 Task: Plan a trip to Perai, Malaysia from 19th December, 2023 to 22th December, 2023 for 4 adults. Place can be private room with 4 bedrooms having 4 beds and 4 bathrooms. Property type can be flat. Amenities needed are: wifi, TV, free parkinig on premises, gym, breakfast.
Action: Mouse moved to (502, 137)
Screenshot: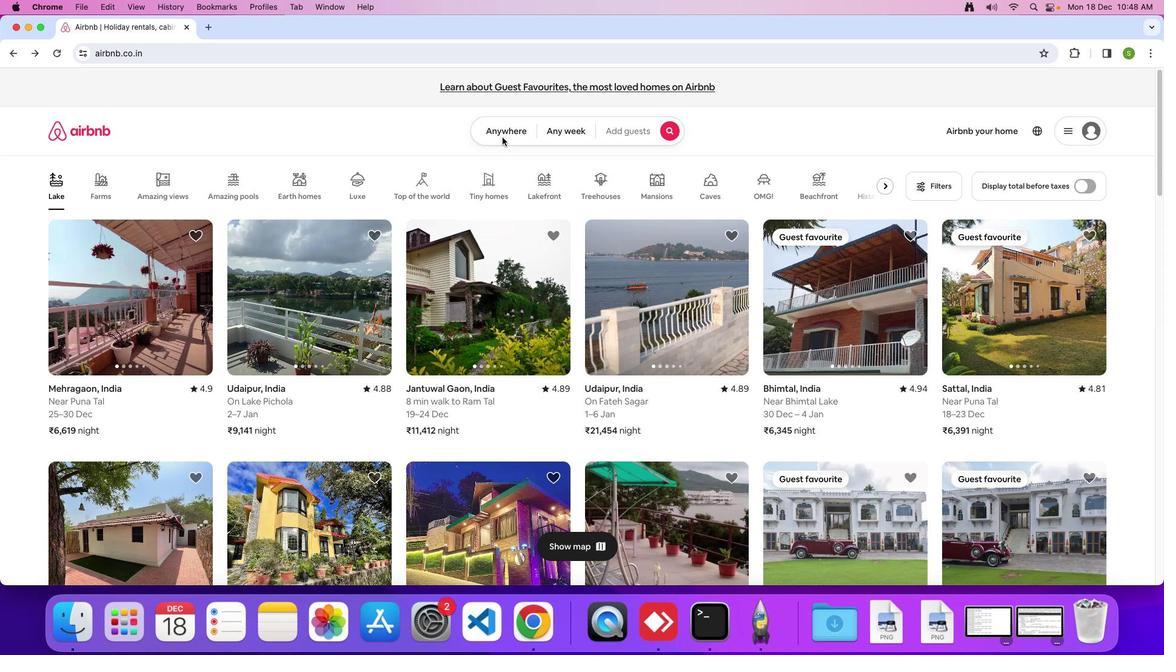 
Action: Mouse pressed left at (502, 137)
Screenshot: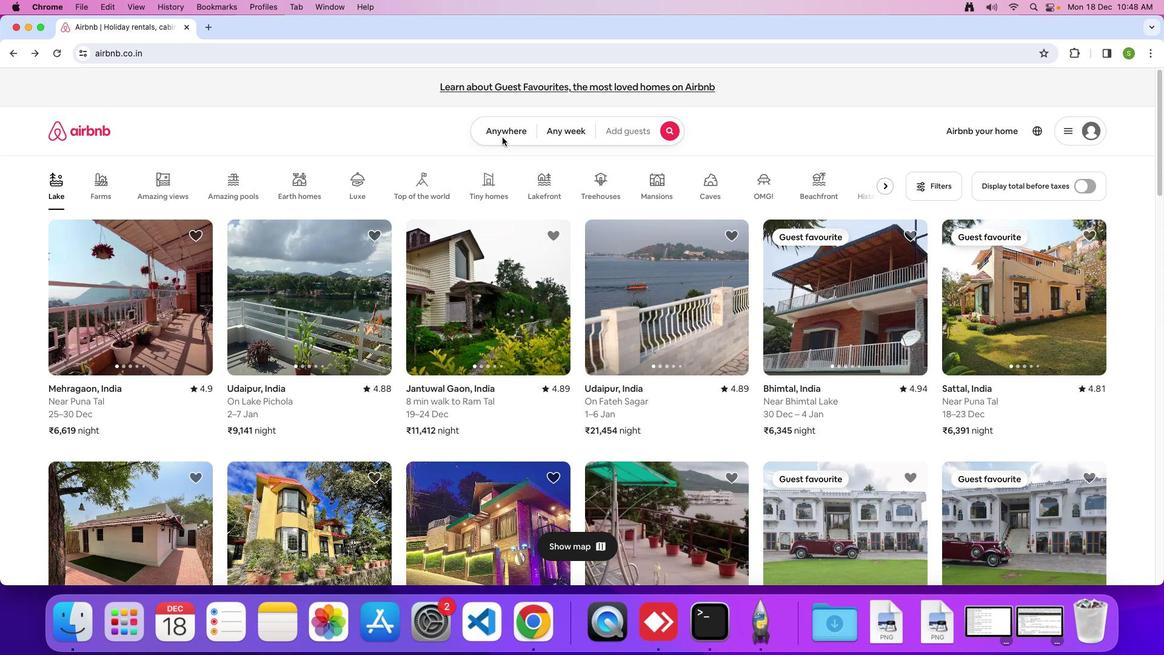 
Action: Mouse moved to (491, 130)
Screenshot: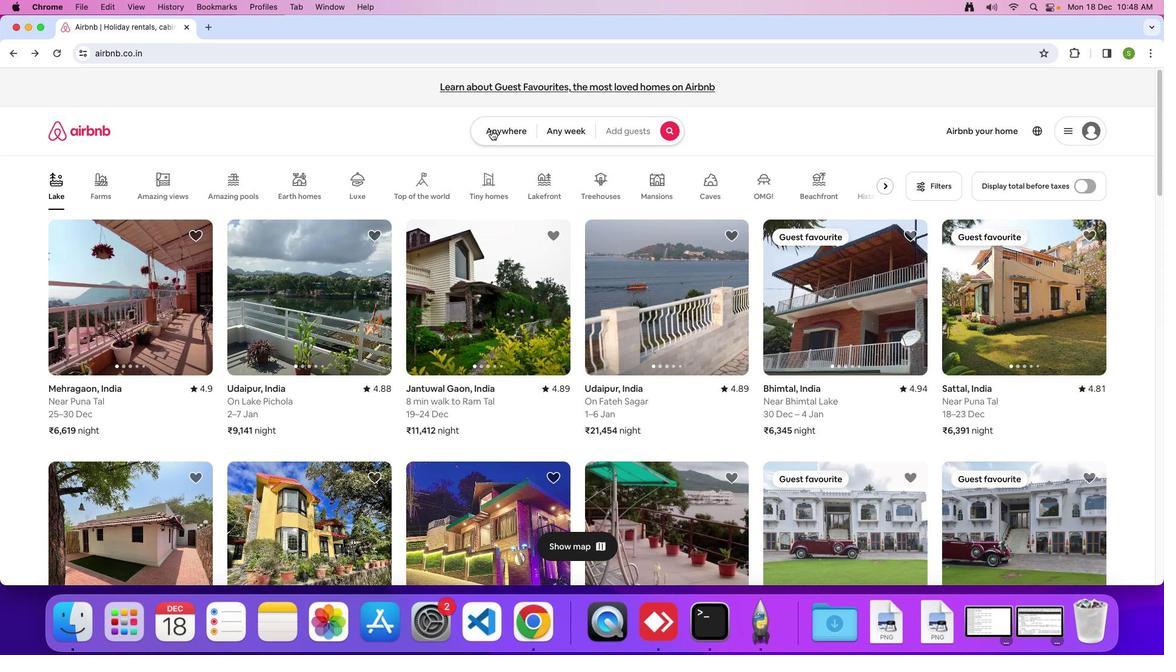 
Action: Mouse pressed left at (491, 130)
Screenshot: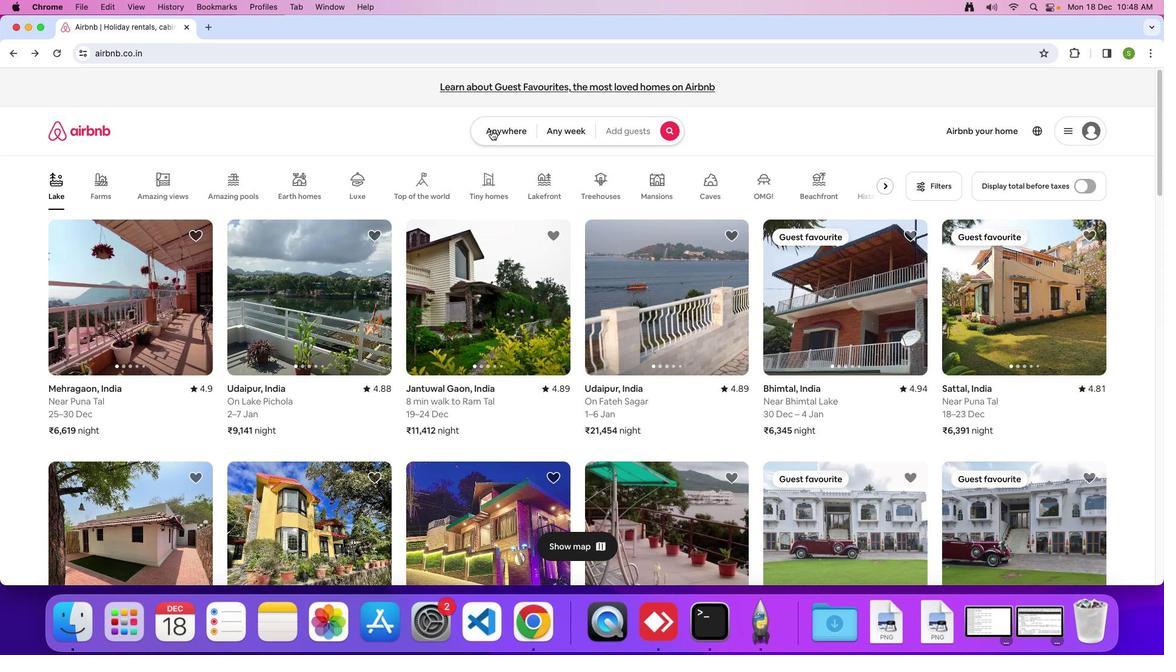 
Action: Mouse moved to (437, 181)
Screenshot: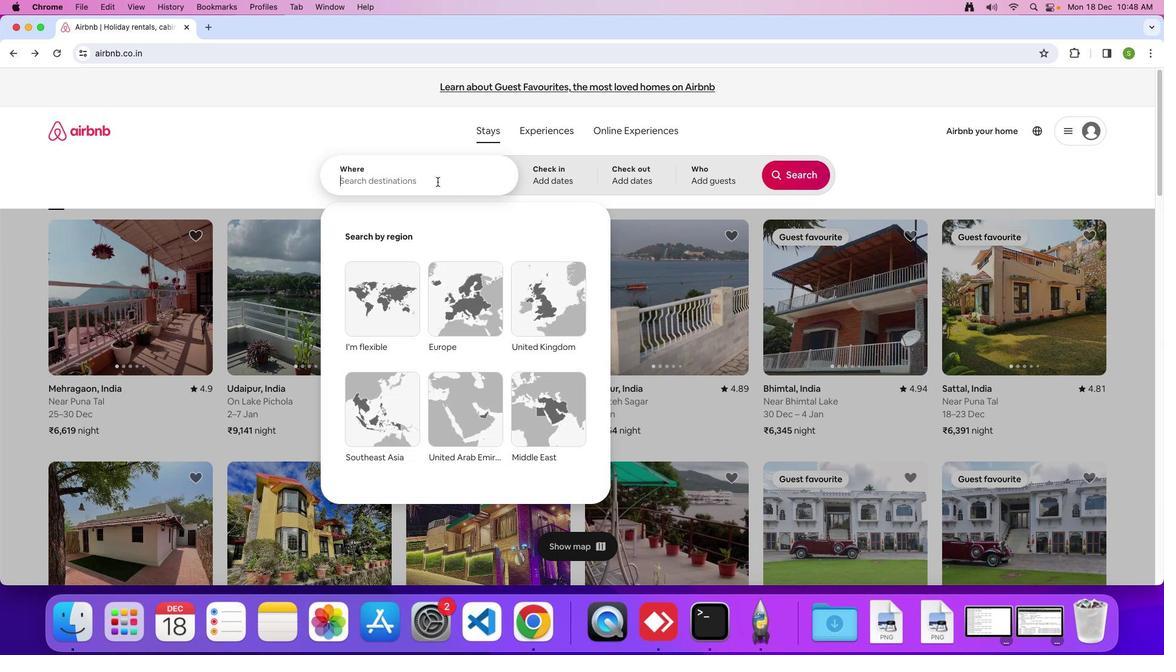 
Action: Mouse pressed left at (437, 181)
Screenshot: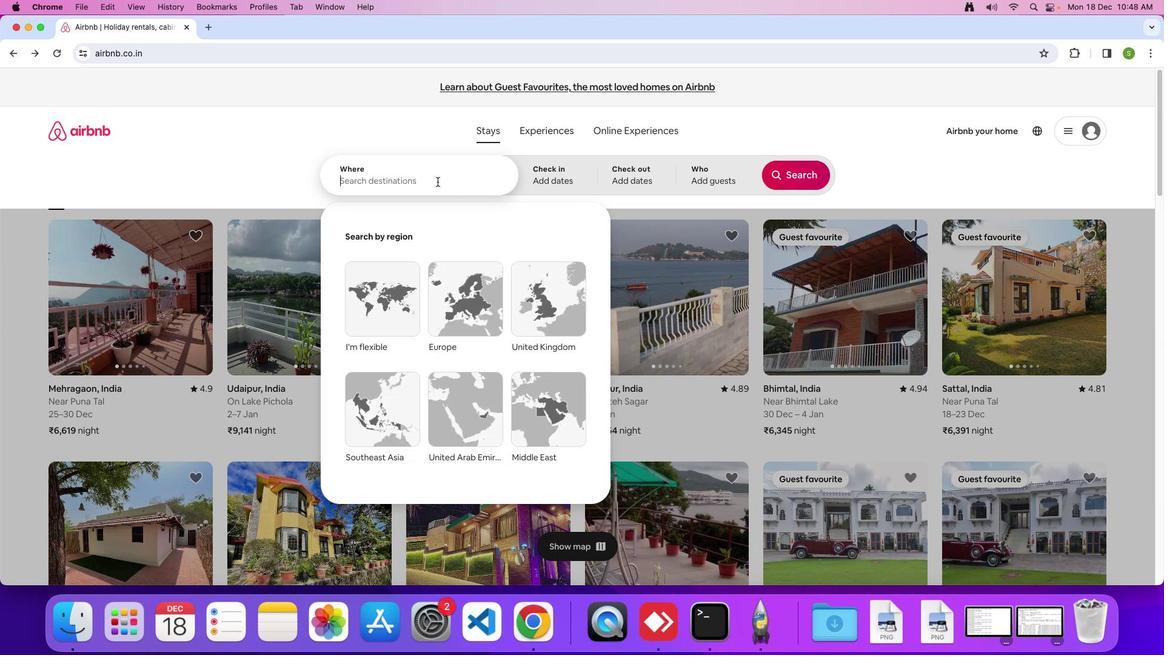 
Action: Key pressed 'P''E'Key.caps_lock'r''a''i'Key.backspaceKey.backspaceKey.backspaceKey.backspace'e''r''a''i'','Key.spaceKey.shift'M''a''l''a''y''s''i''a'Key.enter
Screenshot: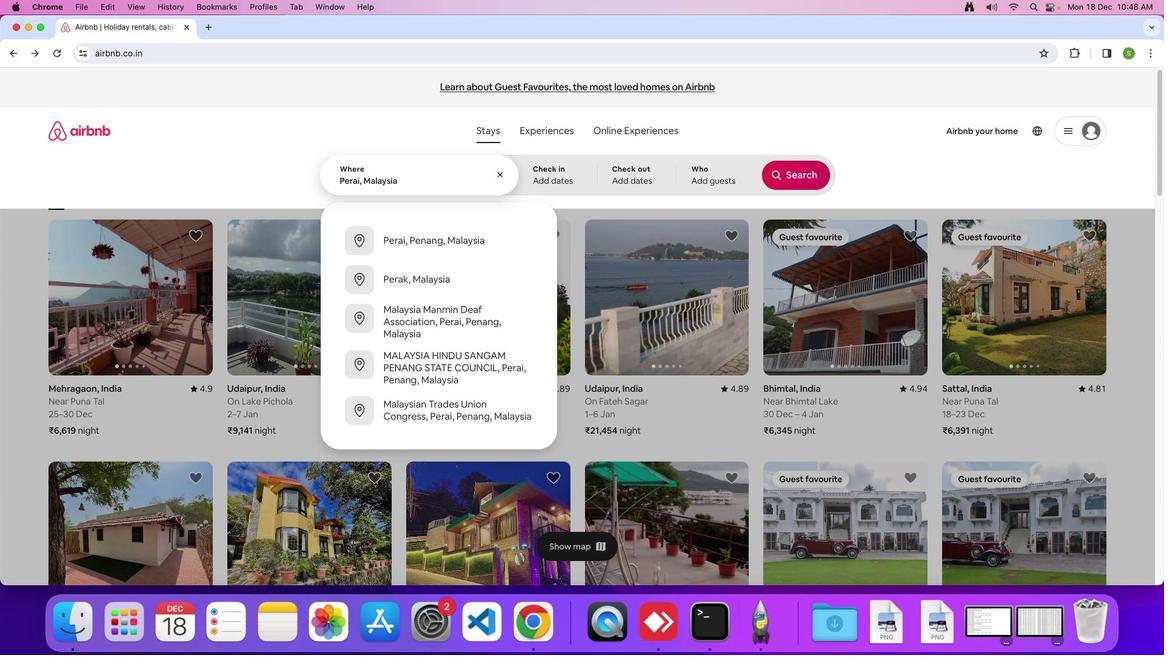 
Action: Mouse moved to (433, 406)
Screenshot: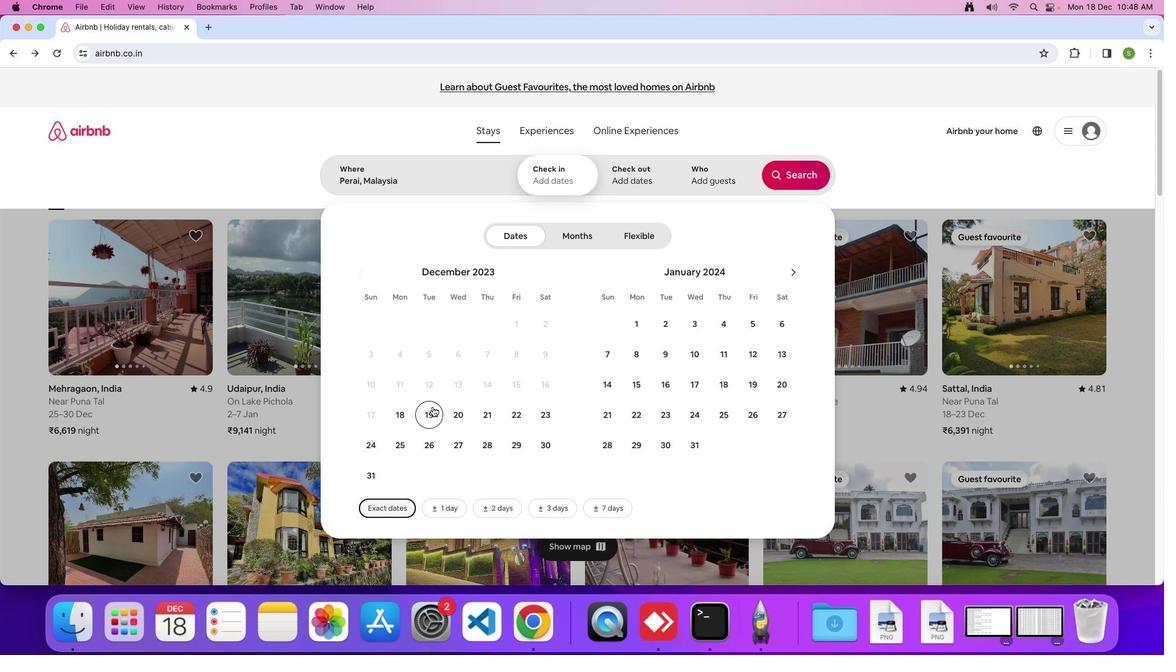 
Action: Mouse pressed left at (433, 406)
Screenshot: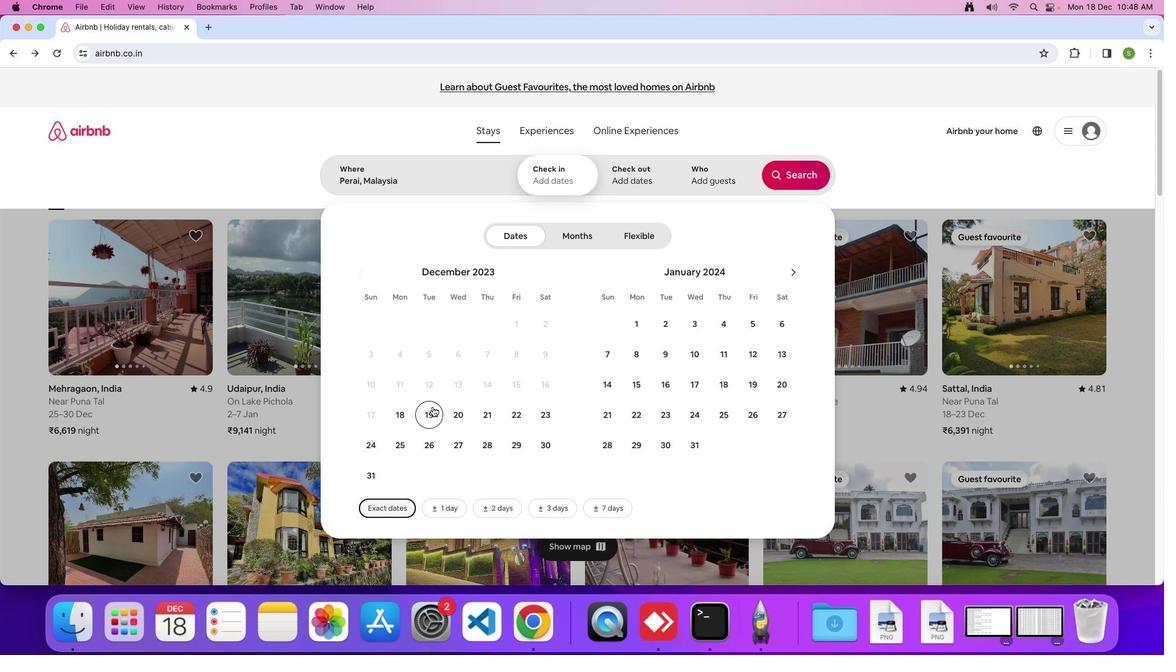 
Action: Mouse moved to (509, 417)
Screenshot: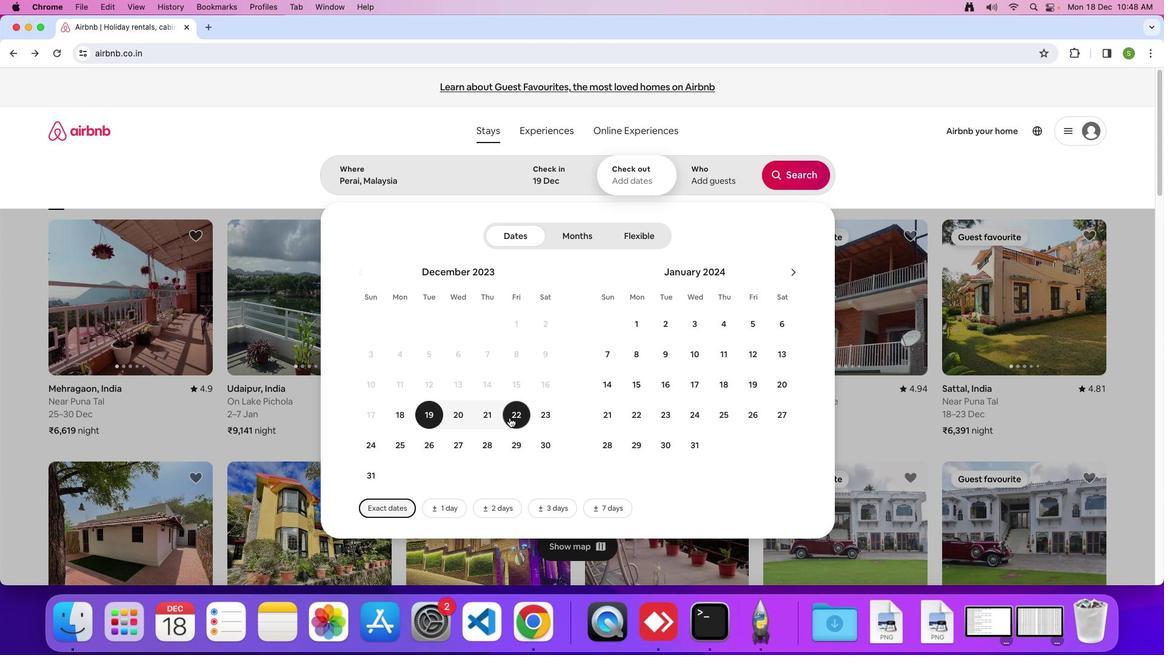 
Action: Mouse pressed left at (509, 417)
Screenshot: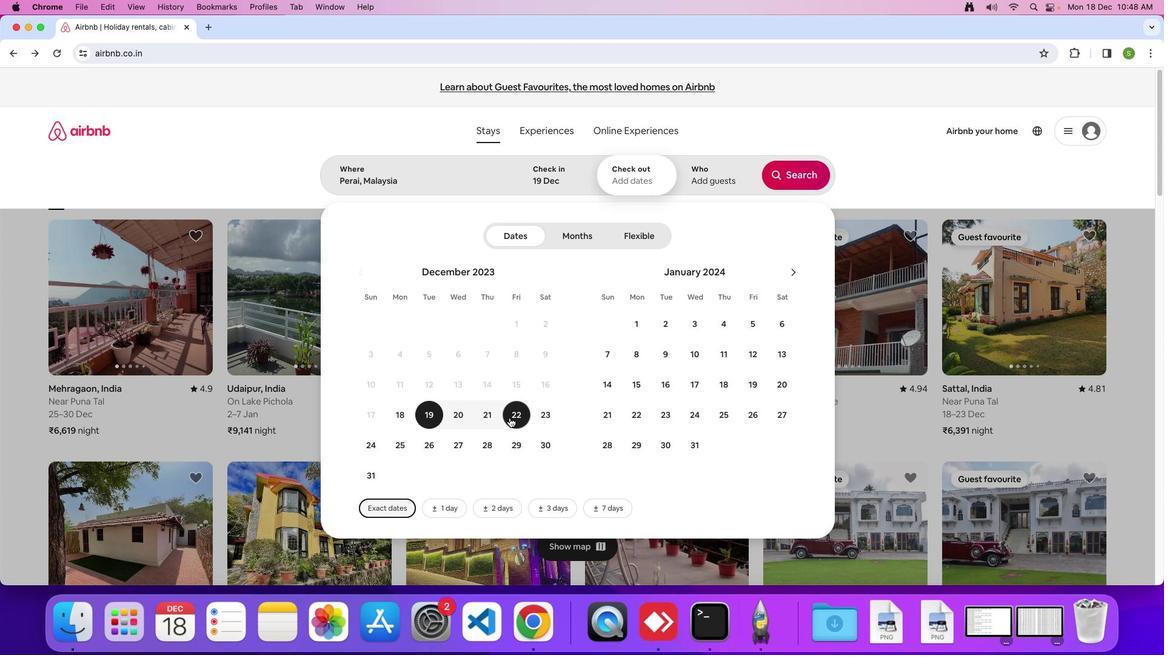 
Action: Mouse moved to (712, 172)
Screenshot: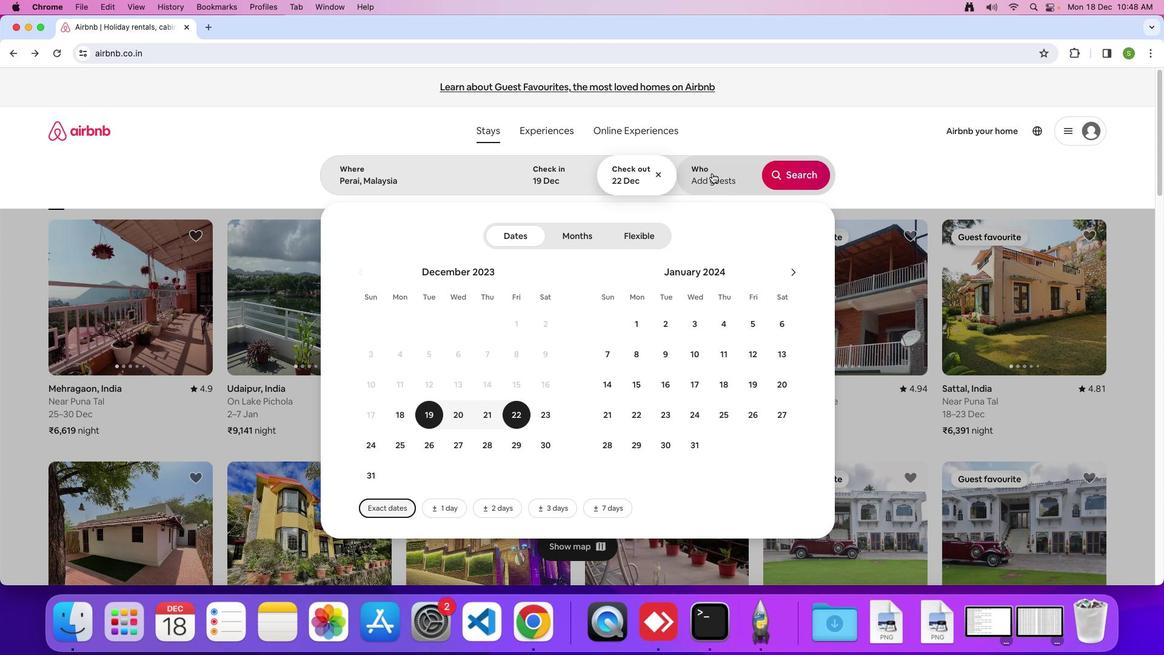 
Action: Mouse pressed left at (712, 172)
Screenshot: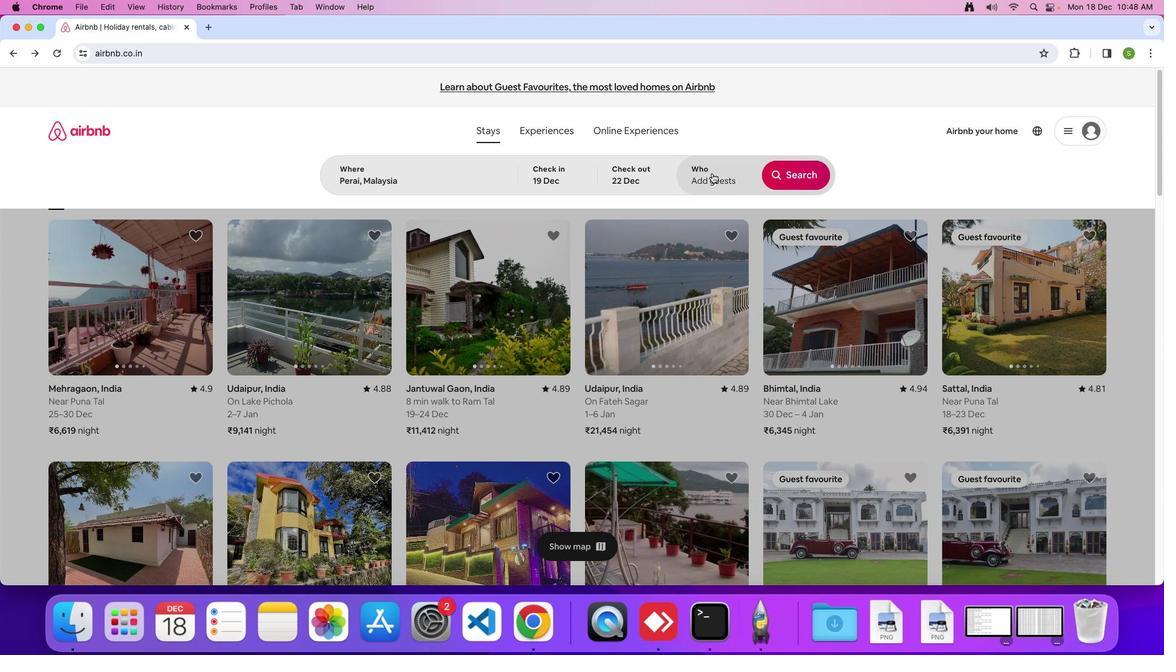 
Action: Mouse moved to (798, 237)
Screenshot: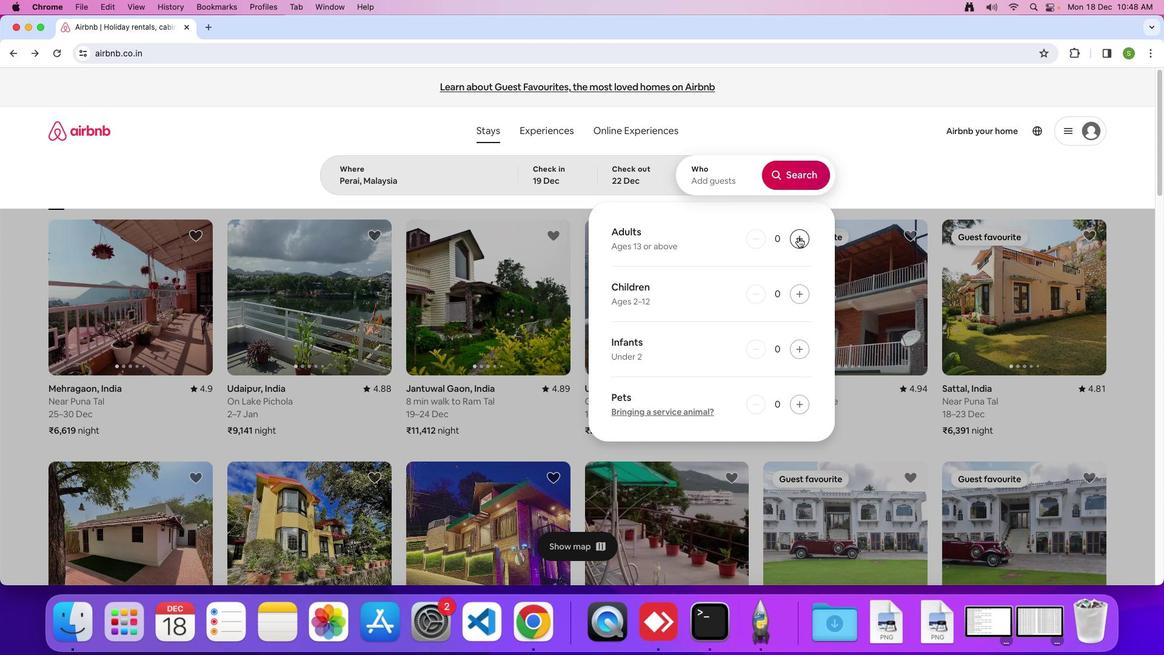 
Action: Mouse pressed left at (798, 237)
Screenshot: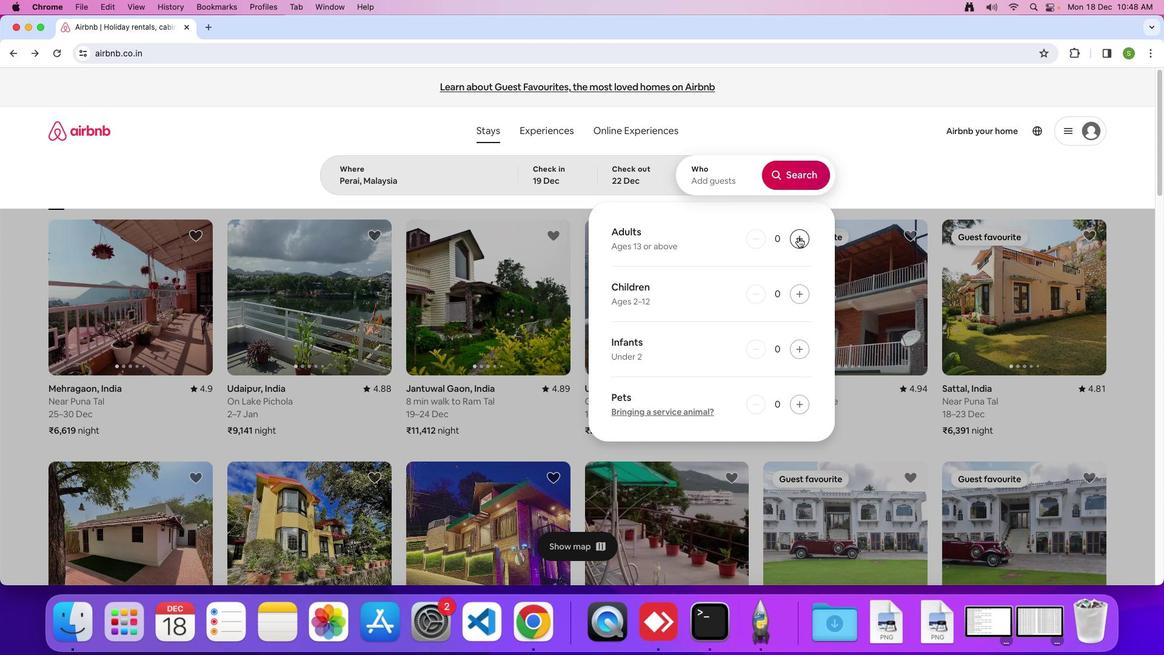 
Action: Mouse pressed left at (798, 237)
Screenshot: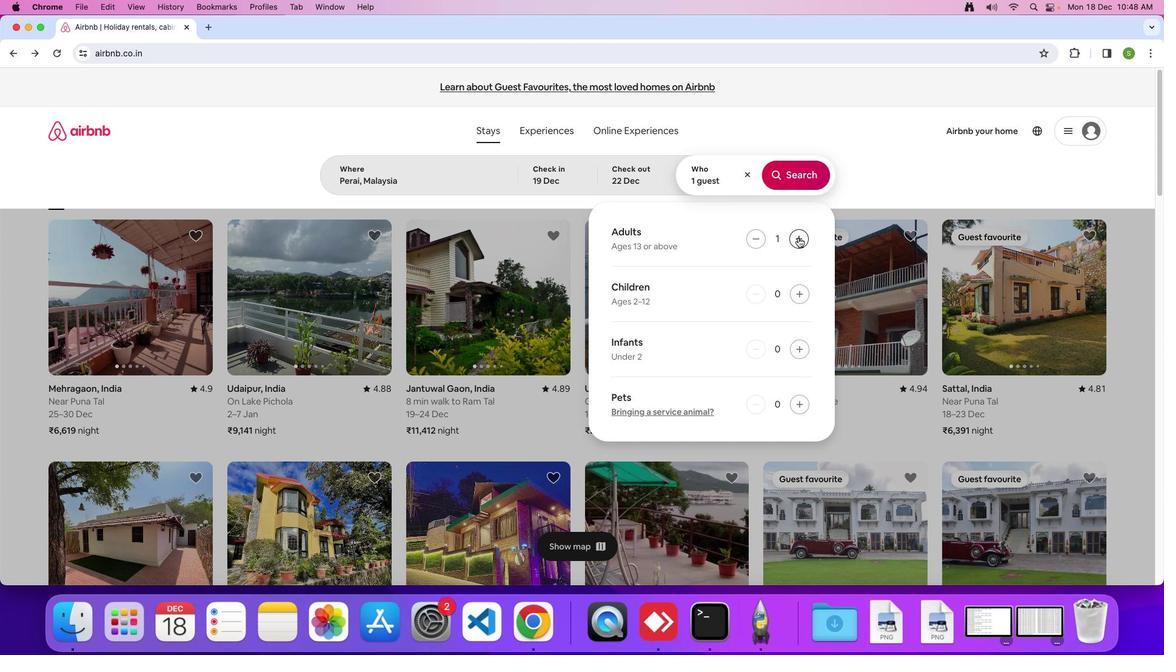 
Action: Mouse pressed left at (798, 237)
Screenshot: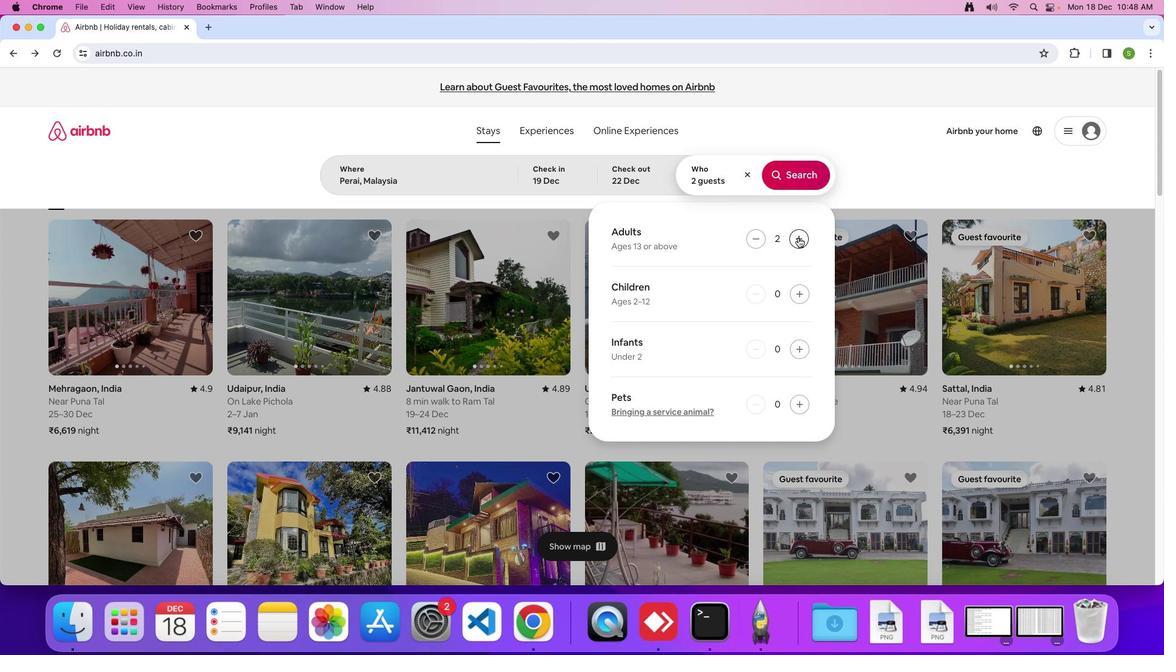 
Action: Mouse pressed left at (798, 237)
Screenshot: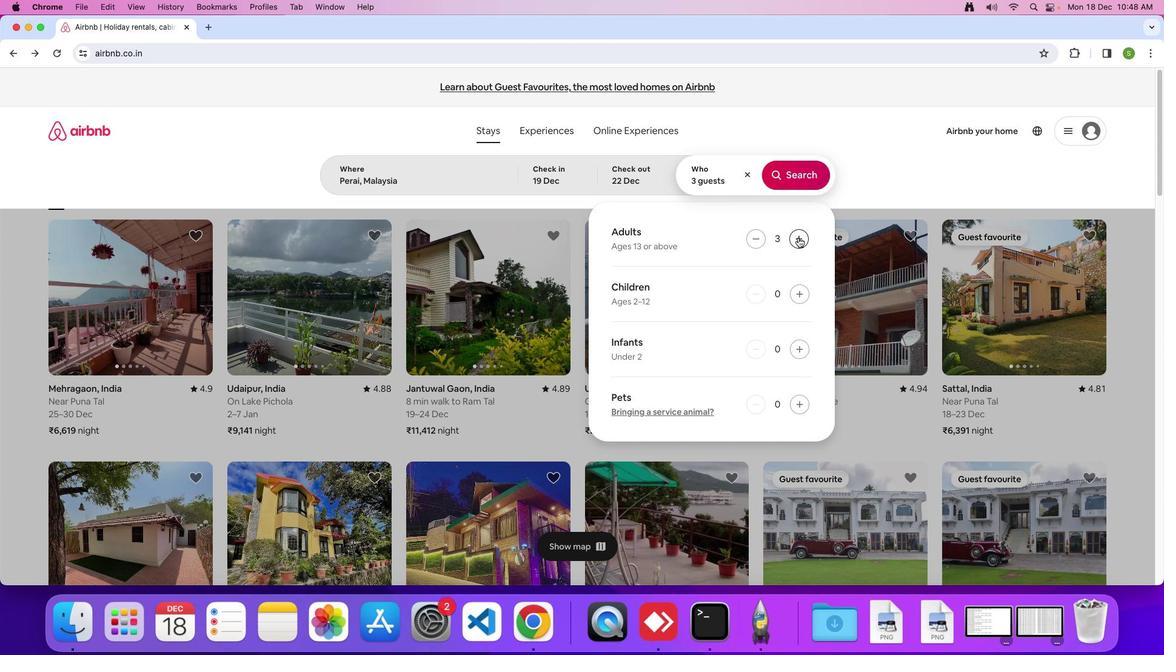 
Action: Mouse moved to (794, 180)
Screenshot: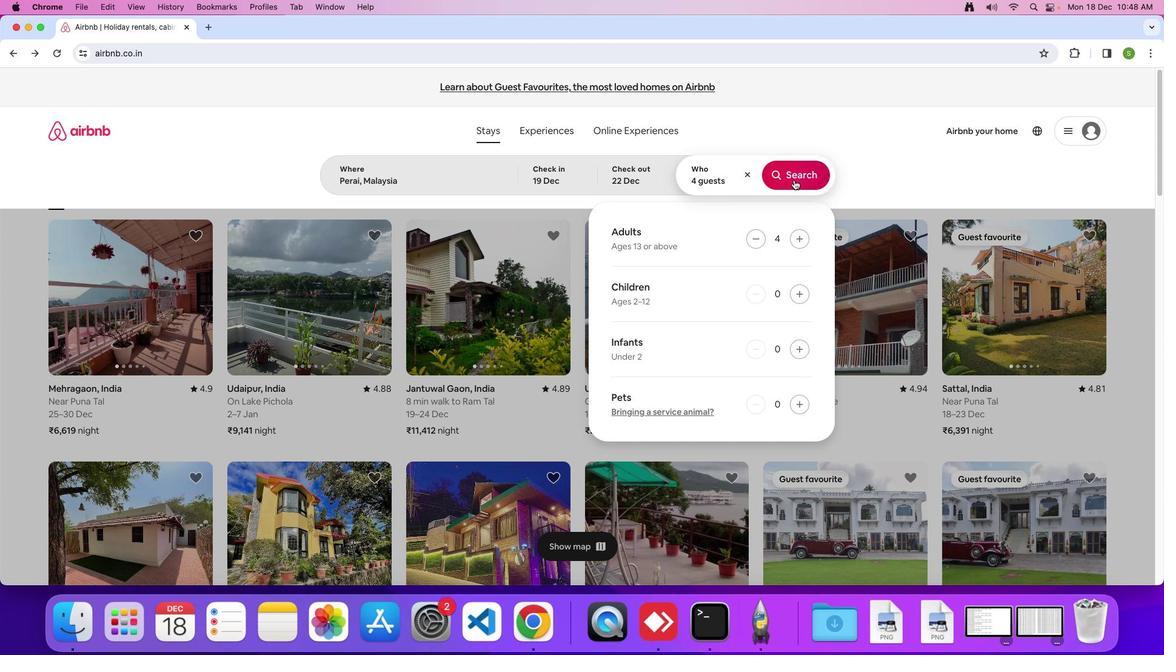 
Action: Mouse pressed left at (794, 180)
Screenshot: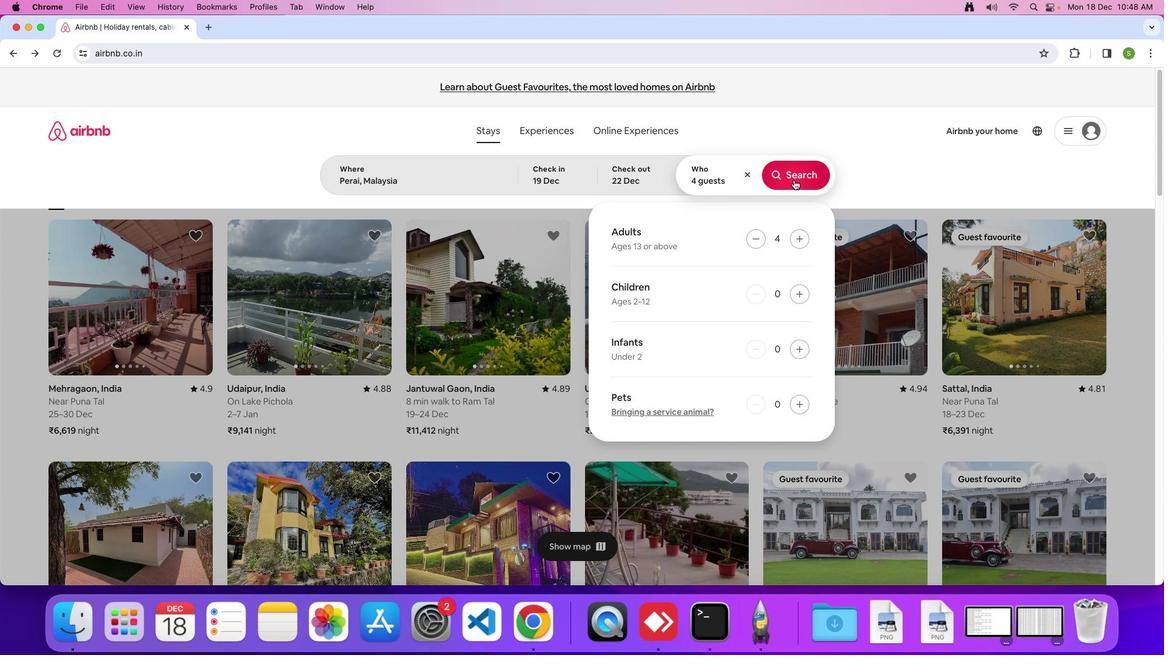 
Action: Mouse moved to (972, 150)
Screenshot: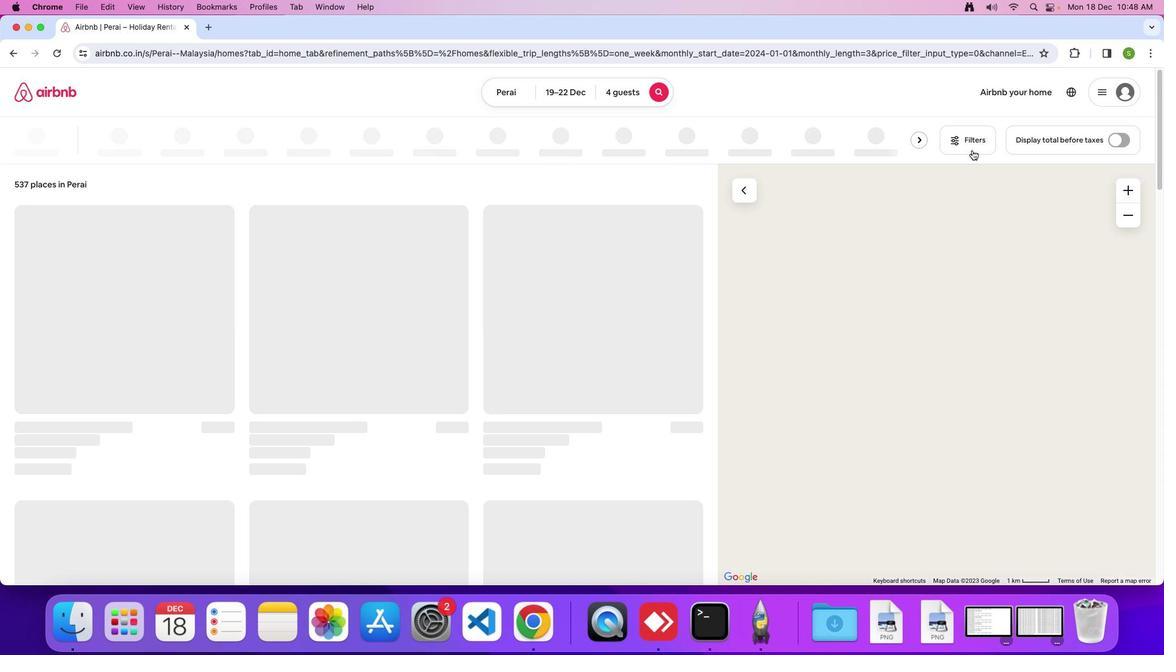
Action: Mouse pressed left at (972, 150)
Screenshot: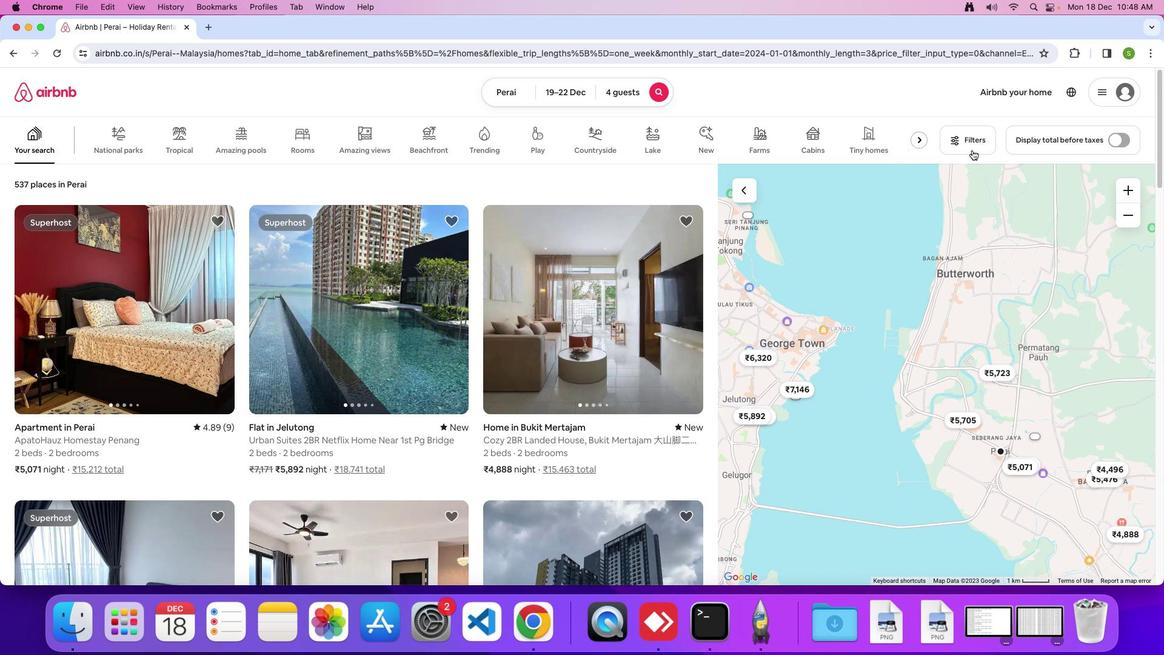 
Action: Mouse moved to (566, 334)
Screenshot: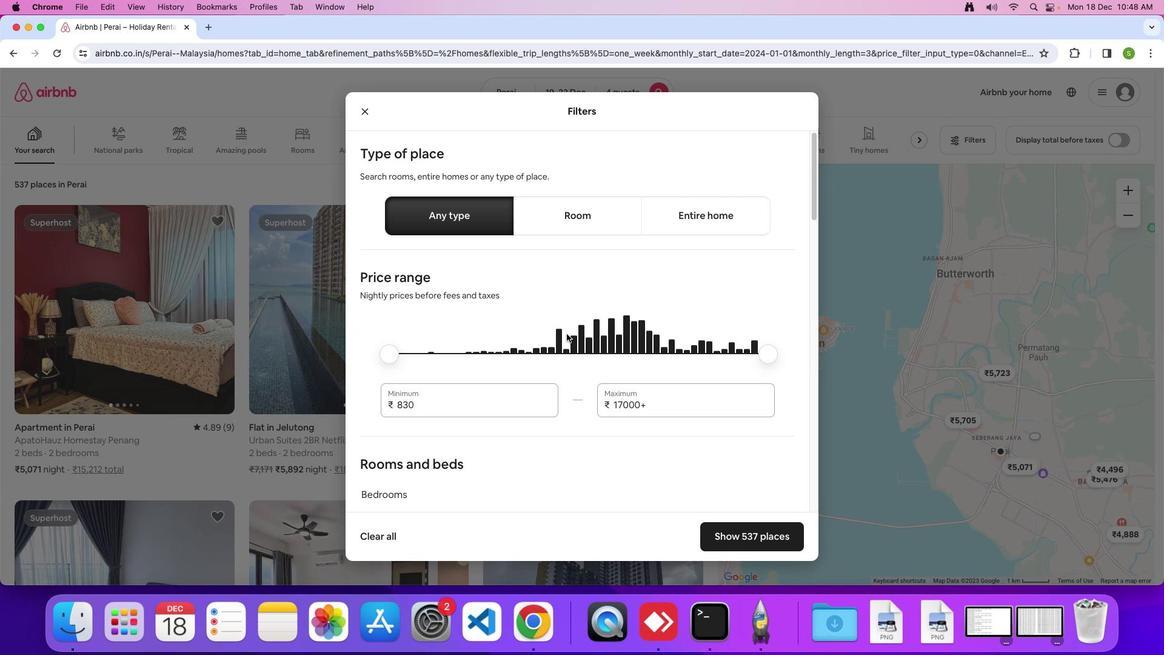
Action: Mouse scrolled (566, 334) with delta (0, 0)
Screenshot: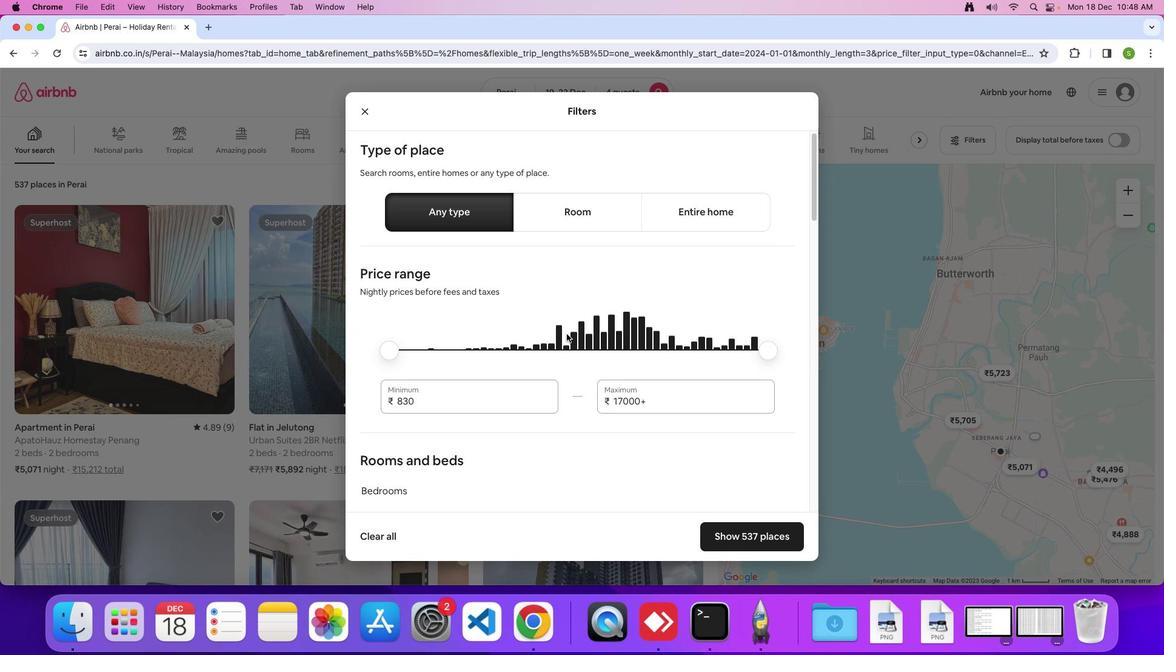
Action: Mouse scrolled (566, 334) with delta (0, 0)
Screenshot: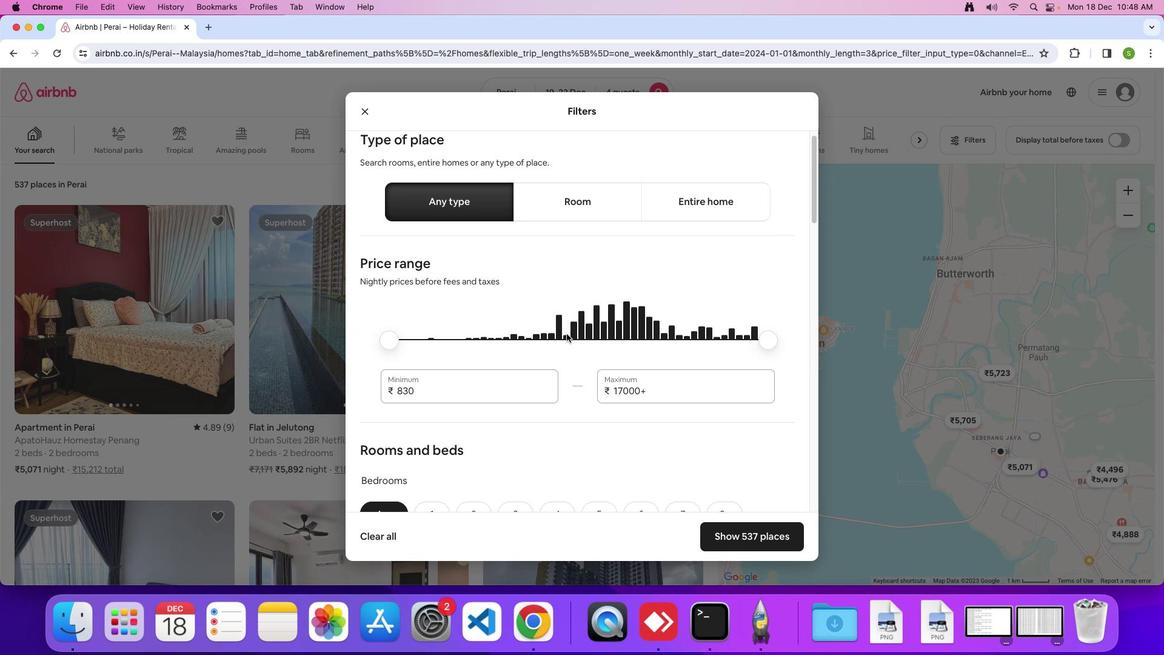 
Action: Mouse scrolled (566, 334) with delta (0, 0)
Screenshot: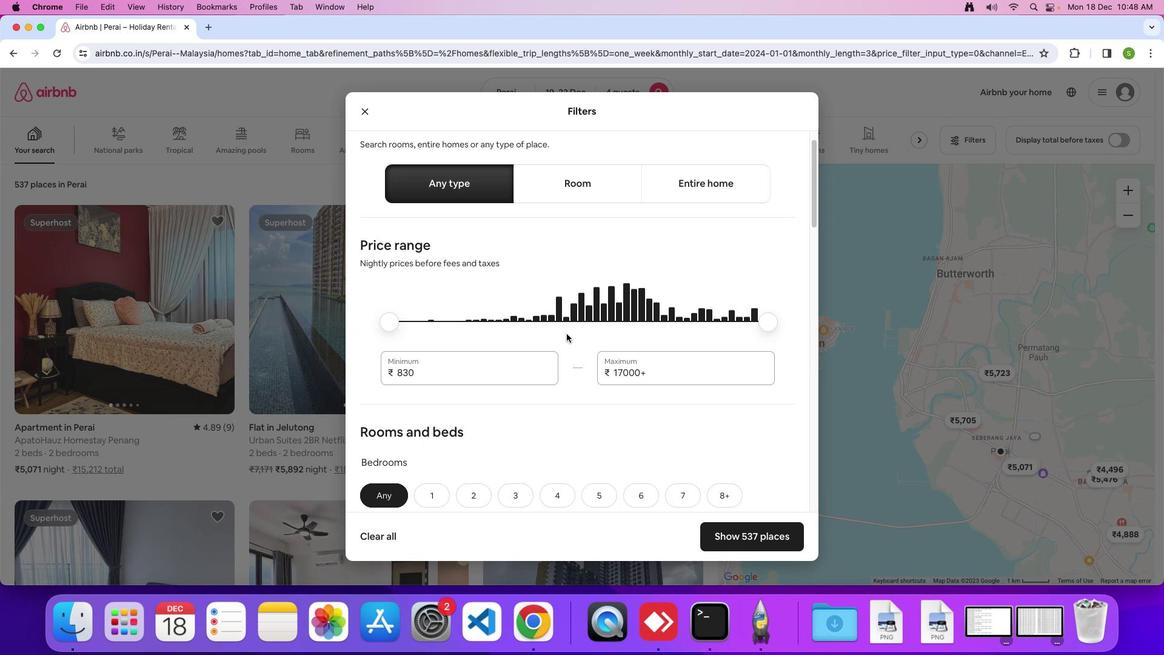 
Action: Mouse scrolled (566, 334) with delta (0, 0)
Screenshot: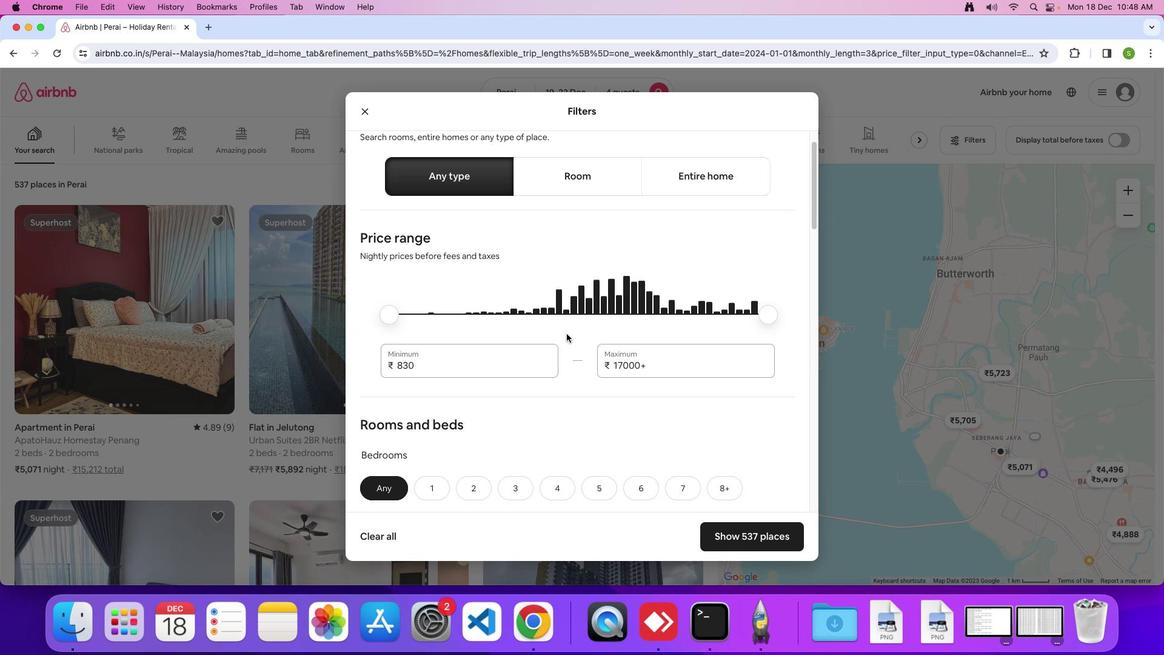 
Action: Mouse scrolled (566, 334) with delta (0, 0)
Screenshot: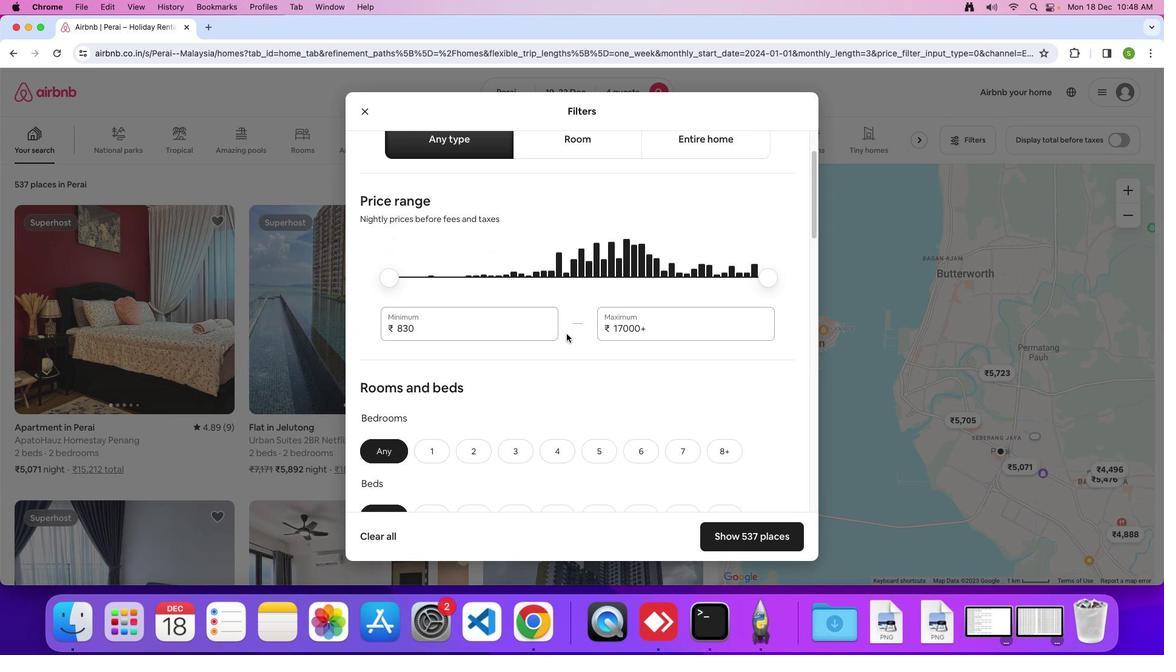 
Action: Mouse scrolled (566, 334) with delta (0, 0)
Screenshot: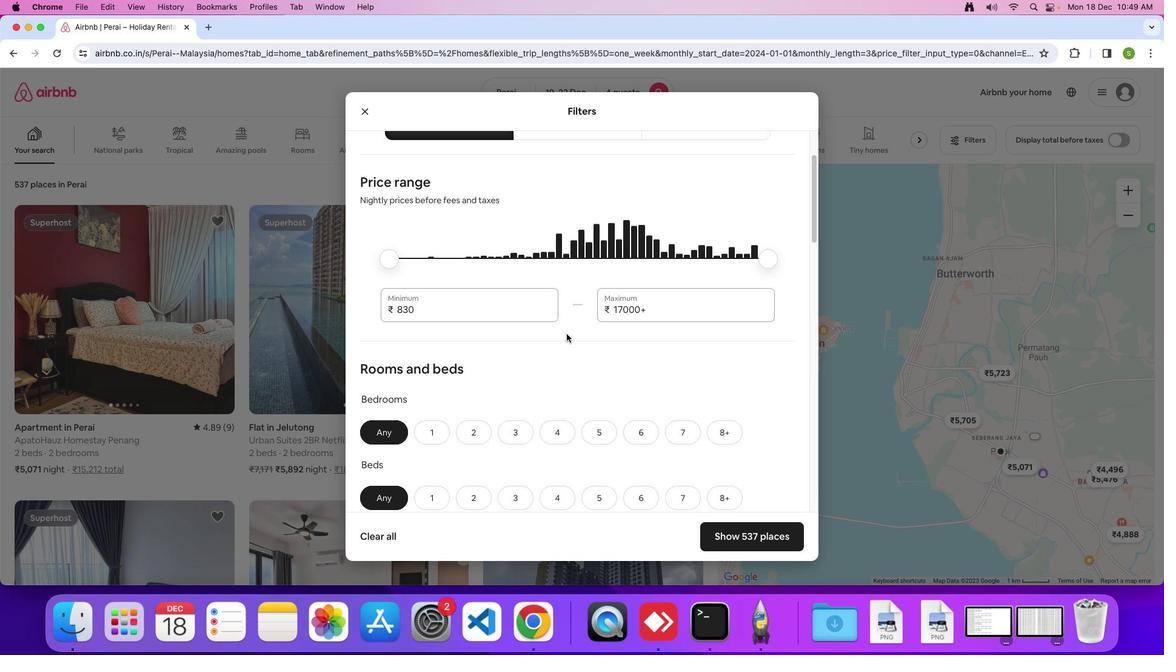 
Action: Mouse scrolled (566, 334) with delta (0, 0)
Screenshot: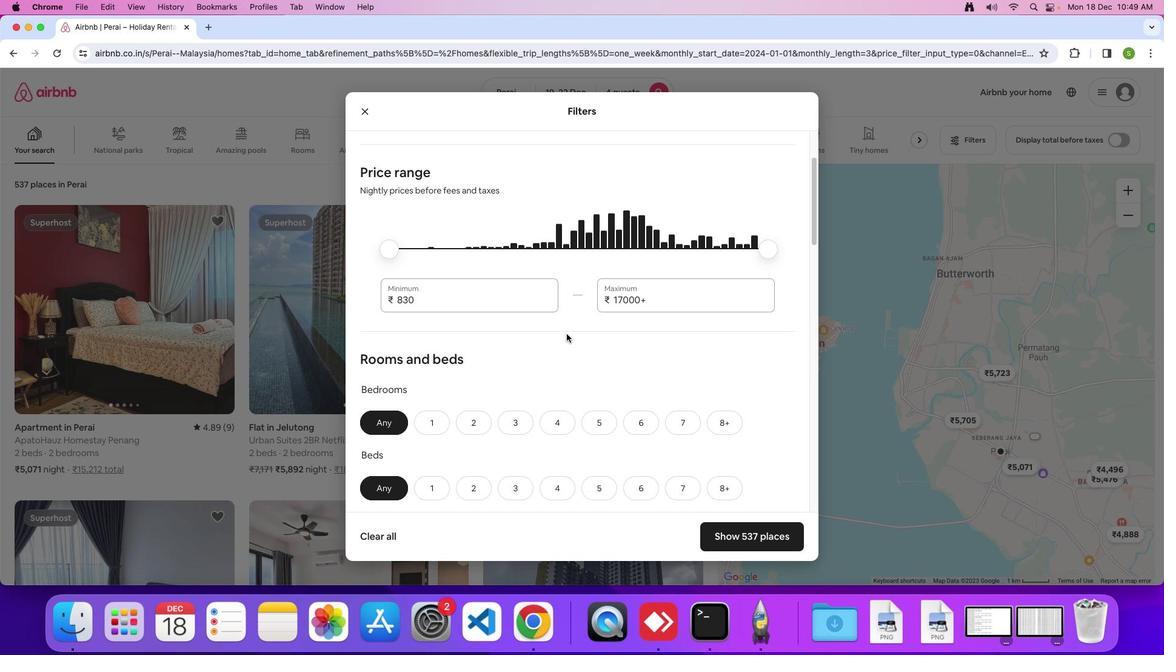 
Action: Mouse scrolled (566, 334) with delta (0, 0)
Screenshot: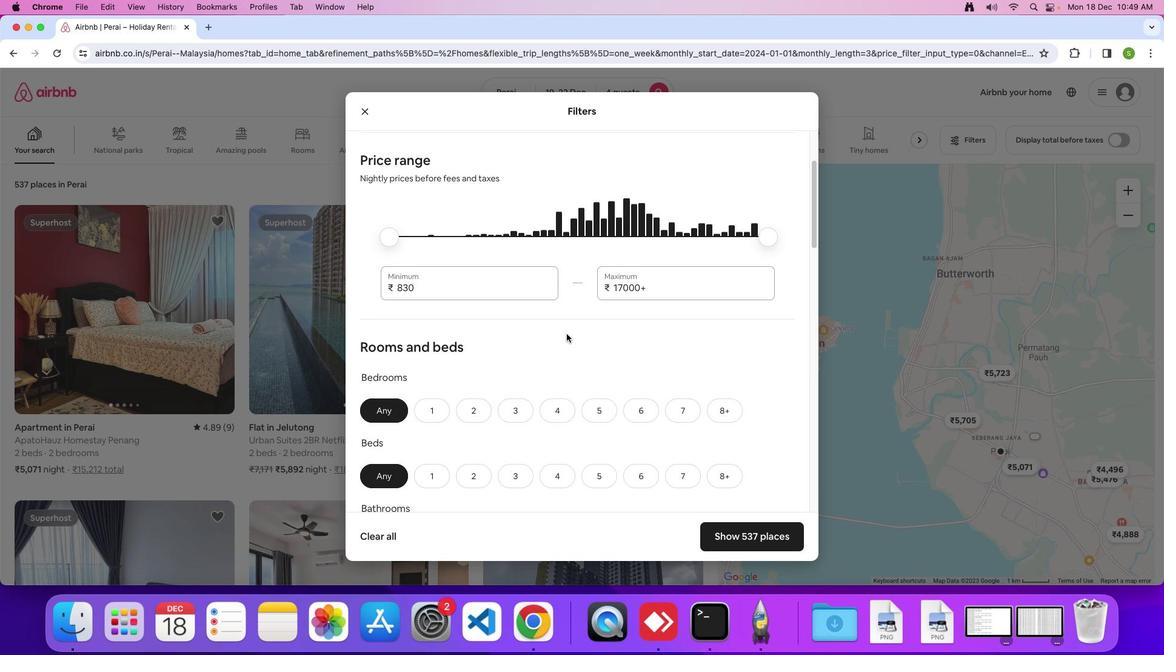 
Action: Mouse scrolled (566, 334) with delta (0, 0)
Screenshot: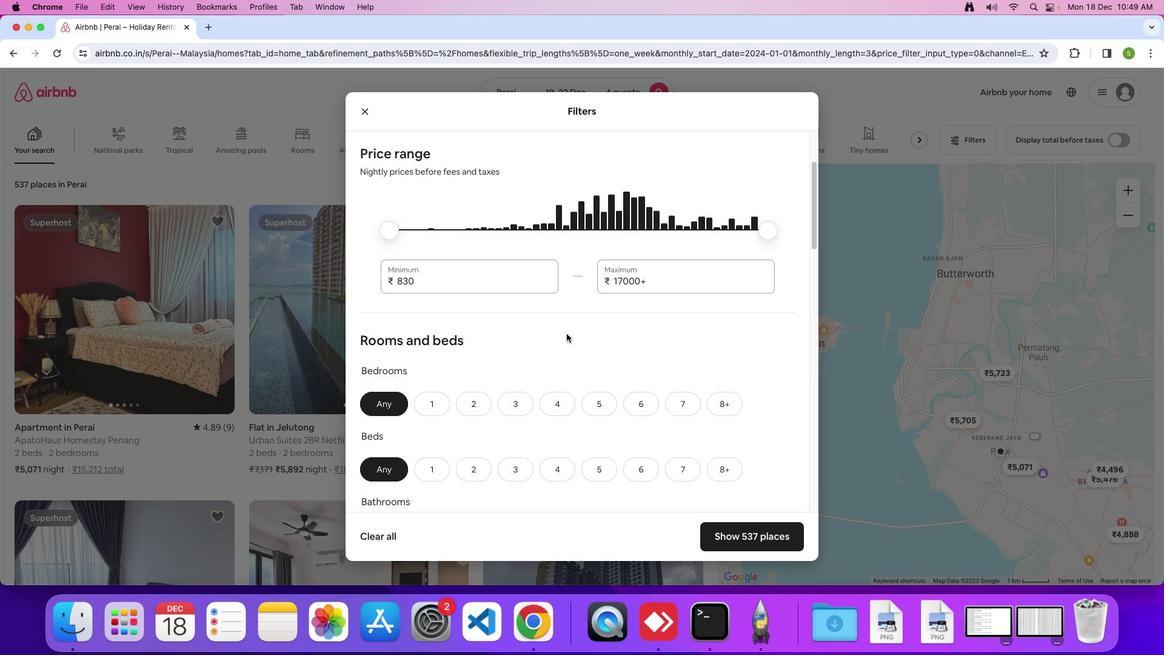 
Action: Mouse scrolled (566, 334) with delta (0, 0)
Screenshot: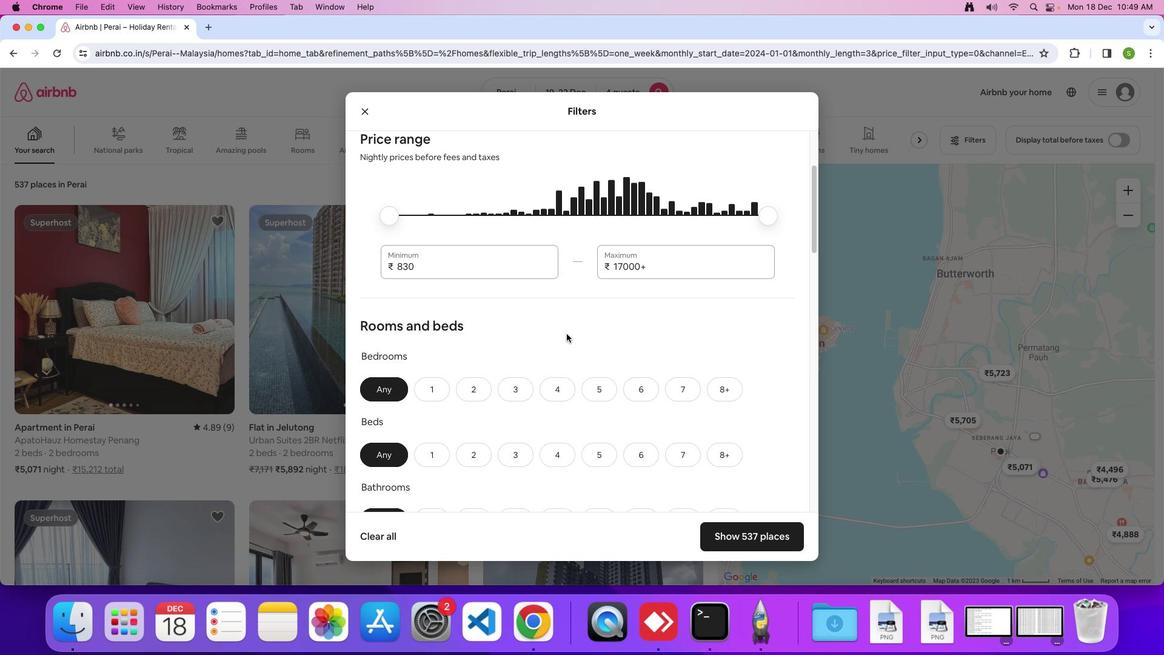 
Action: Mouse scrolled (566, 334) with delta (0, 0)
Screenshot: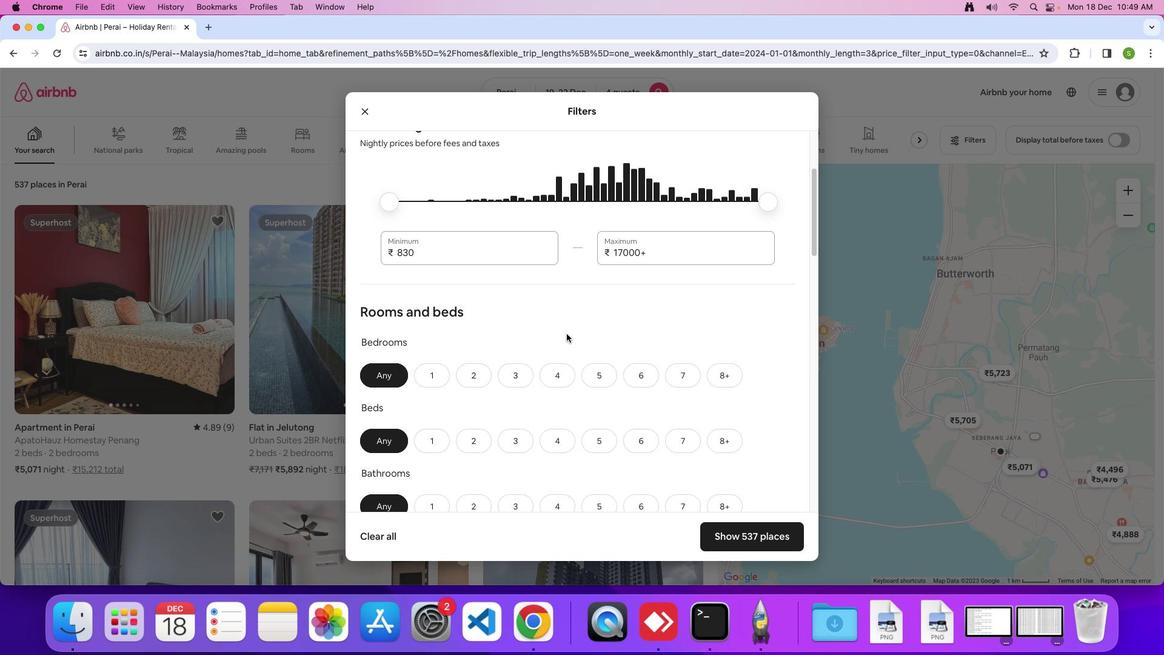 
Action: Mouse moved to (566, 333)
Screenshot: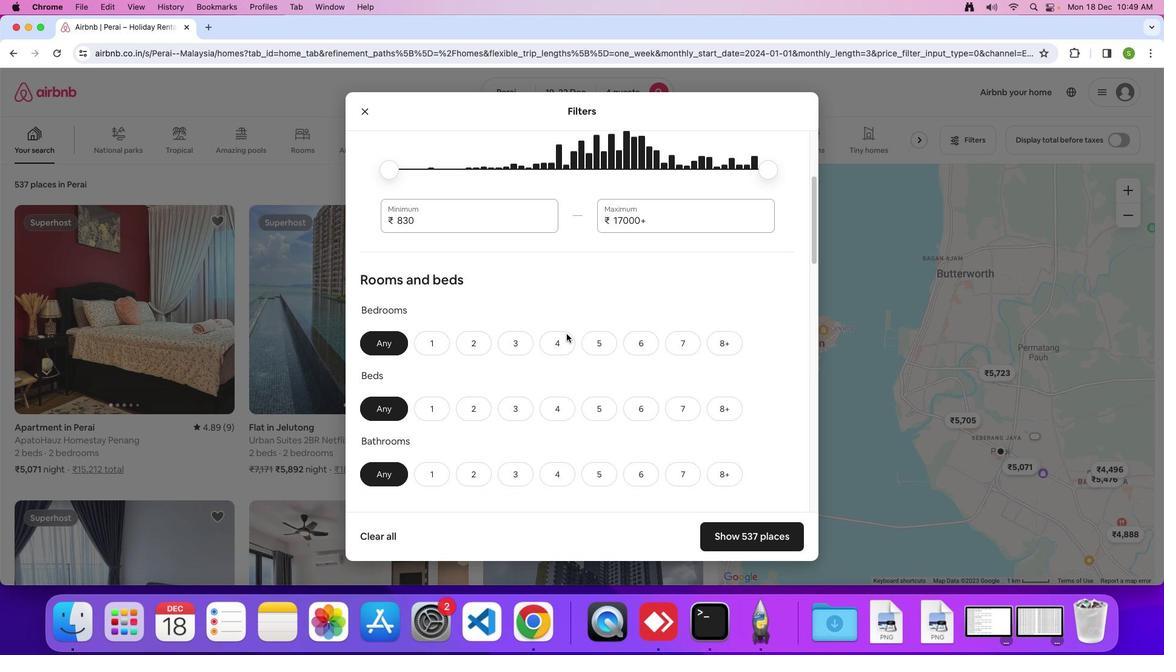 
Action: Mouse scrolled (566, 333) with delta (0, 0)
Screenshot: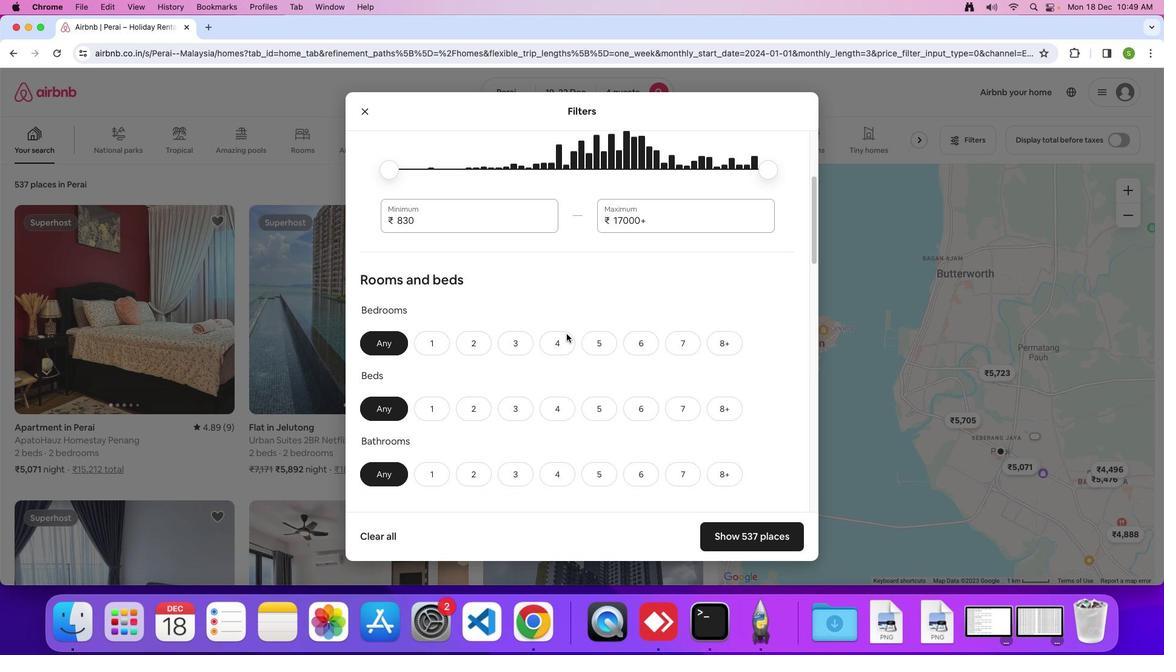 
Action: Mouse moved to (567, 308)
Screenshot: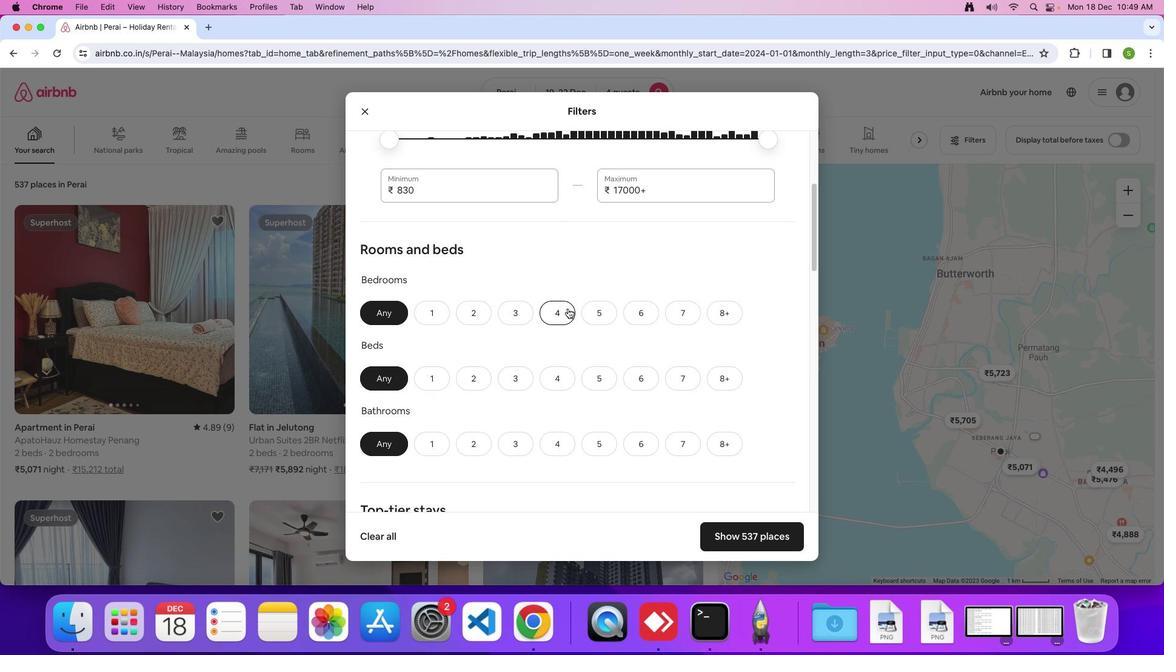 
Action: Mouse pressed left at (567, 308)
Screenshot: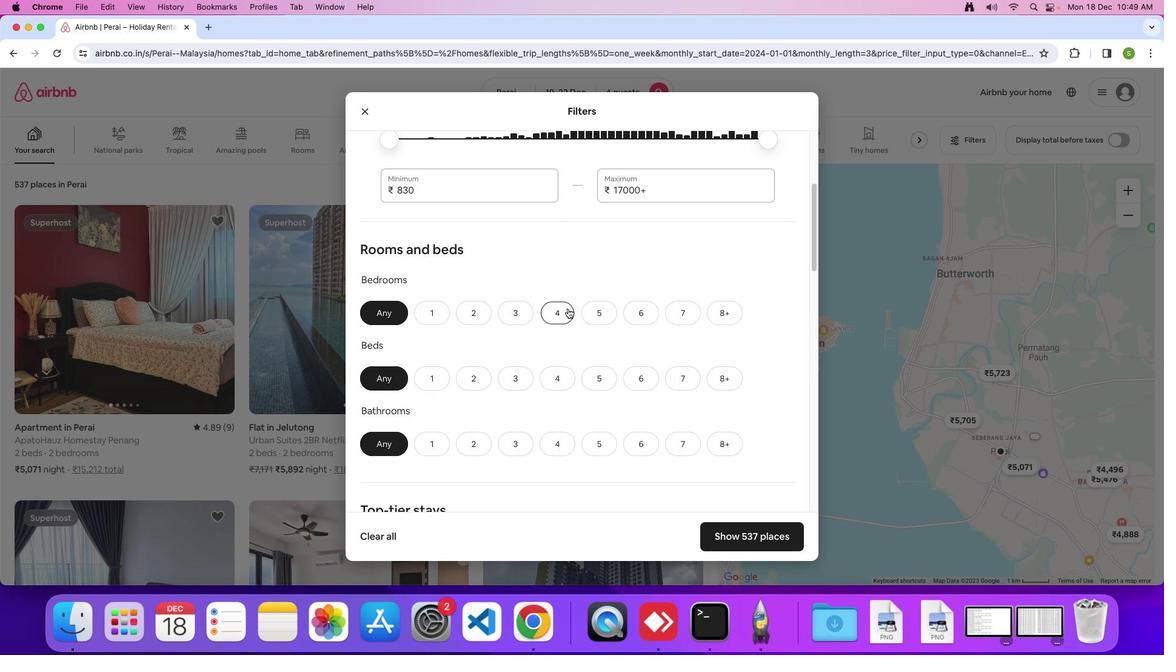 
Action: Mouse moved to (558, 380)
Screenshot: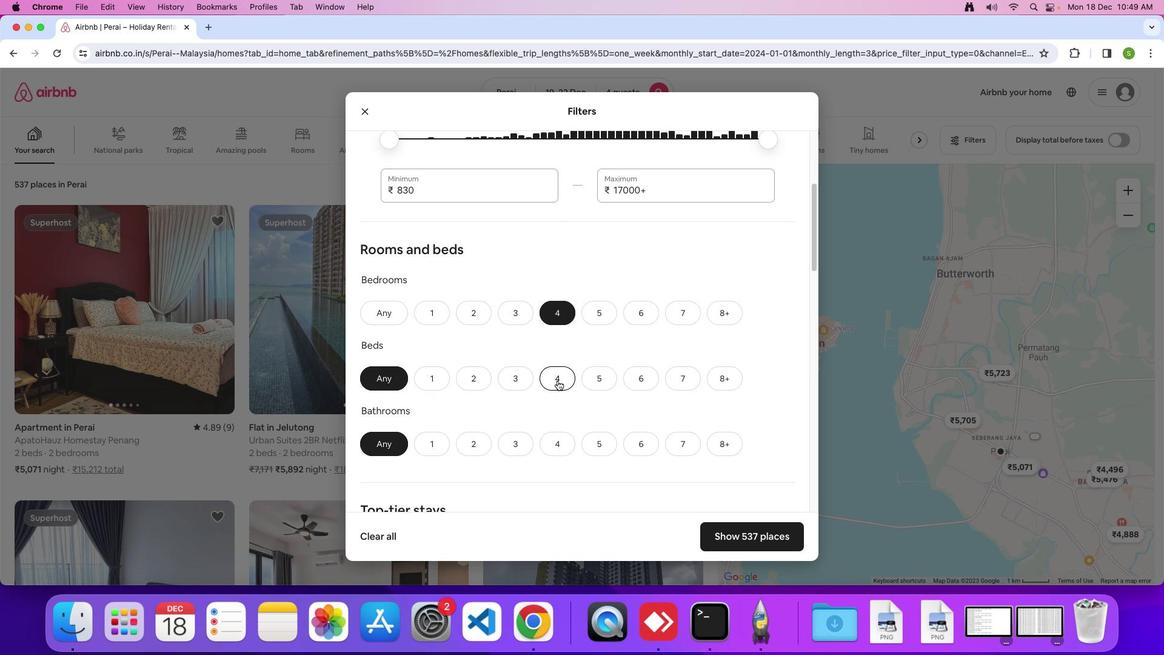 
Action: Mouse pressed left at (558, 380)
Screenshot: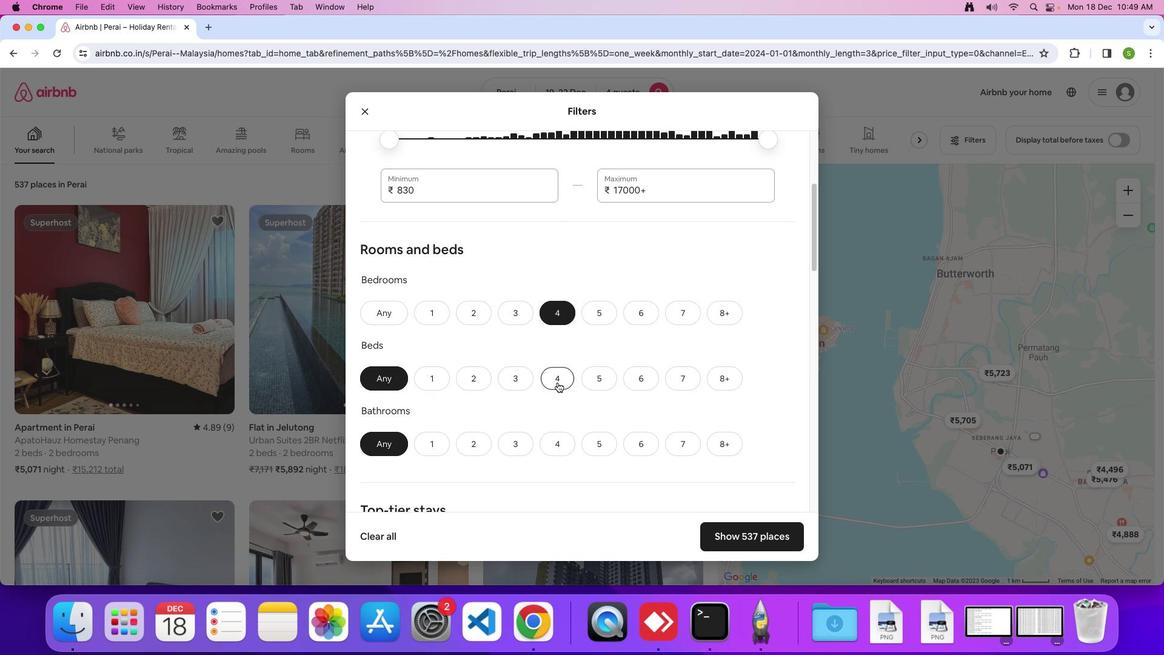 
Action: Mouse moved to (563, 447)
Screenshot: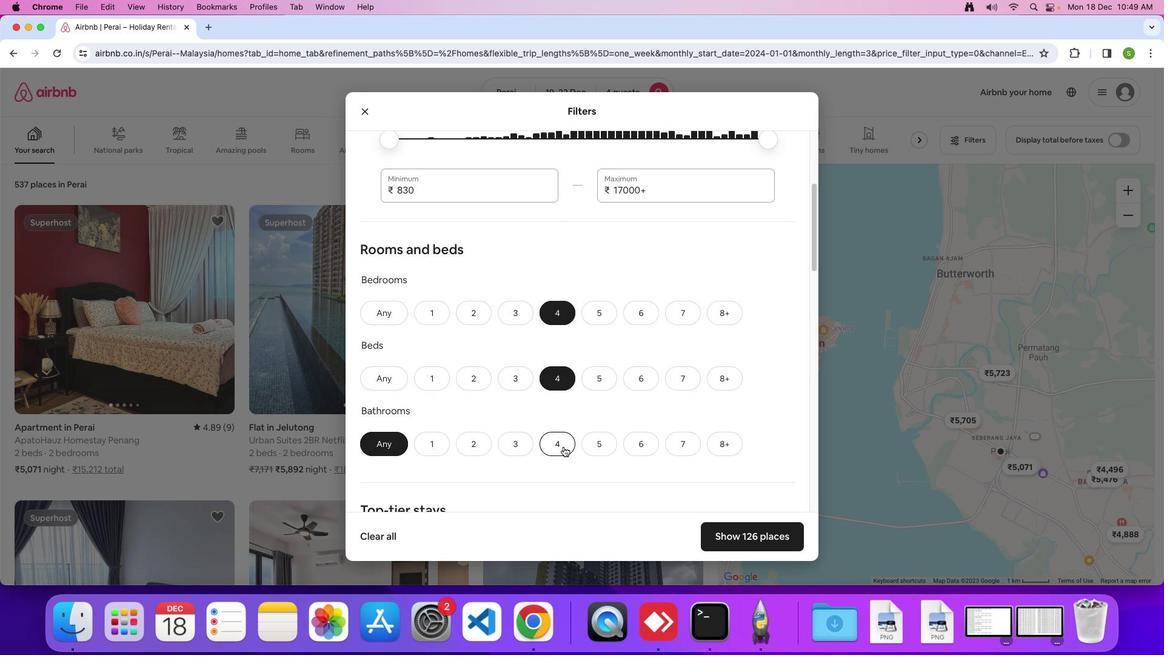 
Action: Mouse pressed left at (563, 447)
Screenshot: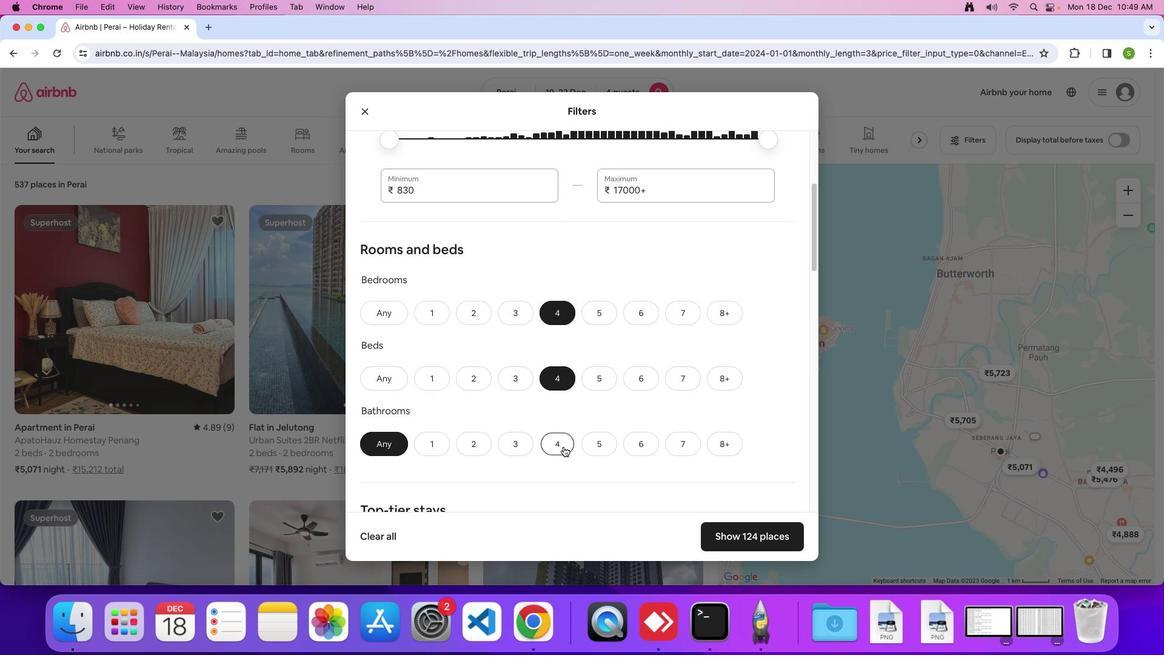 
Action: Mouse moved to (588, 369)
Screenshot: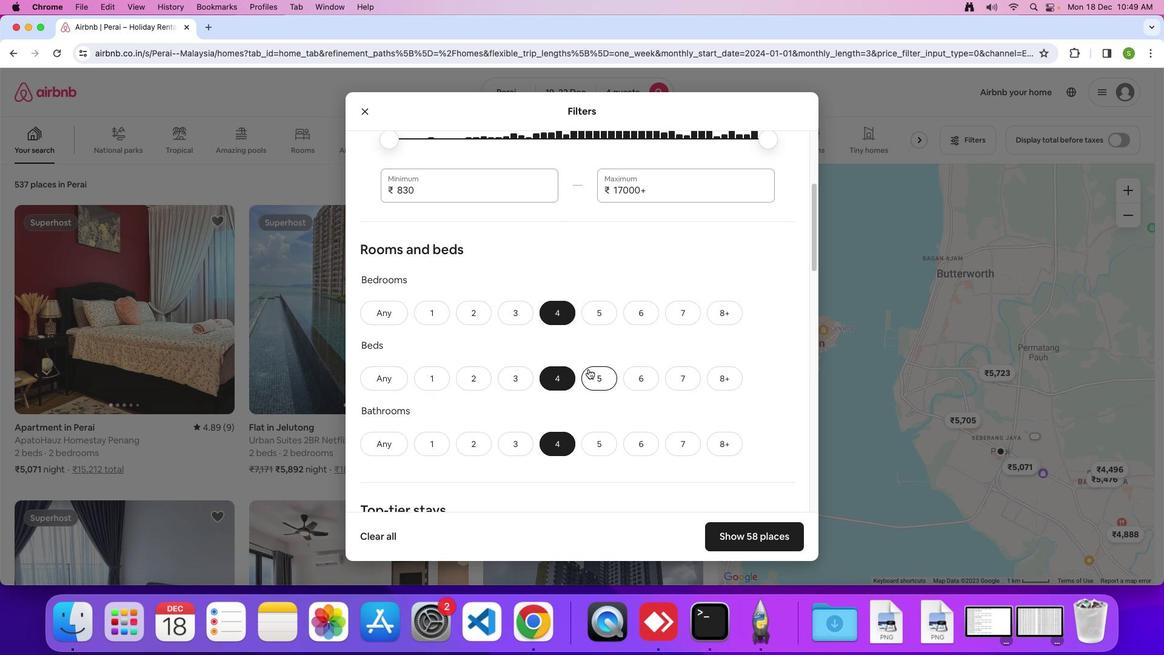 
Action: Mouse scrolled (588, 369) with delta (0, 0)
Screenshot: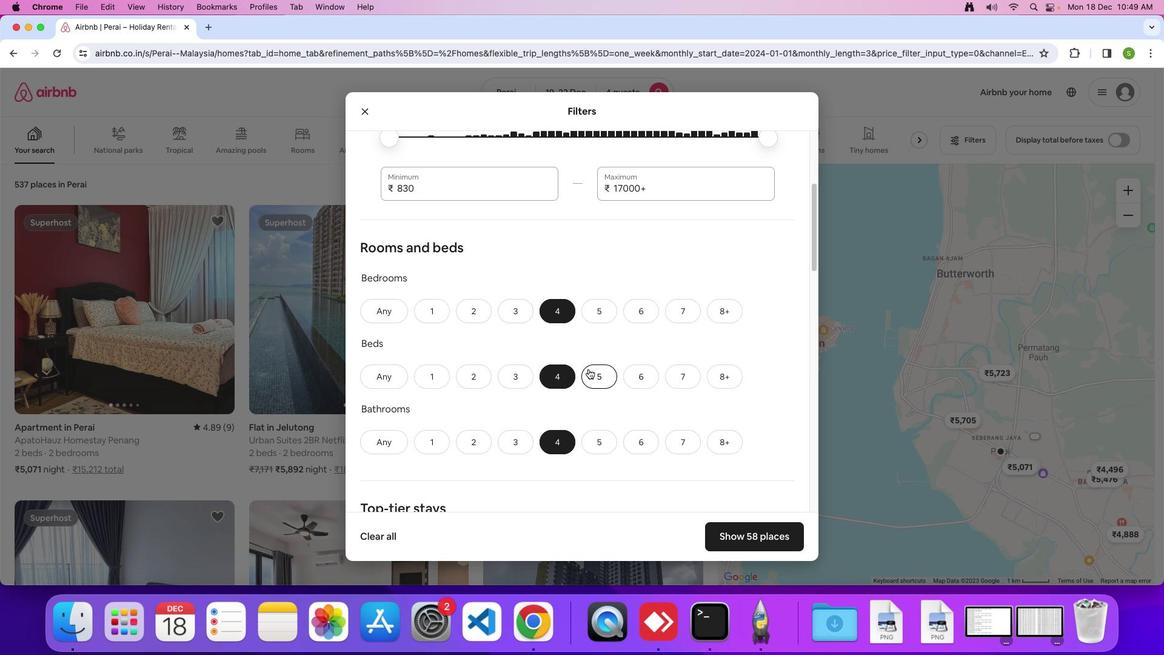 
Action: Mouse scrolled (588, 369) with delta (0, 0)
Screenshot: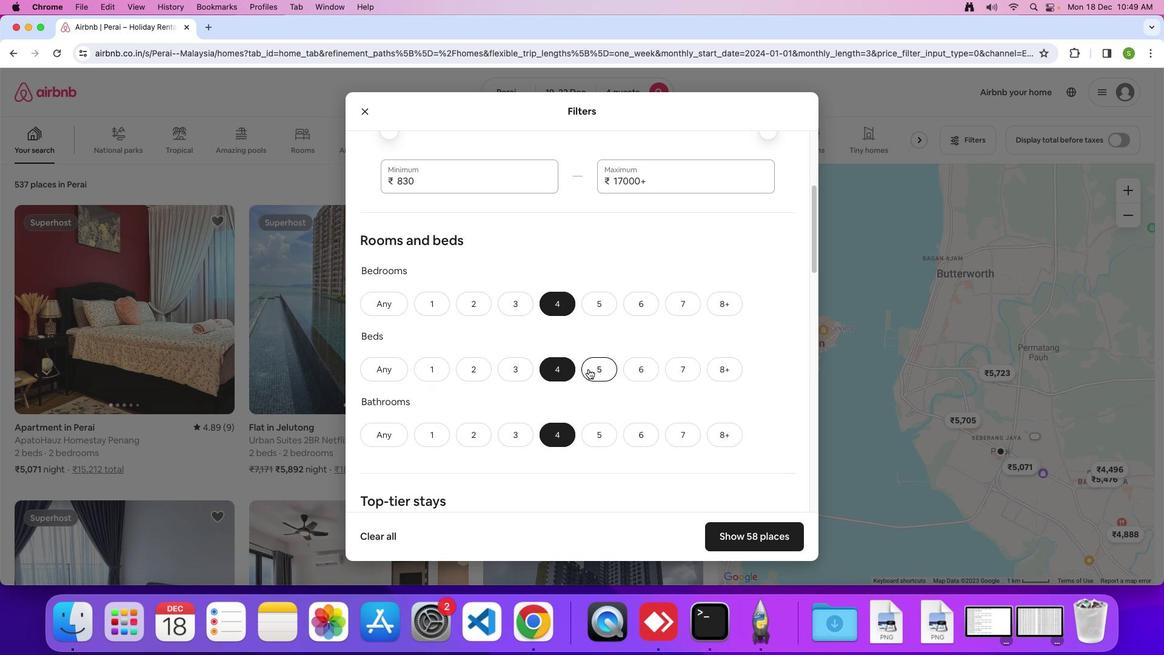 
Action: Mouse moved to (589, 368)
Screenshot: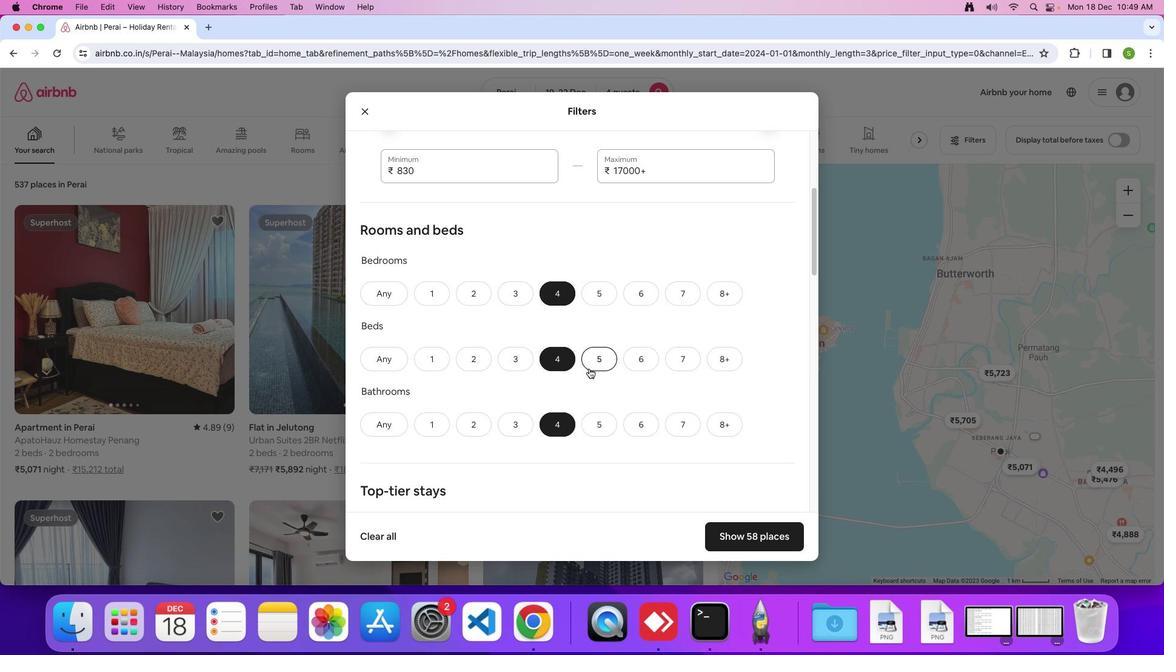 
Action: Mouse scrolled (589, 368) with delta (0, 0)
Screenshot: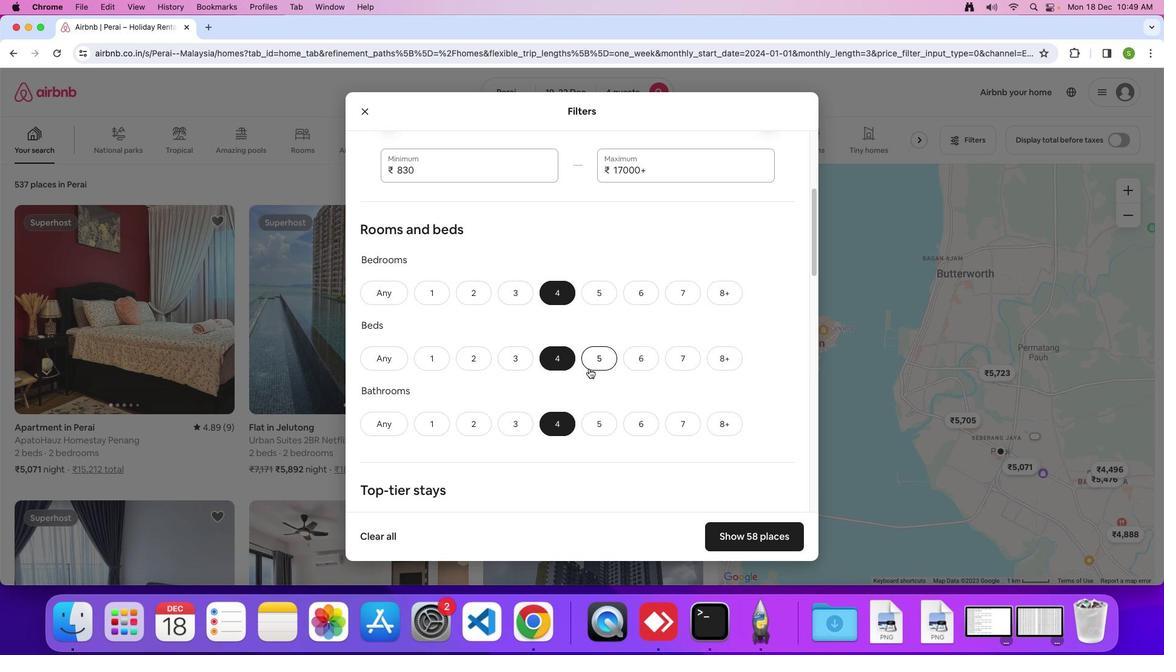 
Action: Mouse scrolled (589, 368) with delta (0, 0)
Screenshot: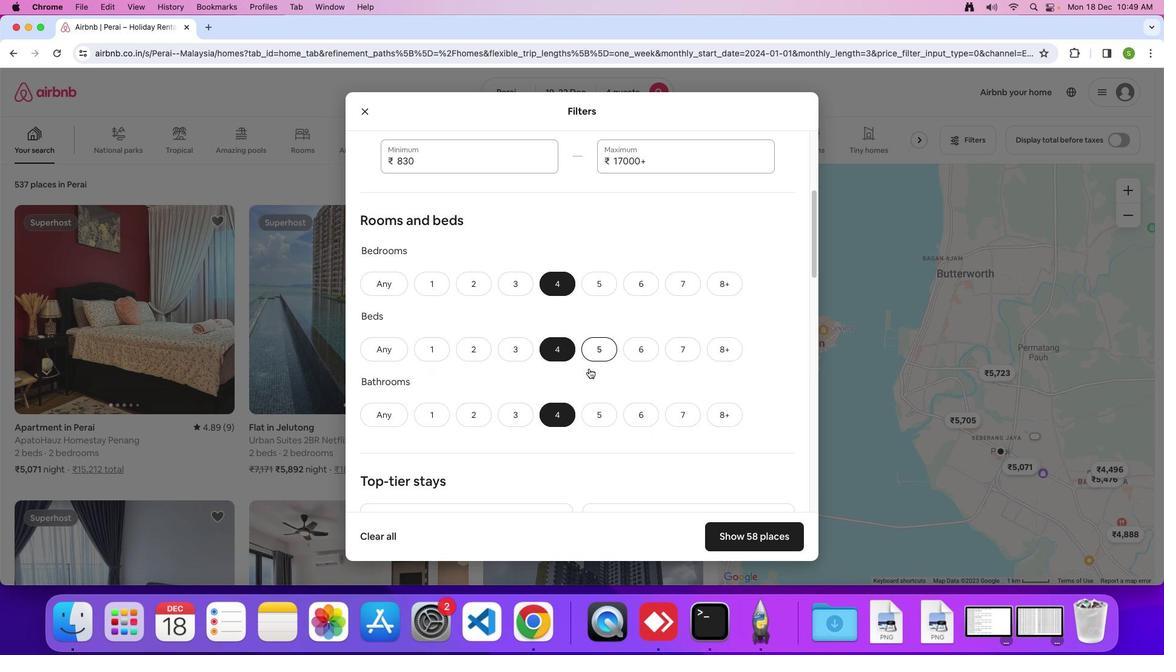 
Action: Mouse scrolled (589, 368) with delta (0, 0)
Screenshot: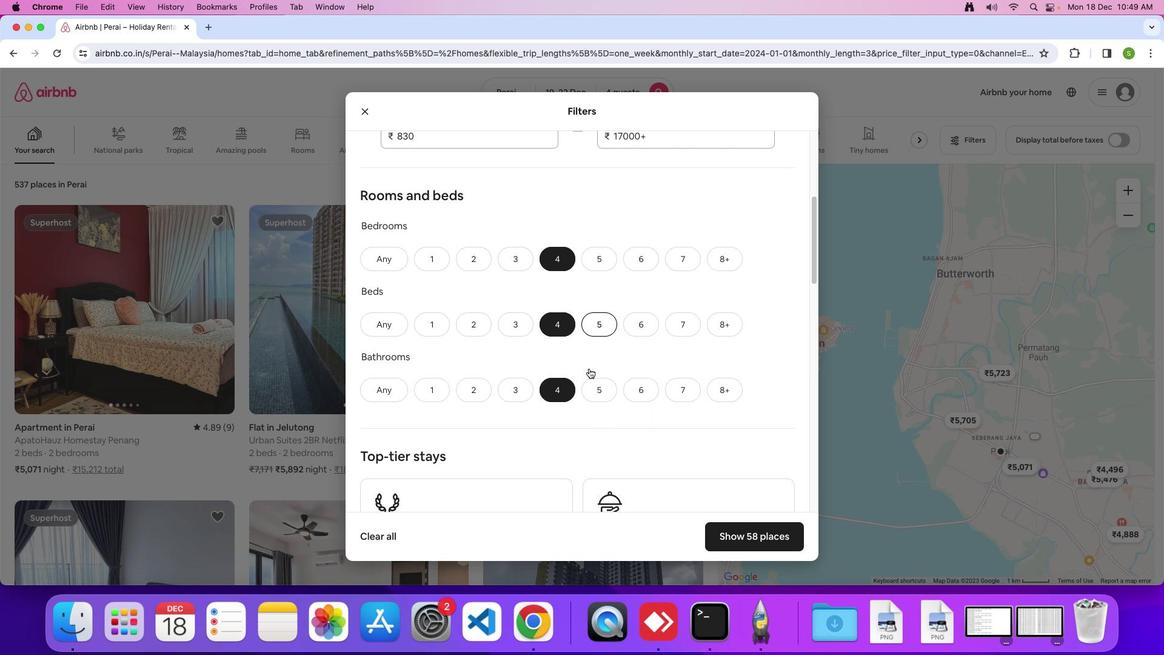 
Action: Mouse moved to (589, 368)
Screenshot: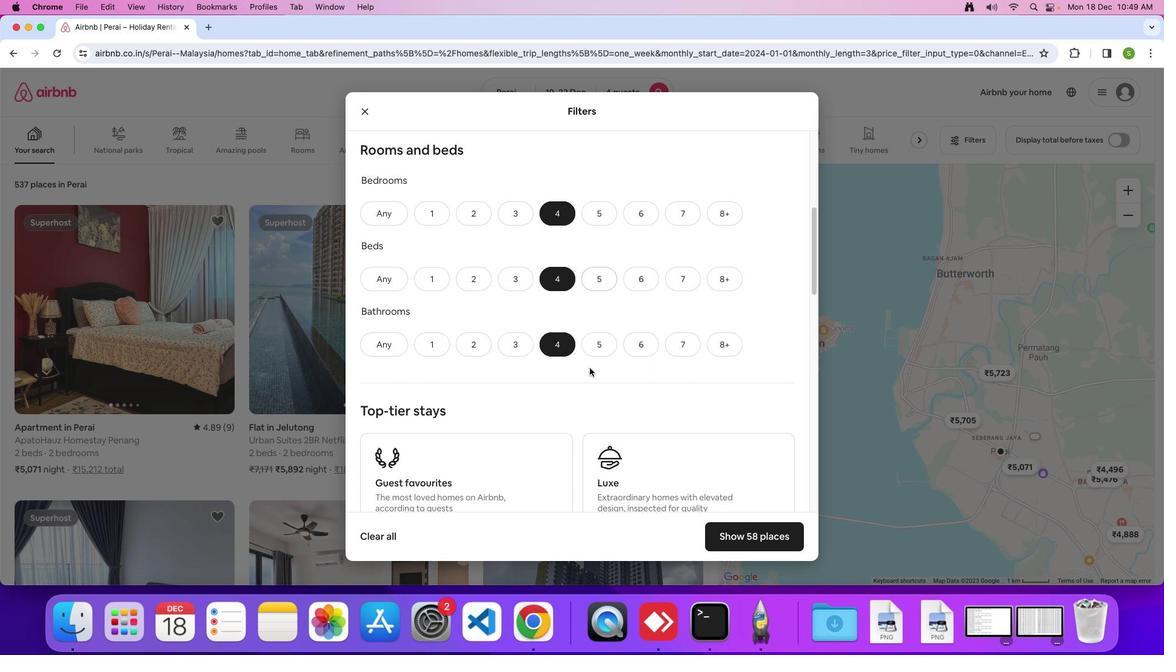 
Action: Mouse scrolled (589, 368) with delta (0, 0)
Screenshot: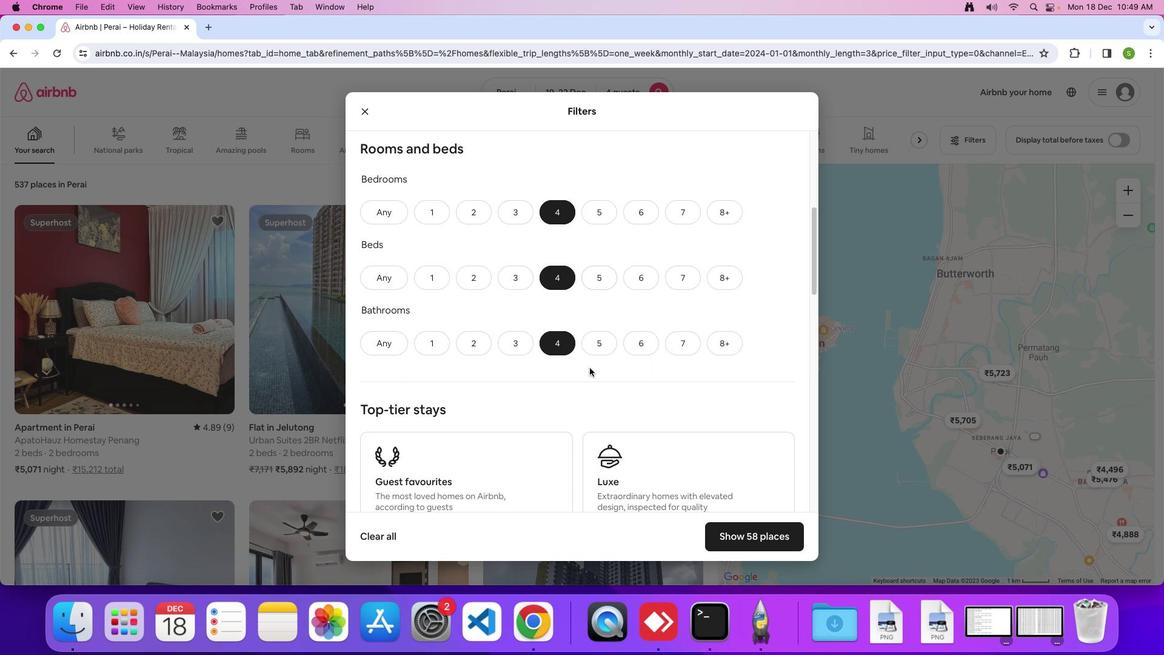 
Action: Mouse moved to (589, 368)
Screenshot: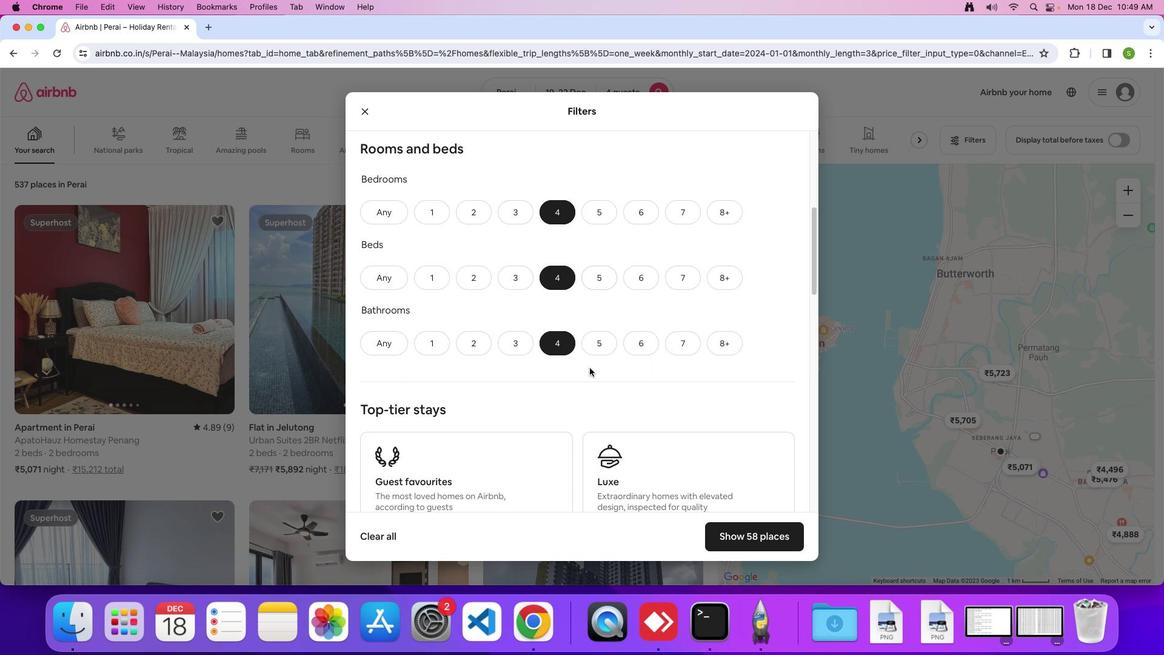 
Action: Mouse scrolled (589, 368) with delta (0, 0)
Screenshot: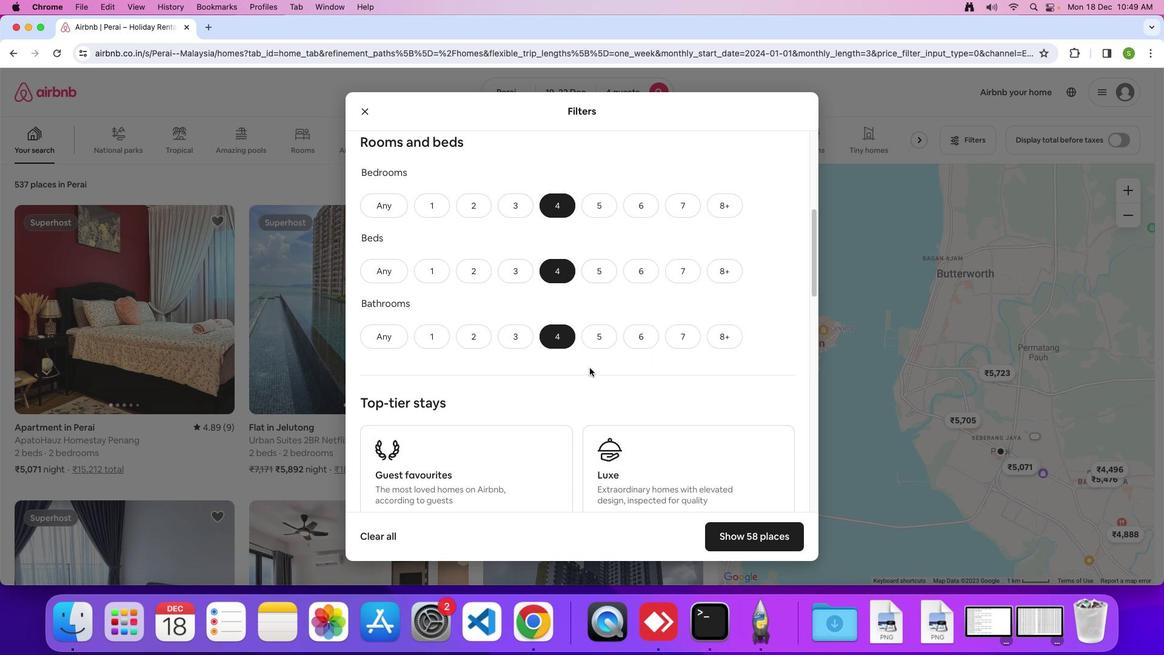 
Action: Mouse moved to (589, 368)
Screenshot: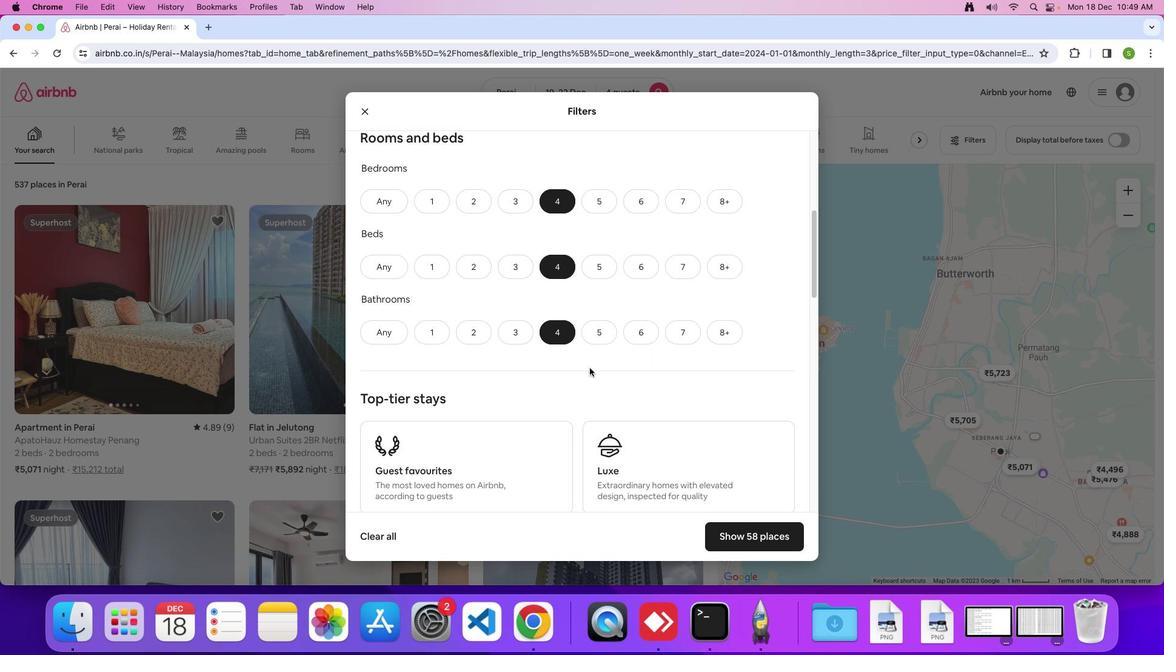 
Action: Mouse scrolled (589, 368) with delta (0, 0)
Screenshot: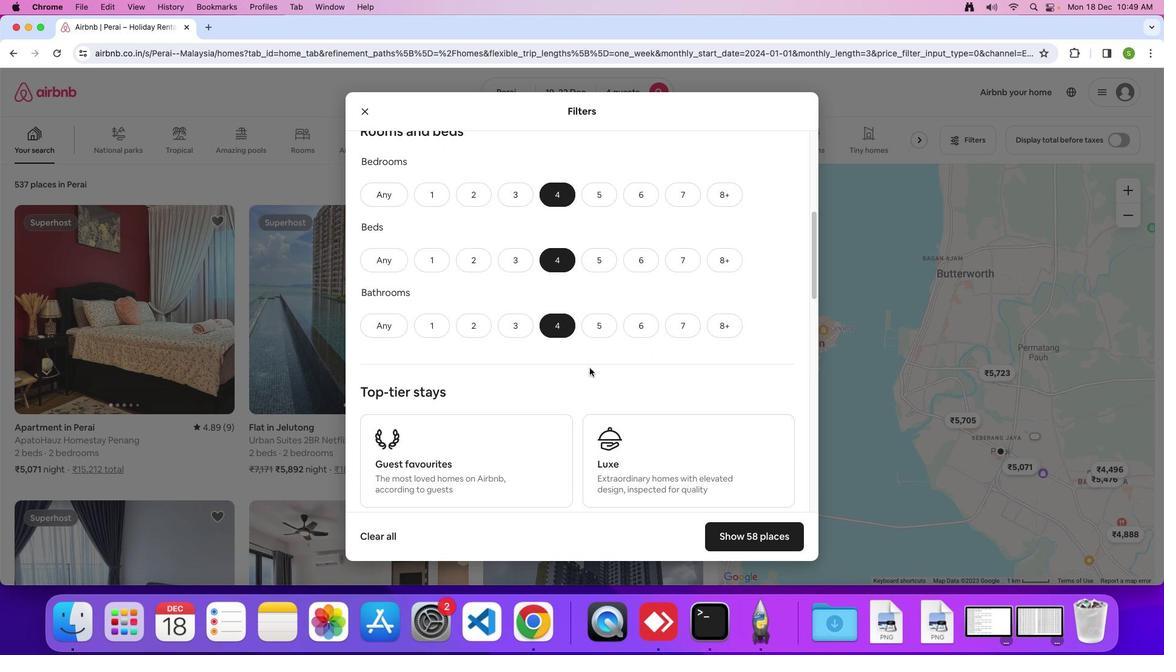 
Action: Mouse scrolled (589, 368) with delta (0, 0)
Screenshot: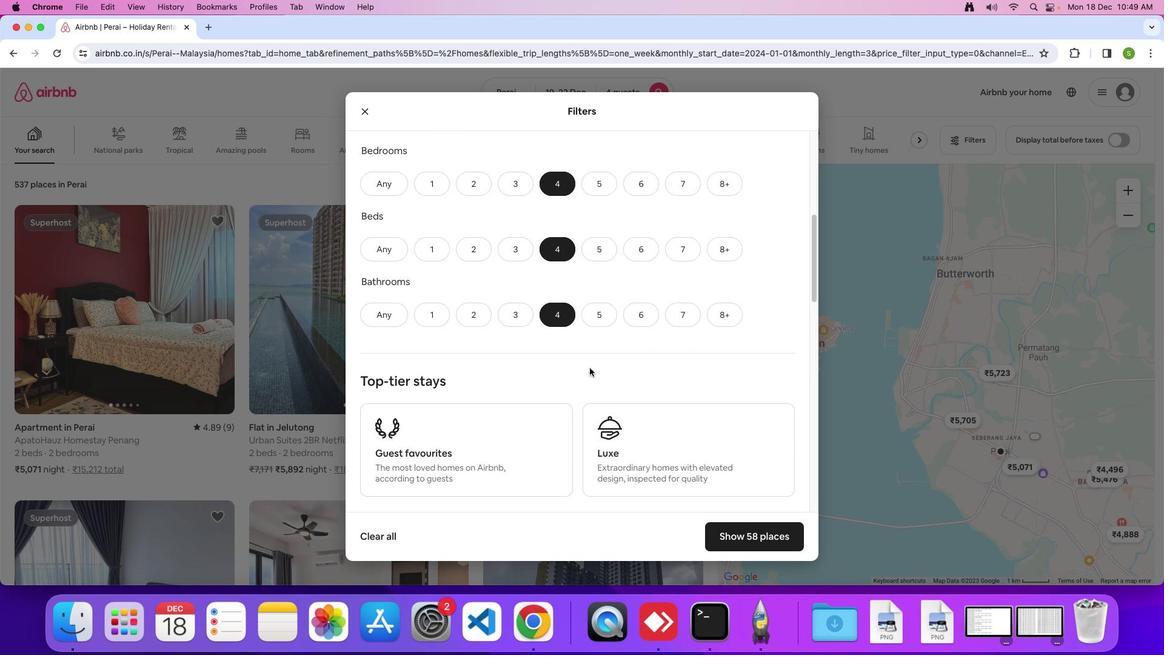 
Action: Mouse scrolled (589, 368) with delta (0, 0)
Screenshot: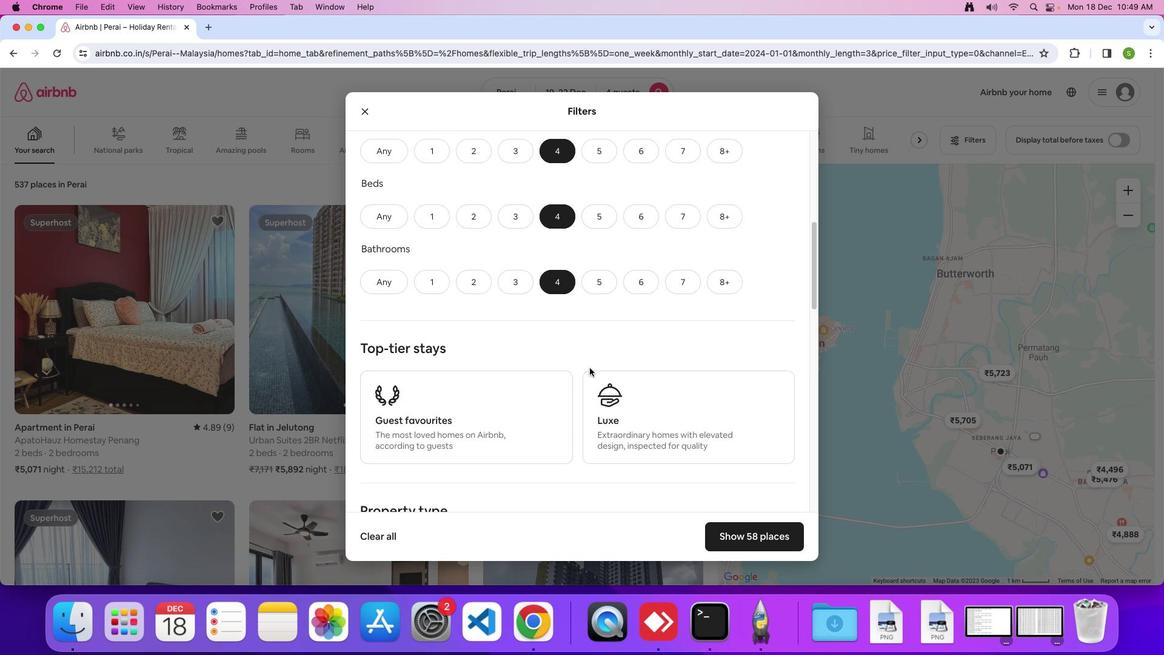 
Action: Mouse scrolled (589, 368) with delta (0, 0)
Screenshot: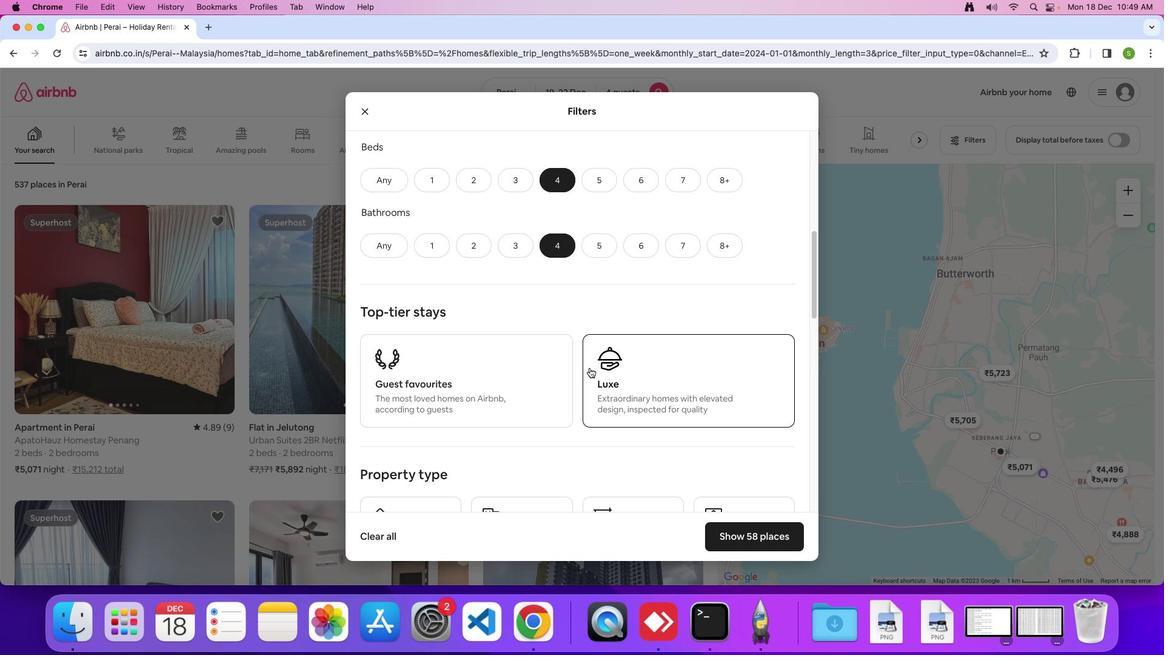
Action: Mouse scrolled (589, 368) with delta (0, 0)
Screenshot: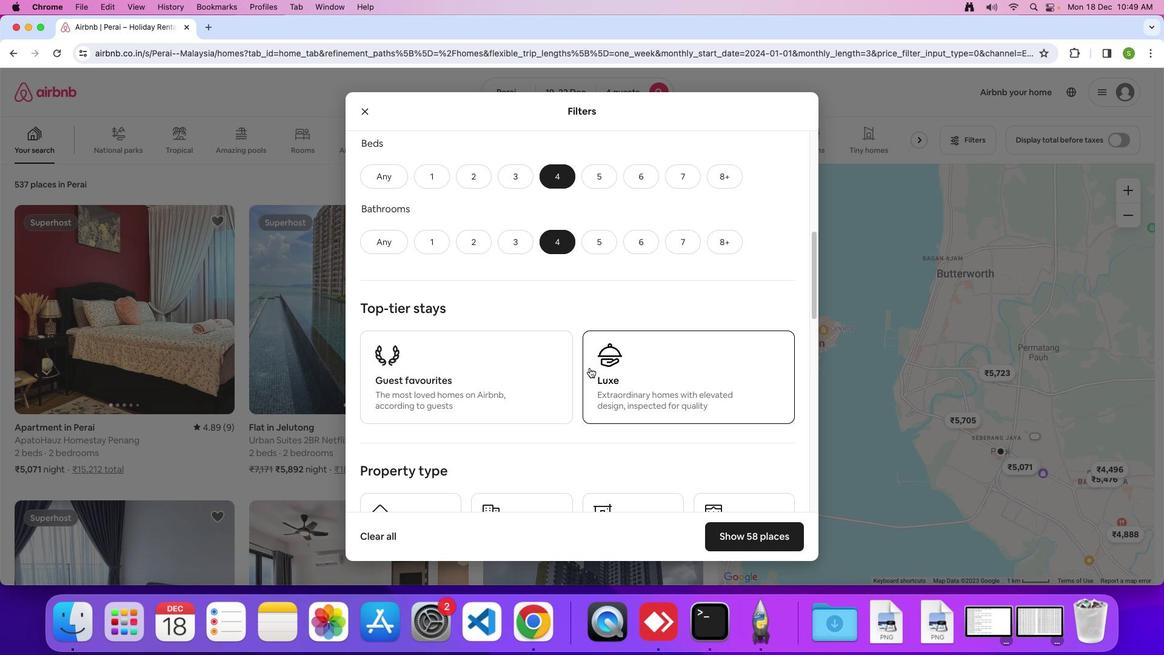 
Action: Mouse scrolled (589, 368) with delta (0, 0)
Screenshot: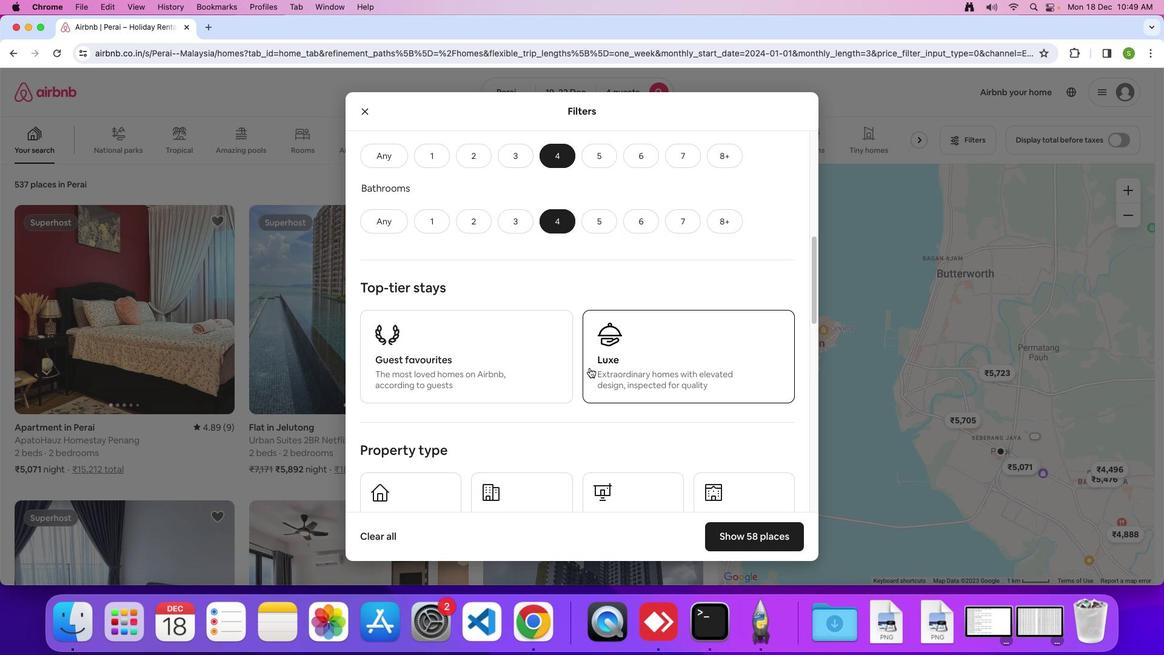 
Action: Mouse scrolled (589, 368) with delta (0, 0)
Screenshot: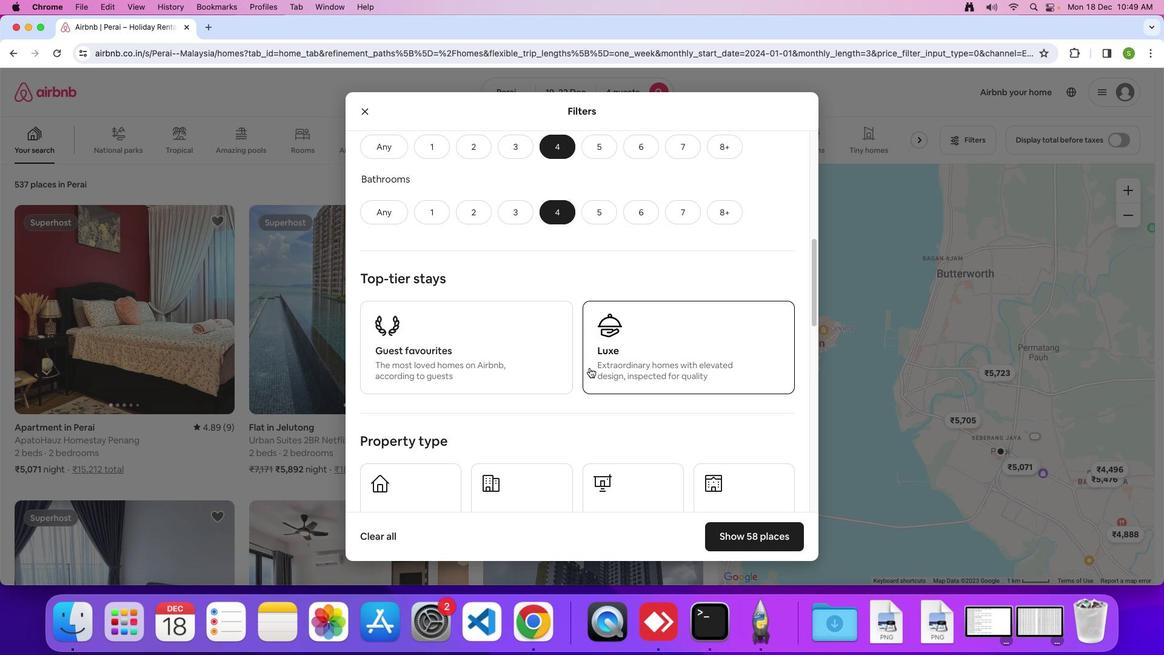 
Action: Mouse scrolled (589, 368) with delta (0, -1)
Screenshot: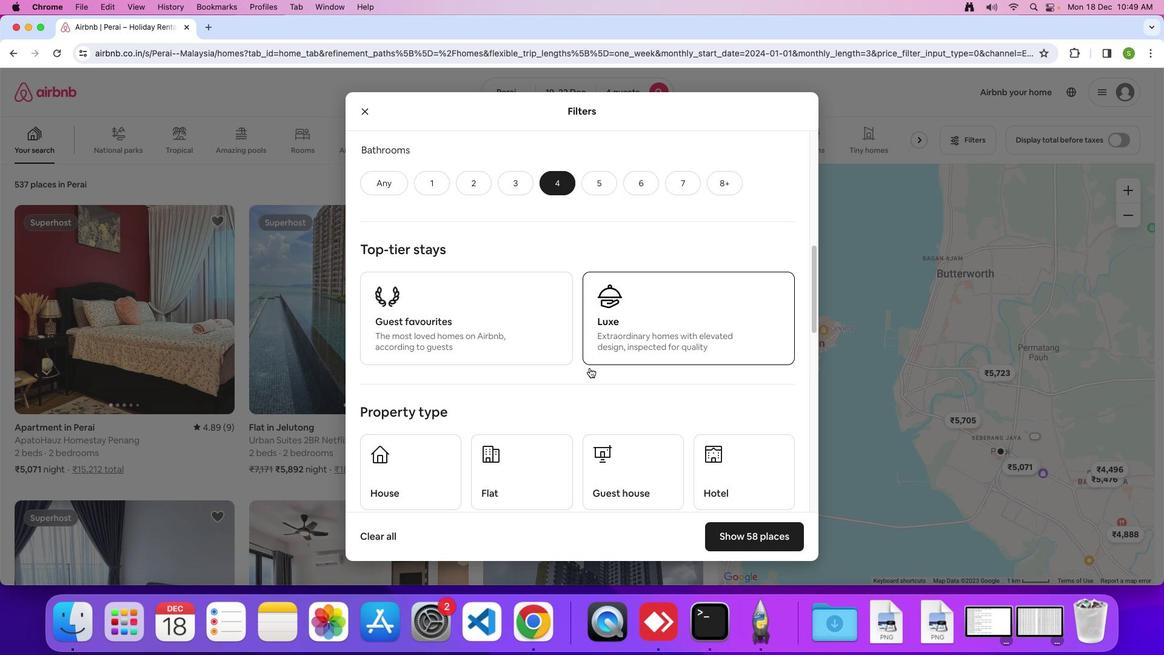 
Action: Mouse moved to (589, 366)
Screenshot: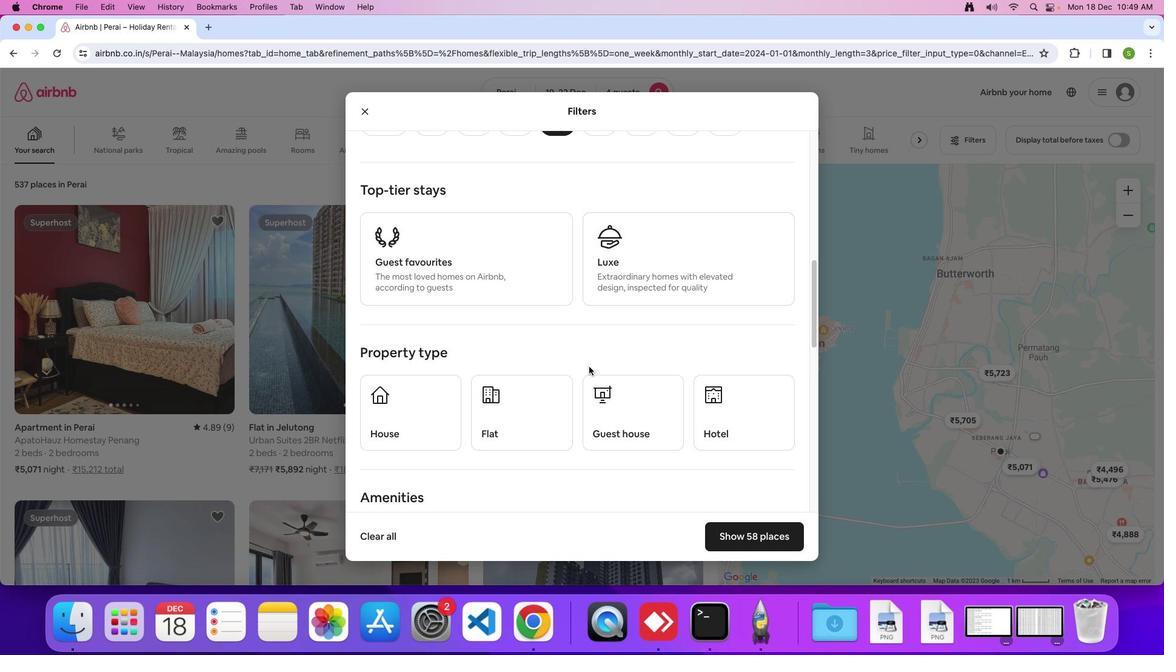 
Action: Mouse scrolled (589, 366) with delta (0, 0)
Screenshot: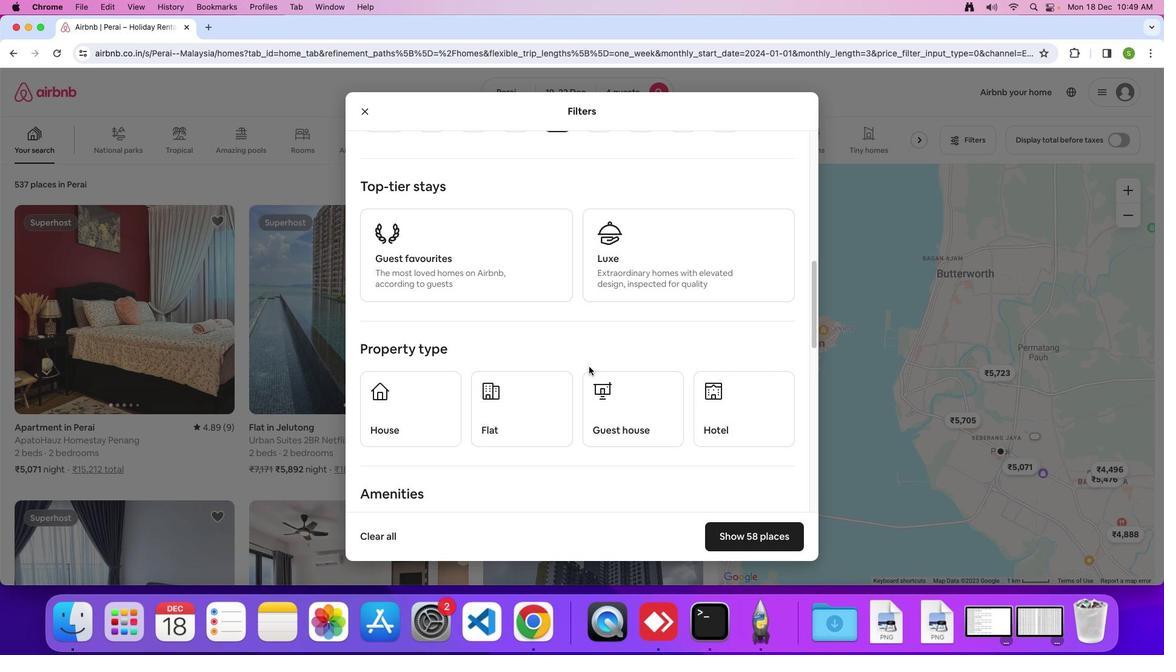 
Action: Mouse moved to (589, 366)
Screenshot: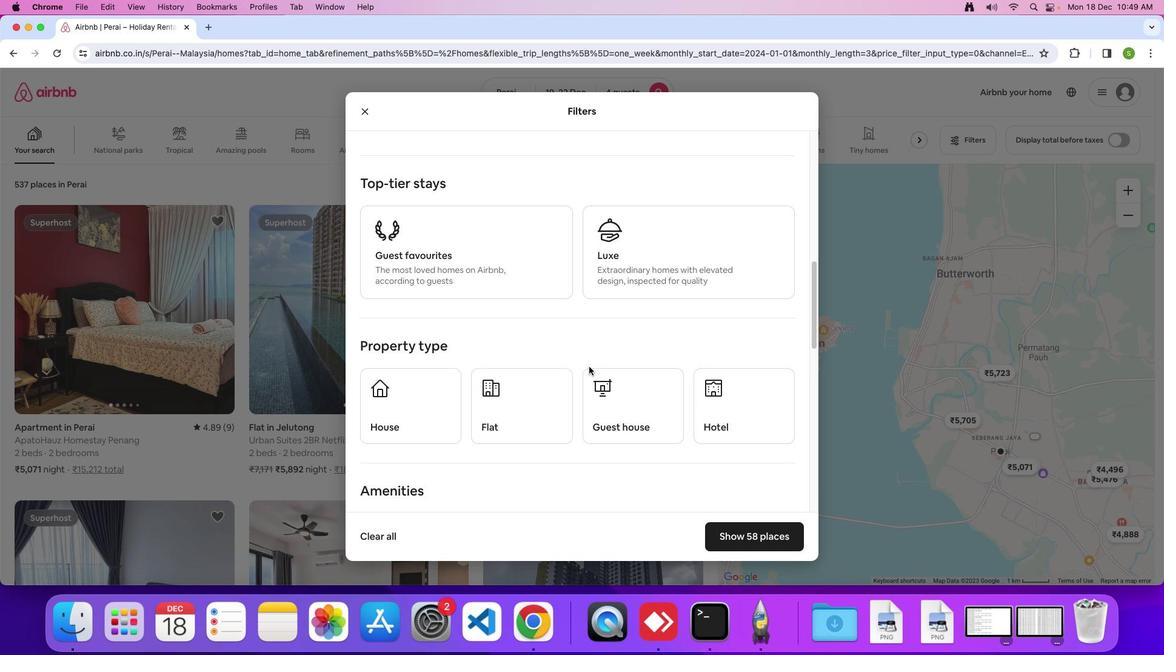 
Action: Mouse scrolled (589, 366) with delta (0, 0)
Screenshot: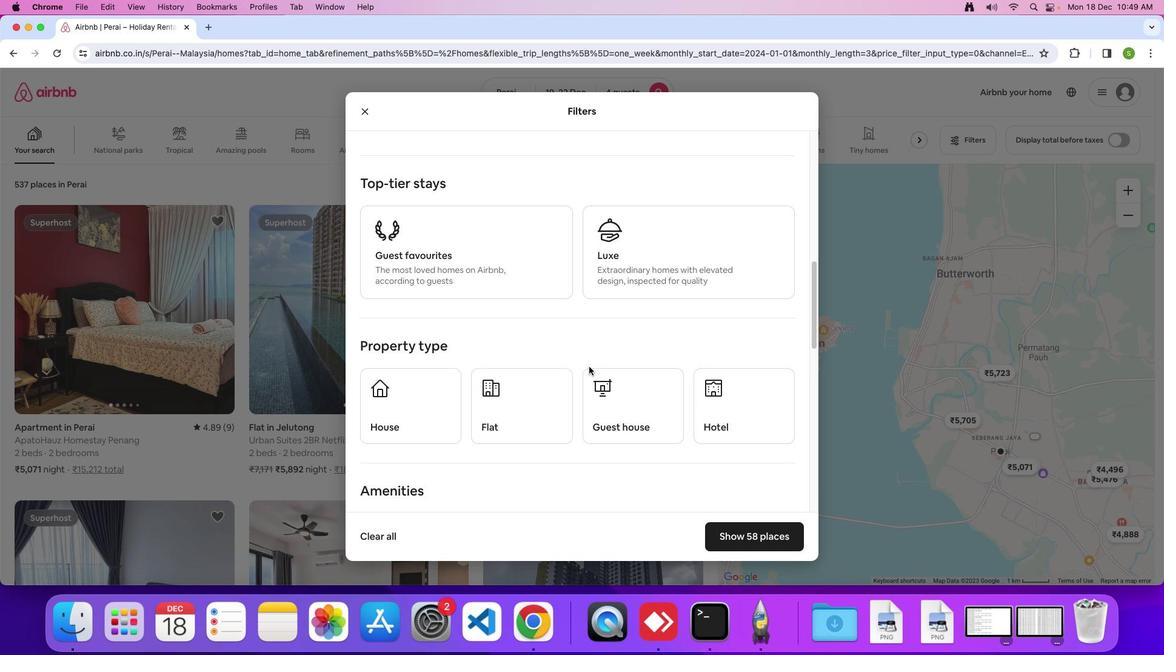 
Action: Mouse moved to (522, 360)
Screenshot: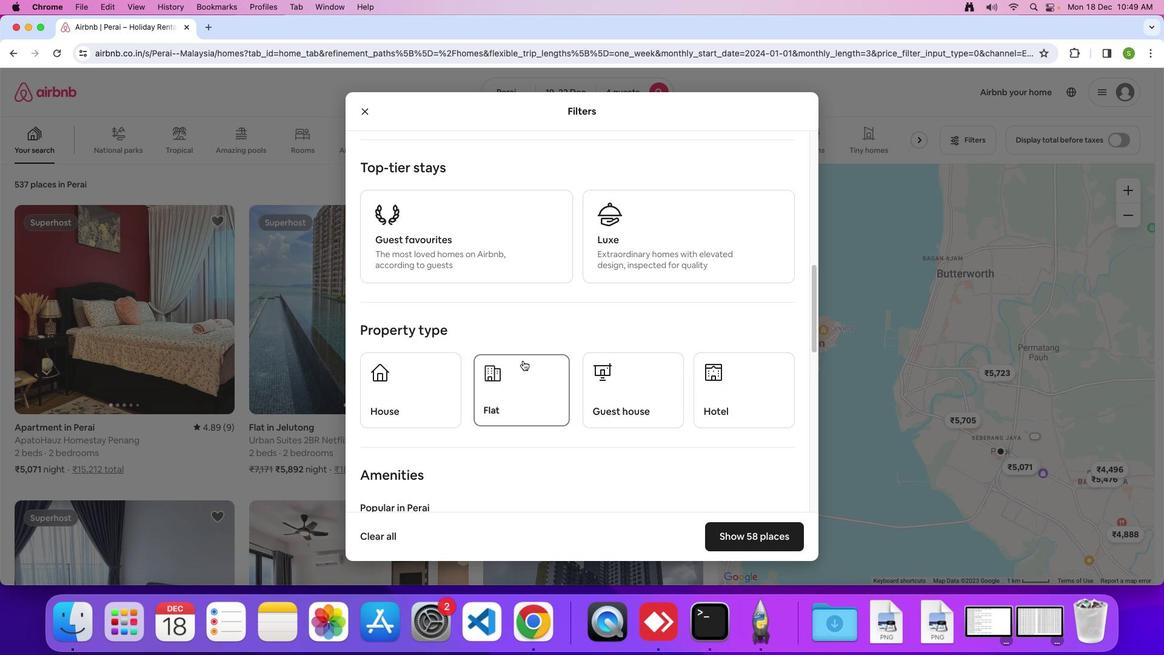 
Action: Mouse pressed left at (522, 360)
Screenshot: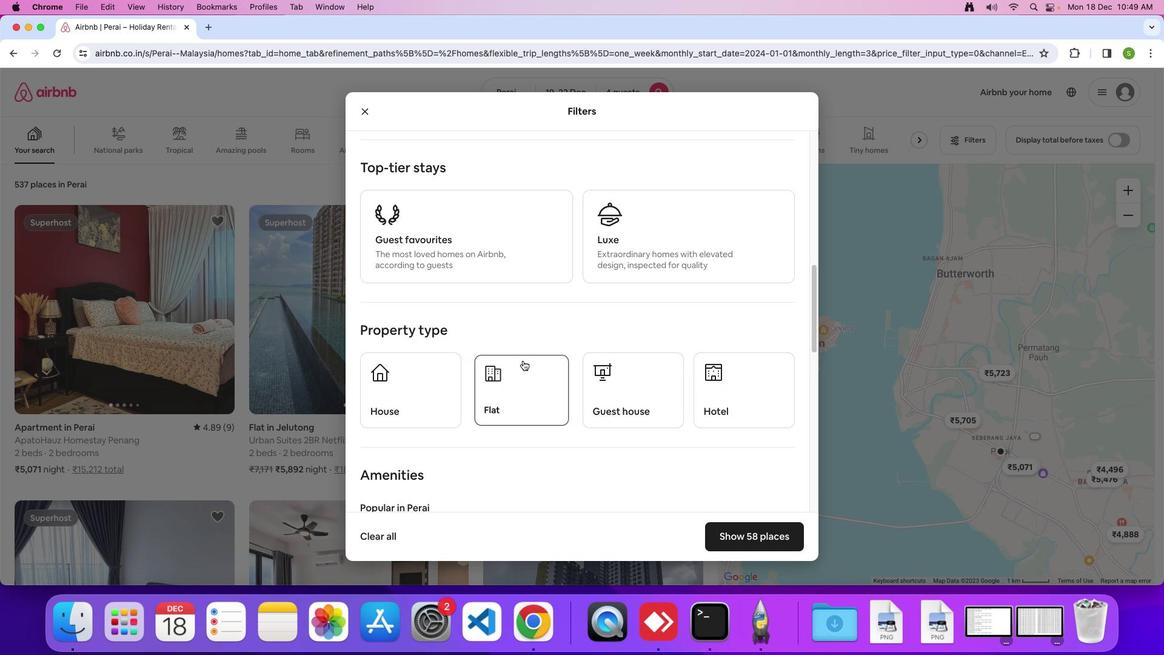 
Action: Mouse moved to (583, 343)
Screenshot: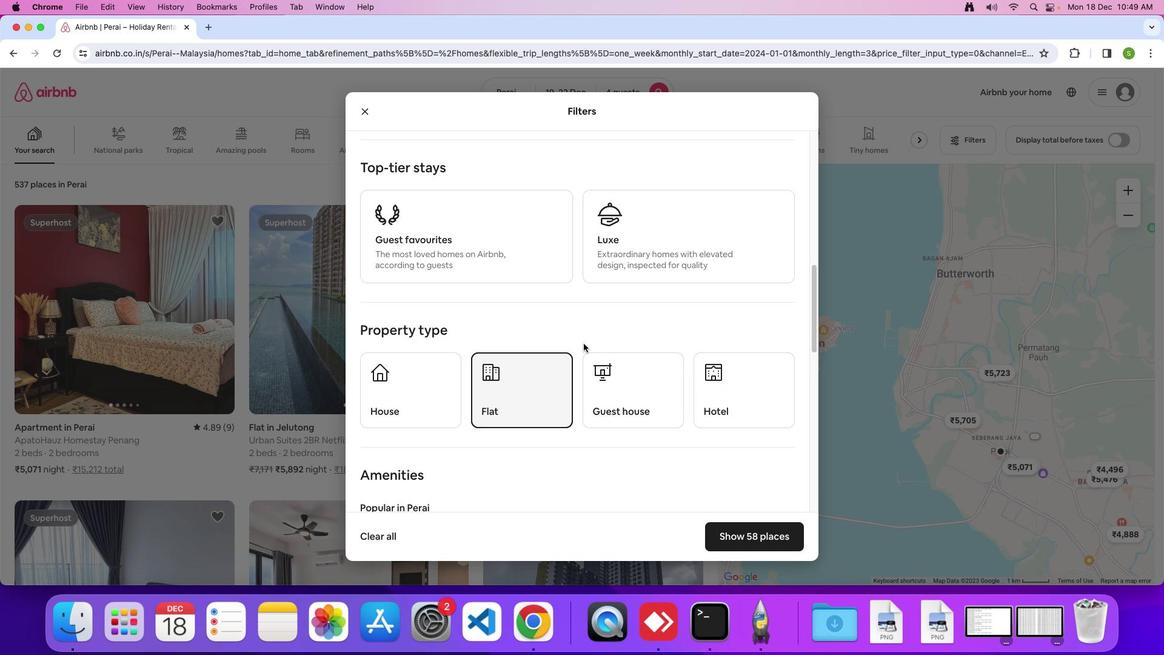 
Action: Mouse scrolled (583, 343) with delta (0, 0)
Screenshot: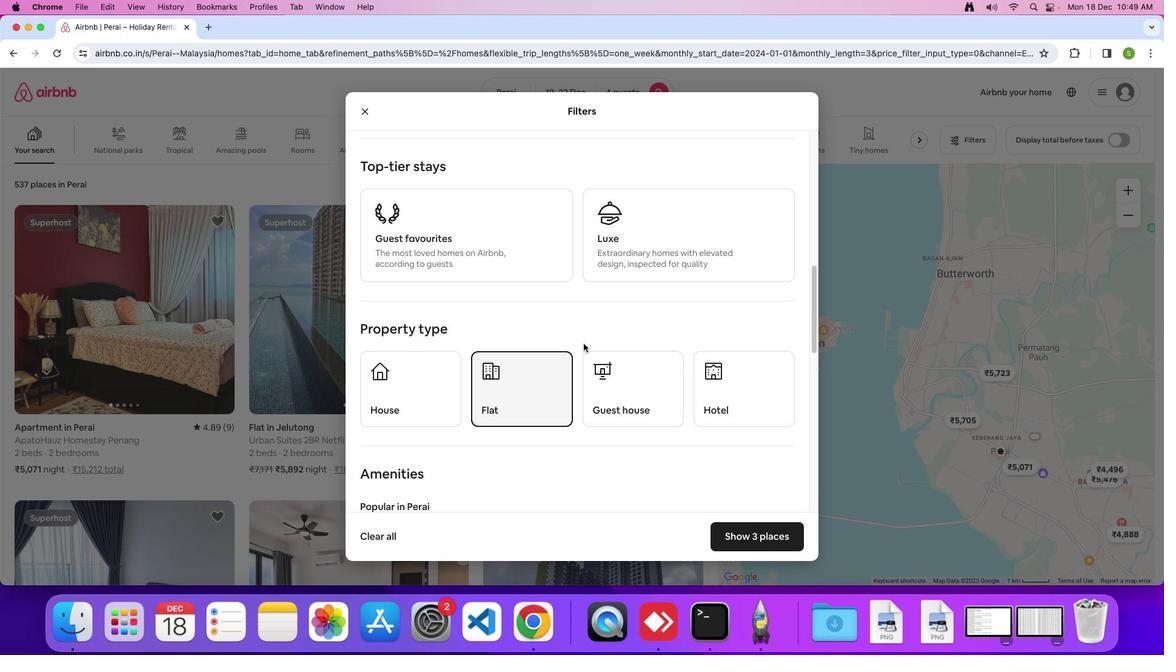 
Action: Mouse scrolled (583, 343) with delta (0, 0)
Screenshot: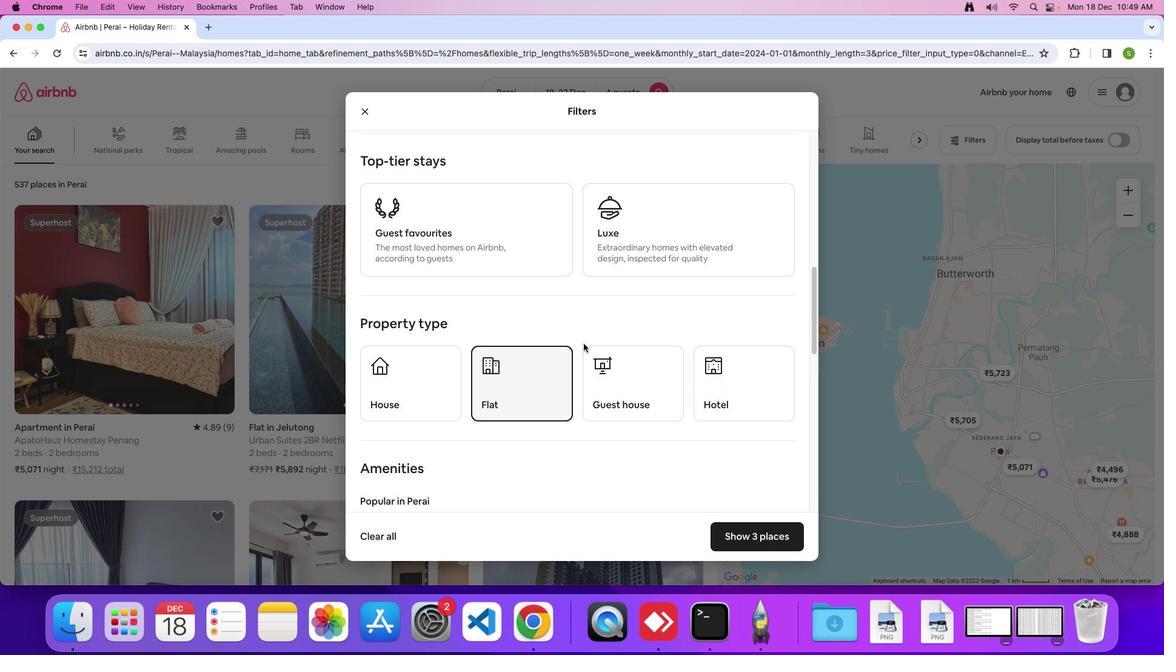 
Action: Mouse scrolled (583, 343) with delta (0, 0)
Screenshot: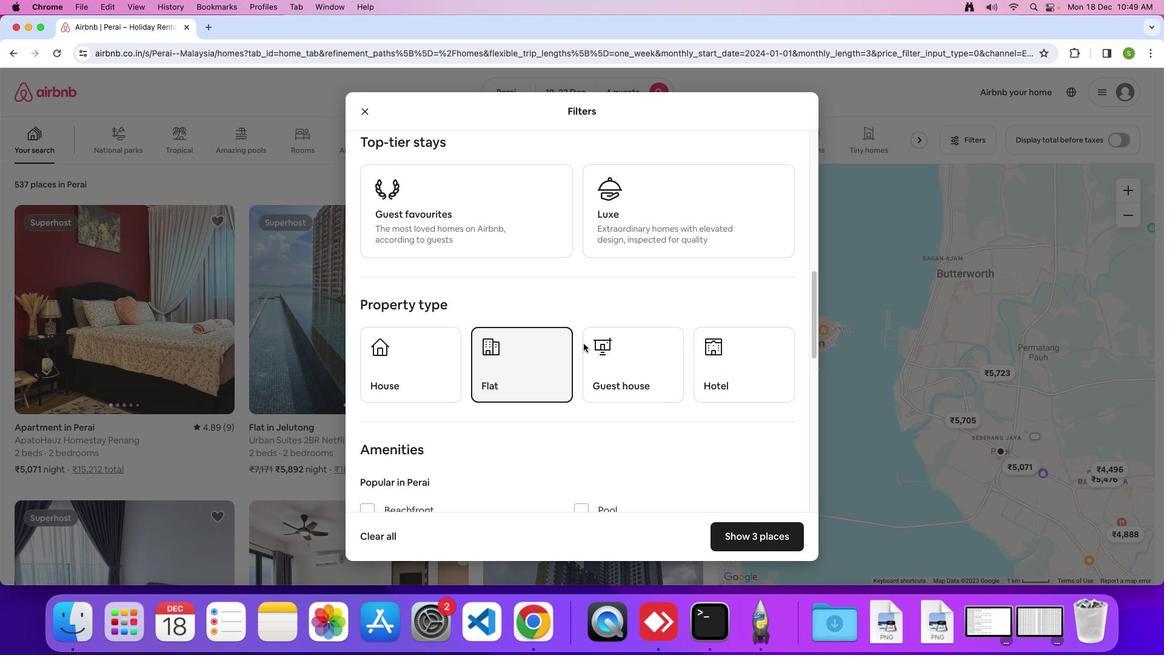 
Action: Mouse moved to (584, 340)
Screenshot: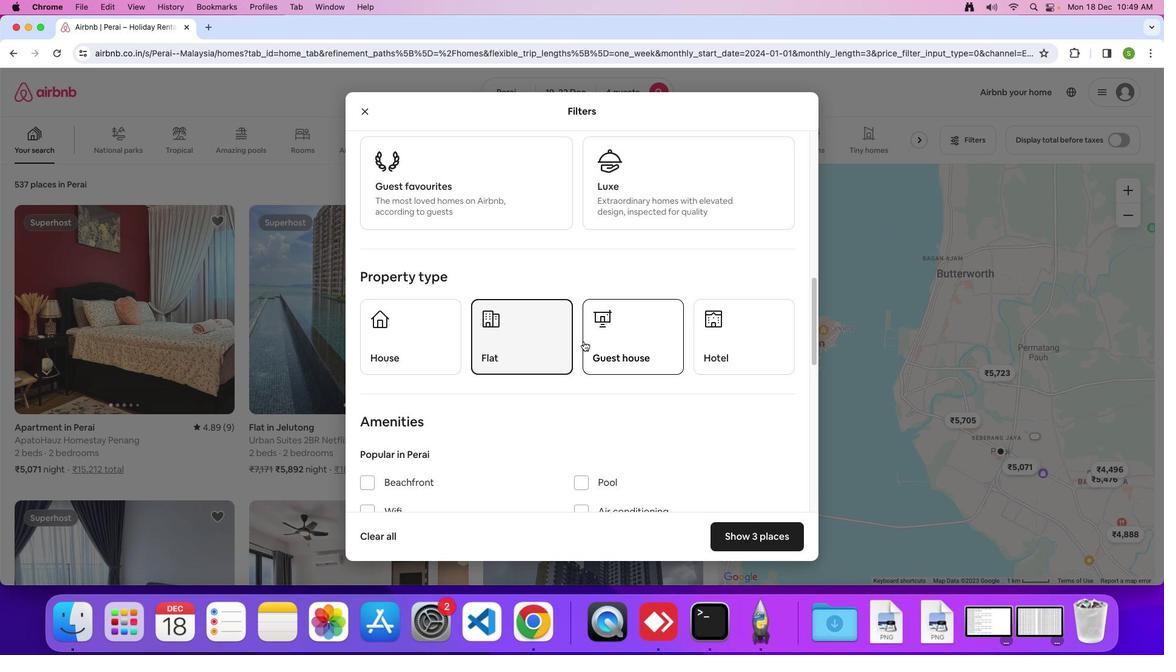 
Action: Mouse scrolled (584, 340) with delta (0, 0)
Screenshot: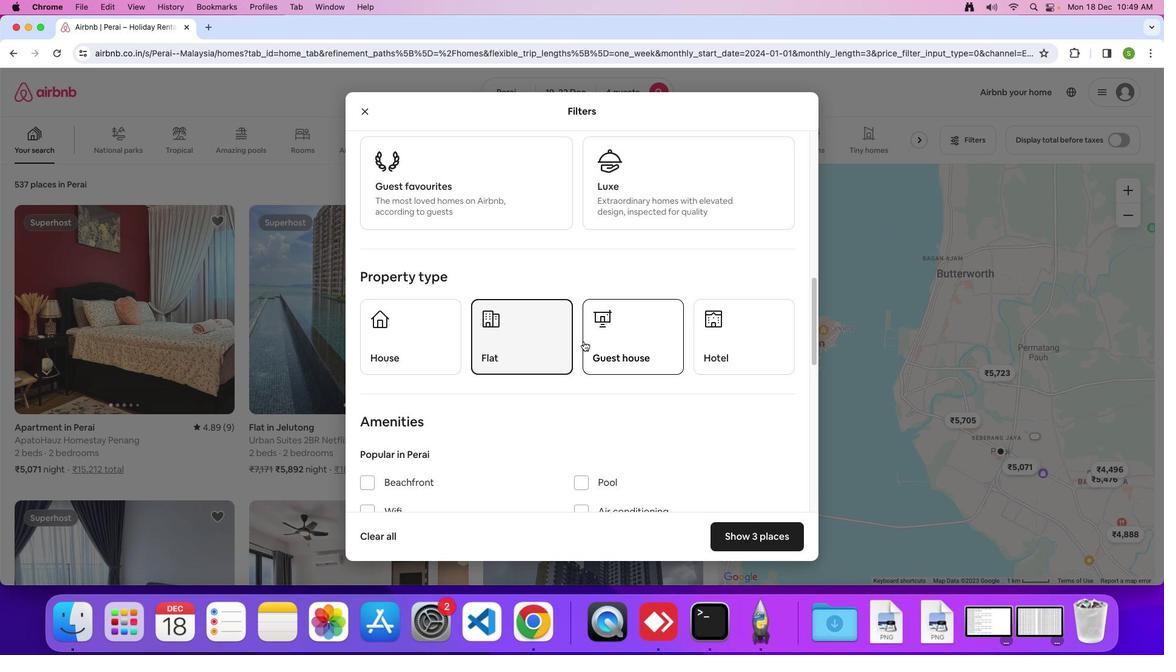 
Action: Mouse moved to (584, 339)
Screenshot: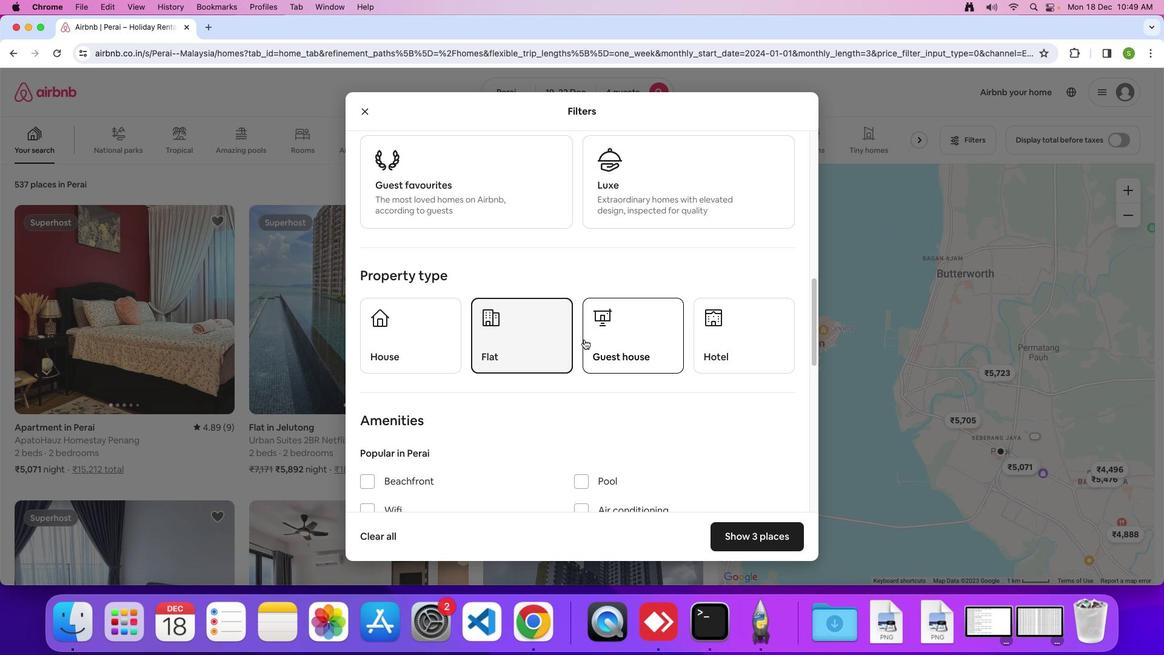 
Action: Mouse scrolled (584, 339) with delta (0, 0)
Screenshot: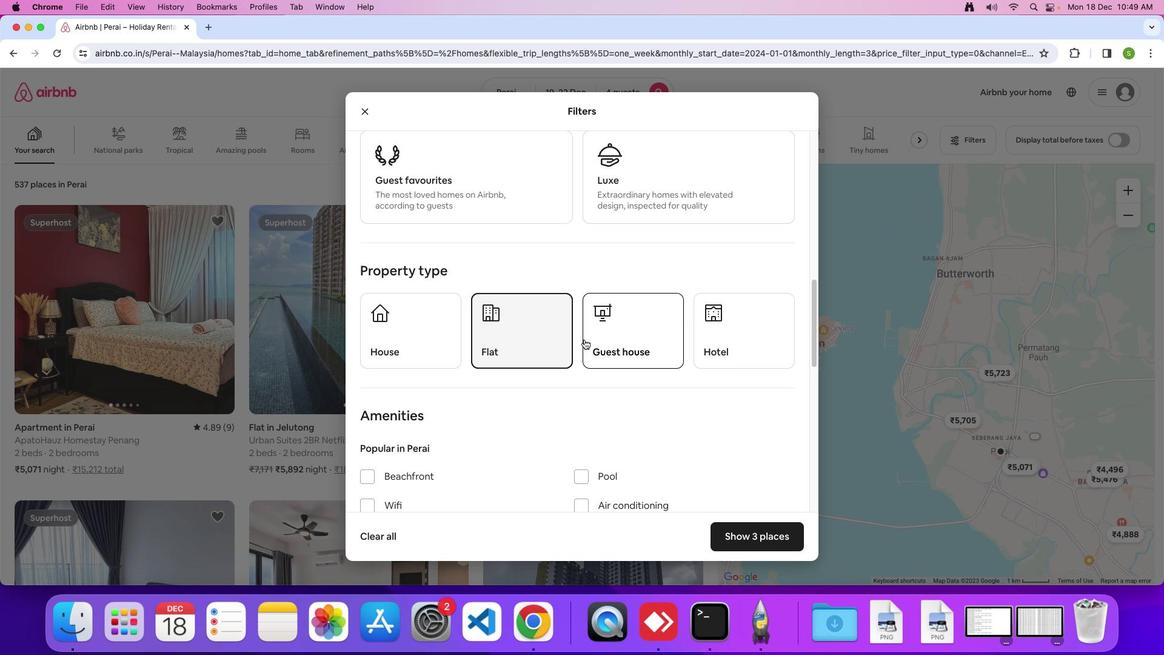 
Action: Mouse scrolled (584, 339) with delta (0, 0)
Screenshot: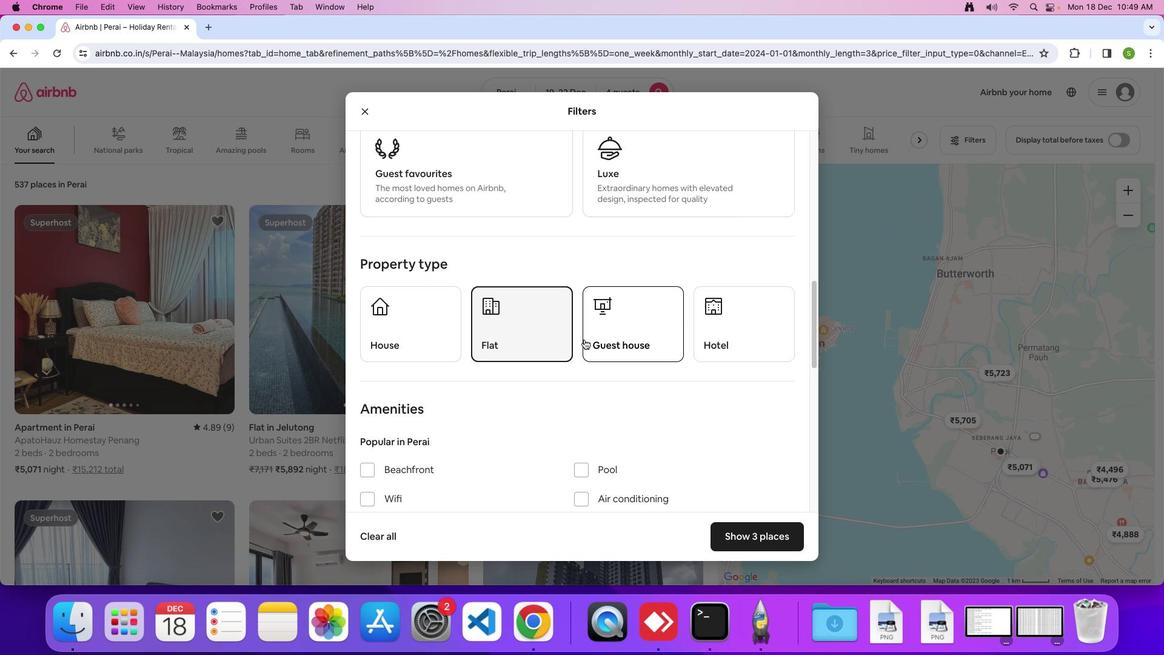 
Action: Mouse scrolled (584, 339) with delta (0, 0)
Screenshot: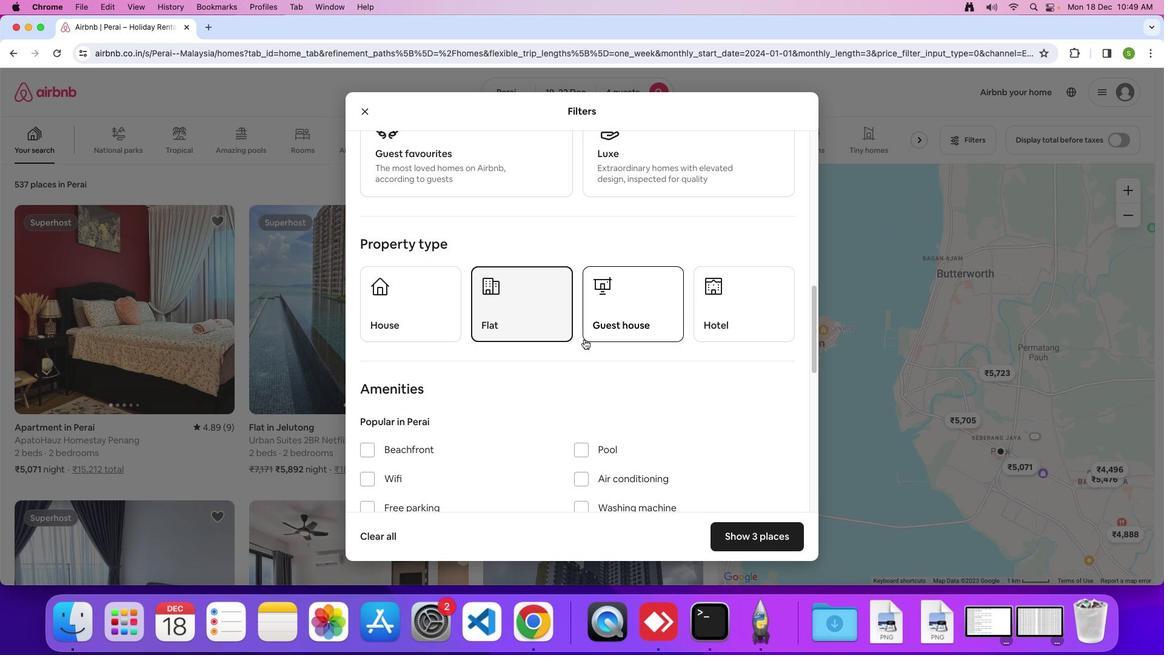 
Action: Mouse moved to (584, 339)
Screenshot: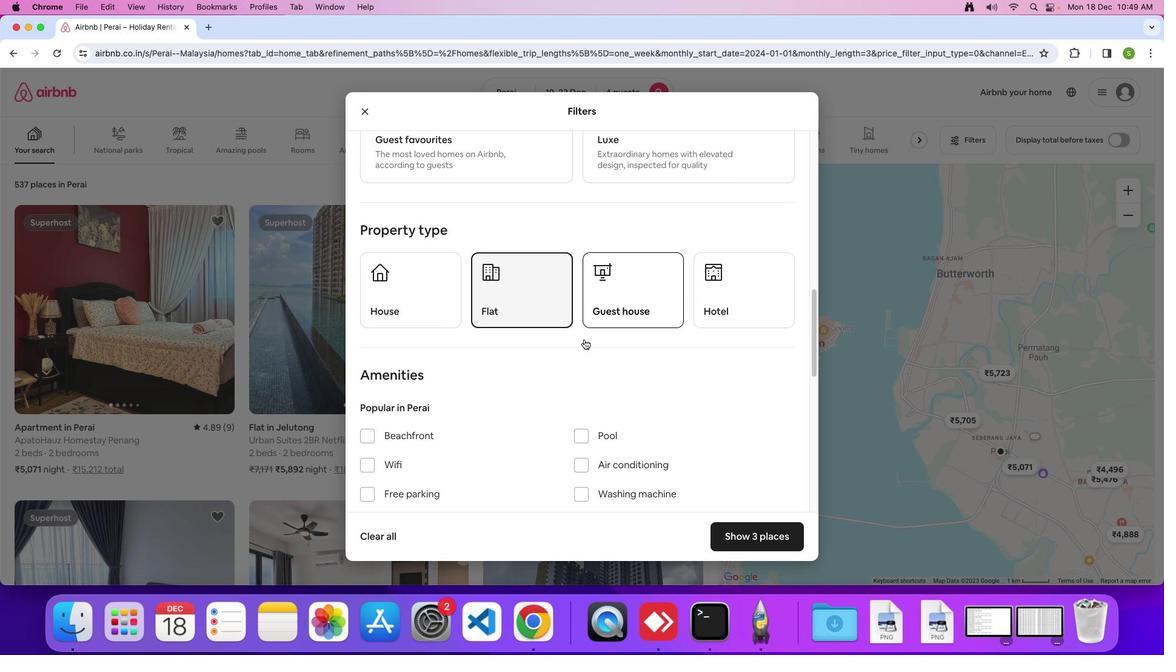 
Action: Mouse scrolled (584, 339) with delta (0, 0)
Screenshot: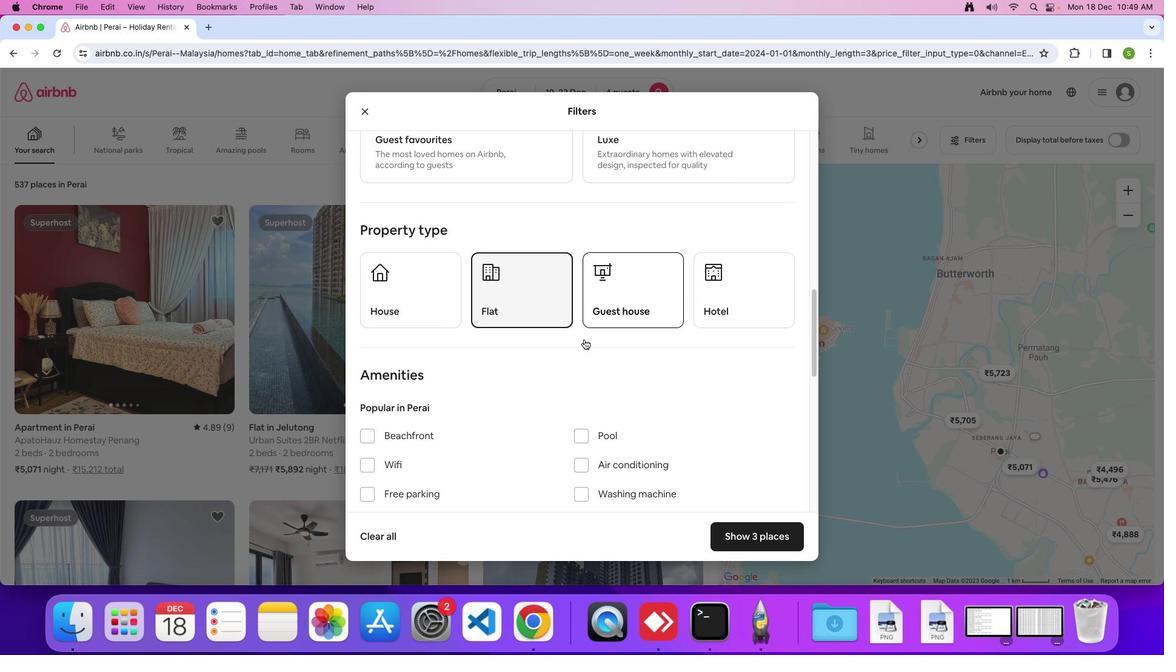 
Action: Mouse moved to (584, 339)
Screenshot: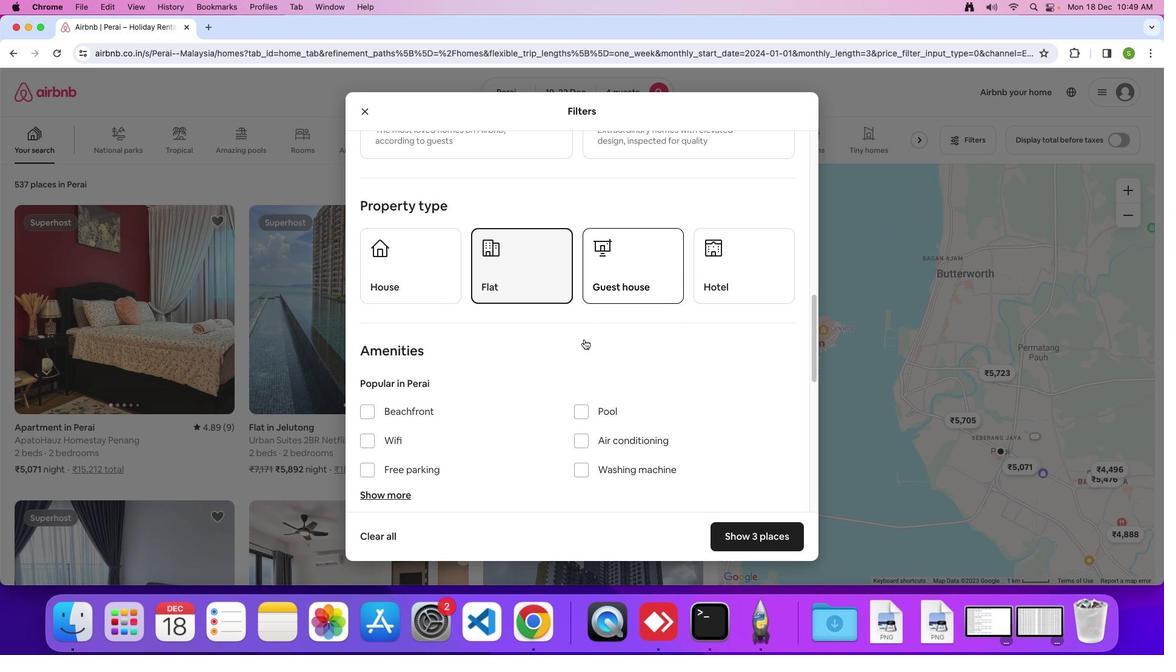 
Action: Mouse scrolled (584, 339) with delta (0, -1)
Screenshot: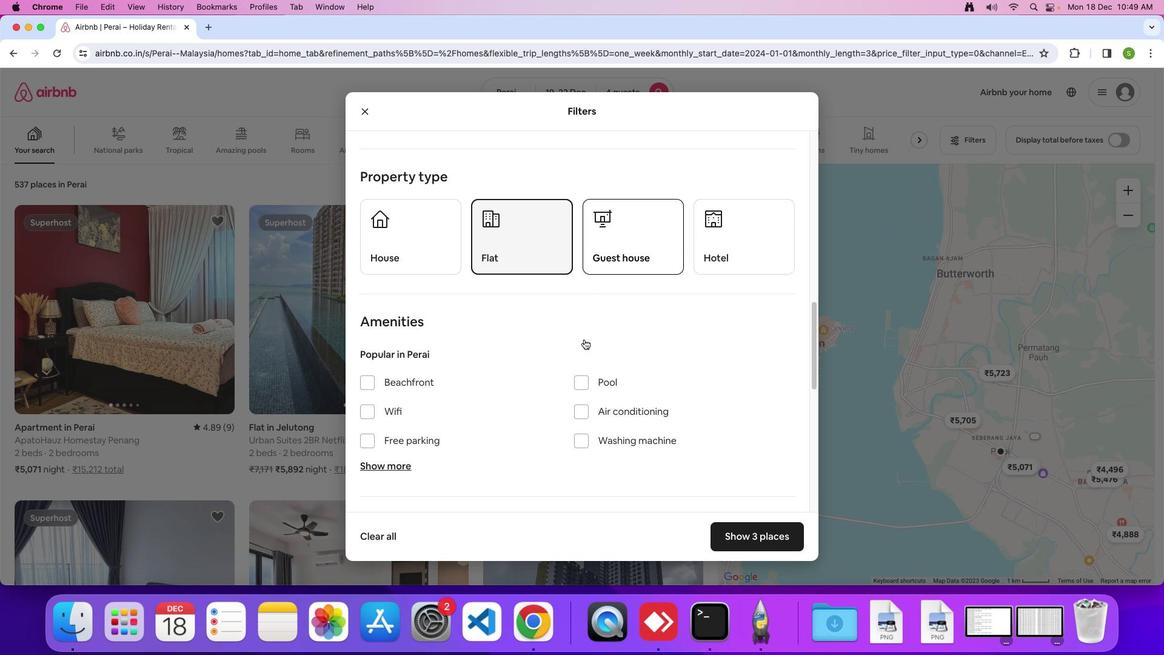 
Action: Mouse scrolled (584, 339) with delta (0, 0)
Screenshot: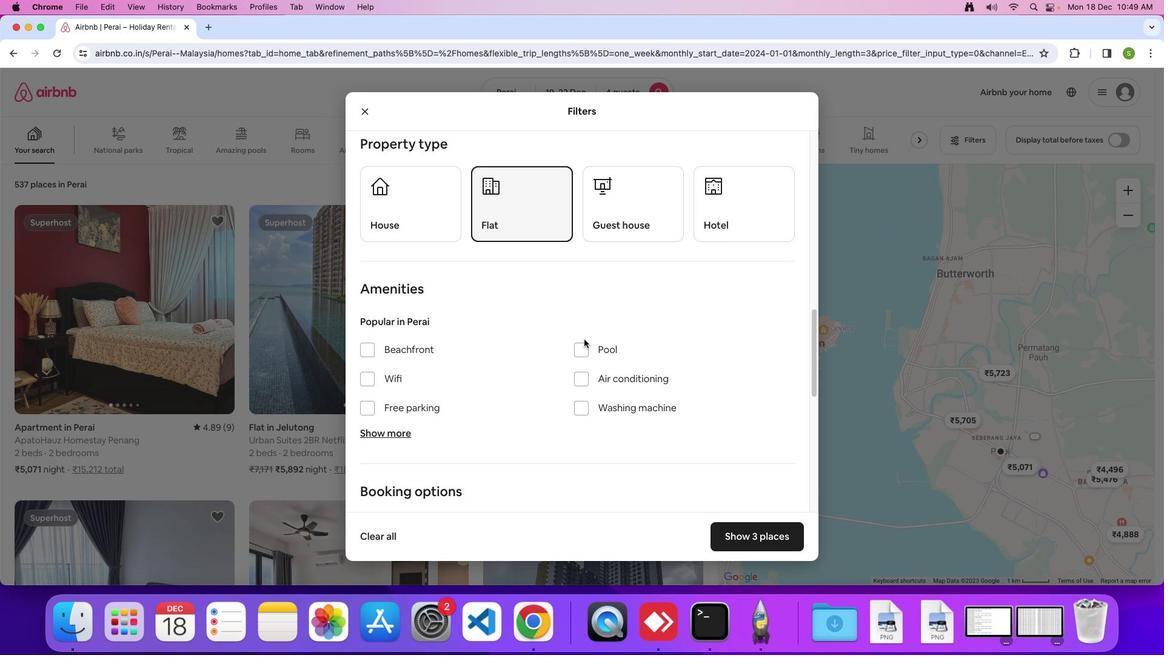 
Action: Mouse scrolled (584, 339) with delta (0, 0)
Screenshot: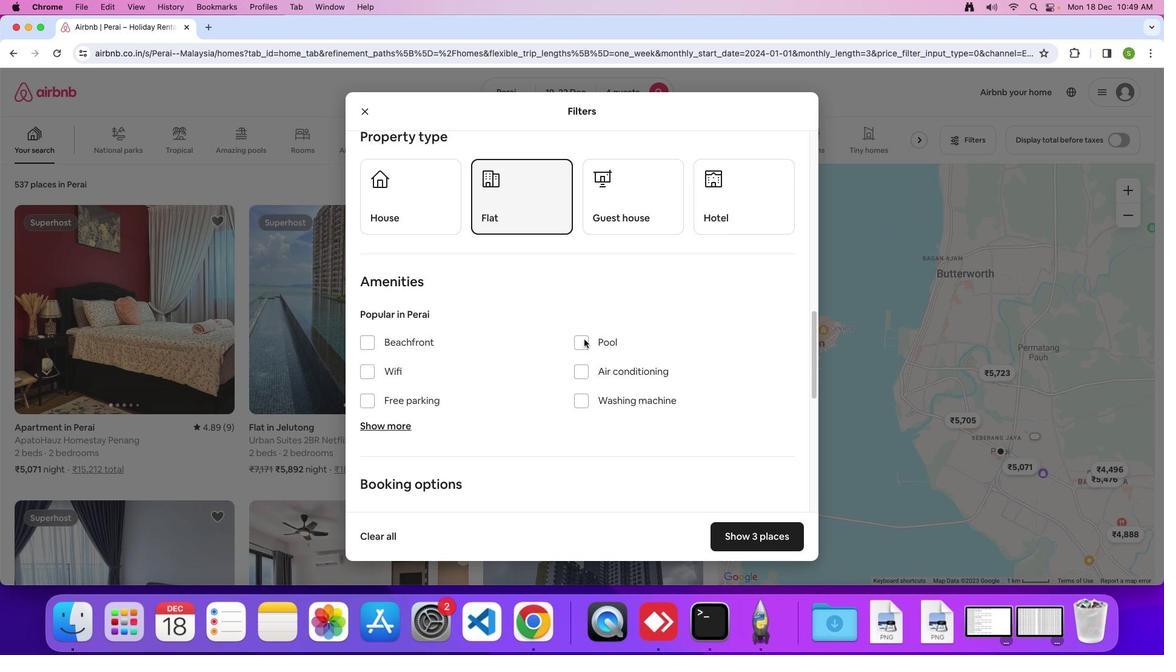 
Action: Mouse scrolled (584, 339) with delta (0, 0)
Screenshot: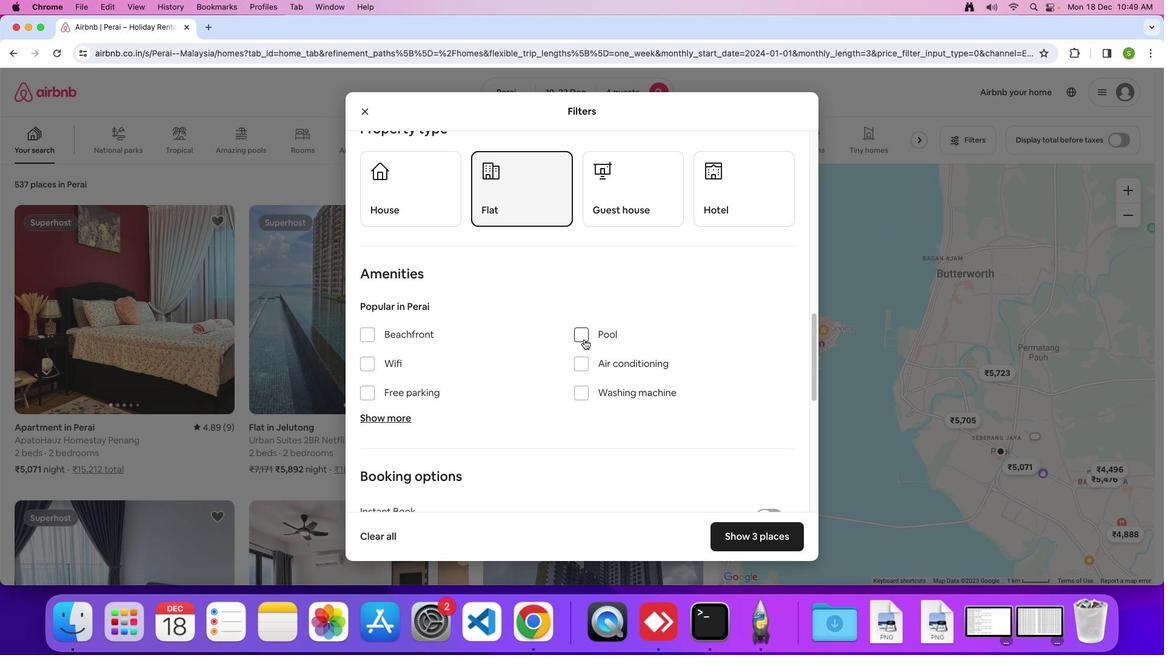 
Action: Mouse scrolled (584, 339) with delta (0, 0)
Screenshot: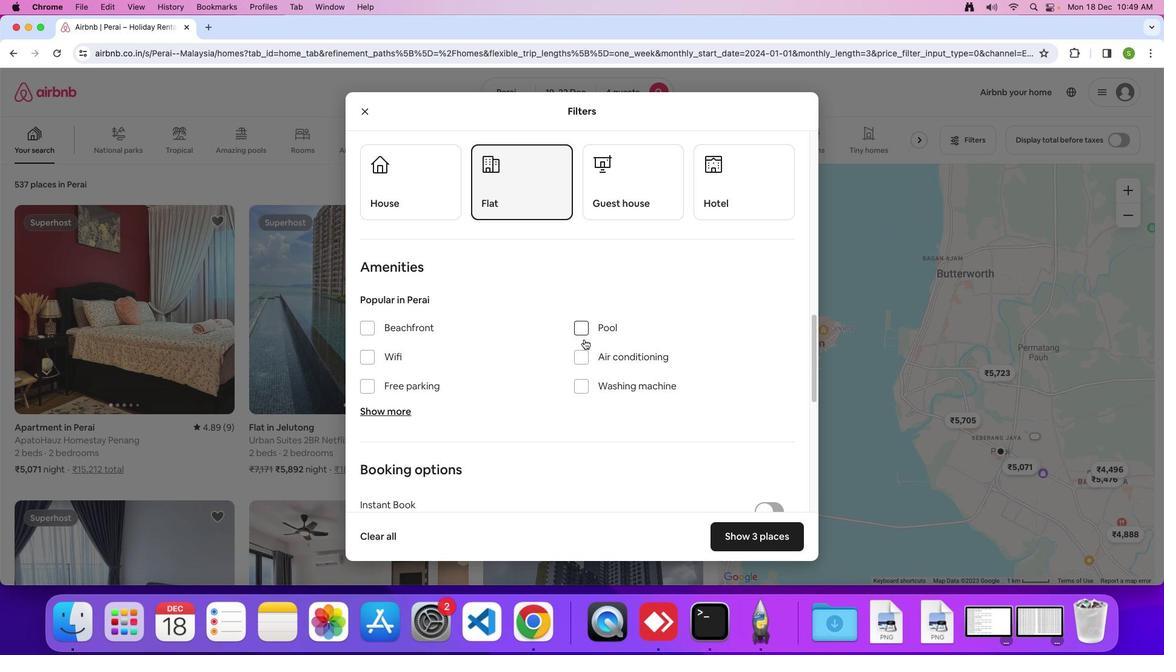 
Action: Mouse scrolled (584, 339) with delta (0, 0)
Screenshot: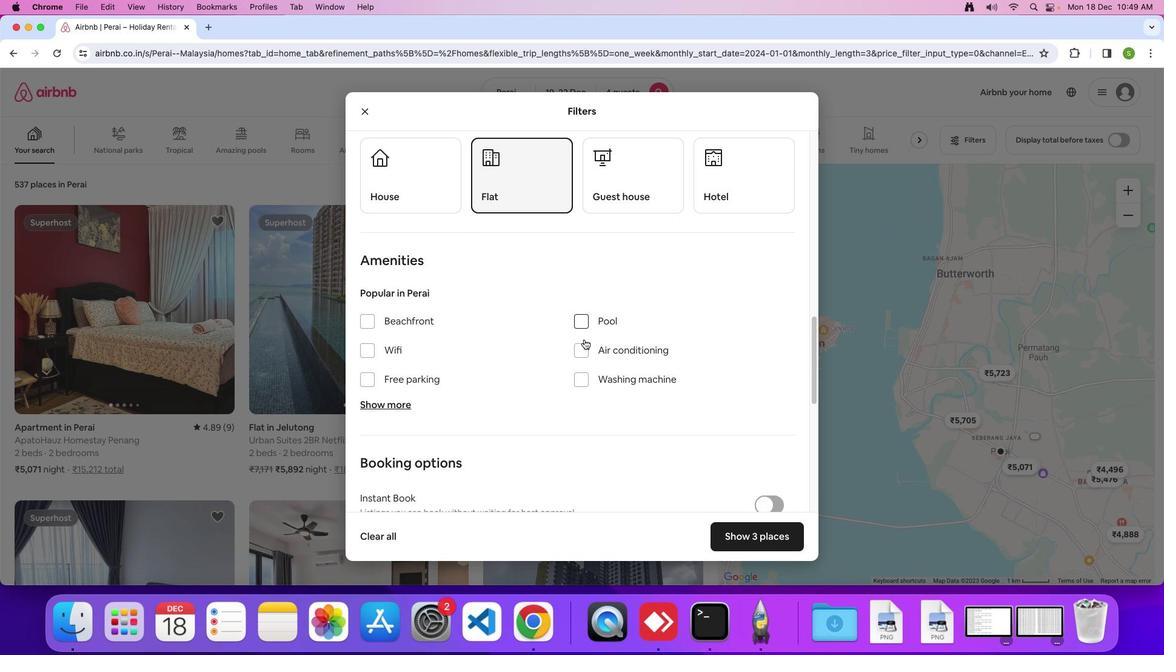 
Action: Mouse scrolled (584, 339) with delta (0, 0)
Screenshot: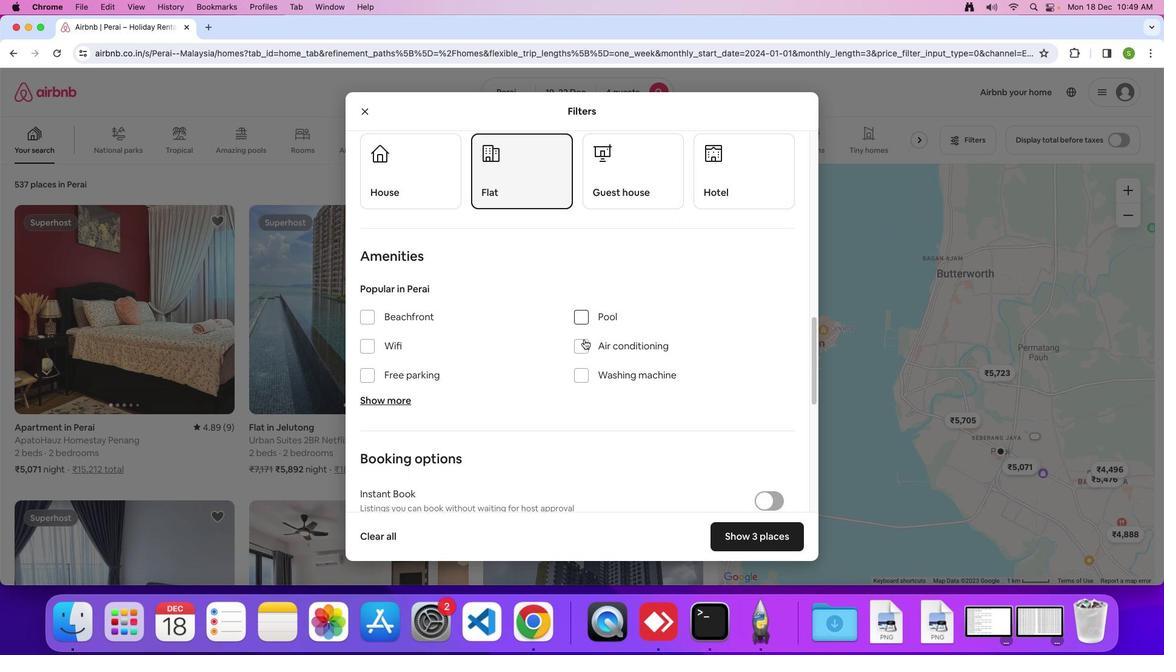 
Action: Mouse scrolled (584, 339) with delta (0, 0)
Screenshot: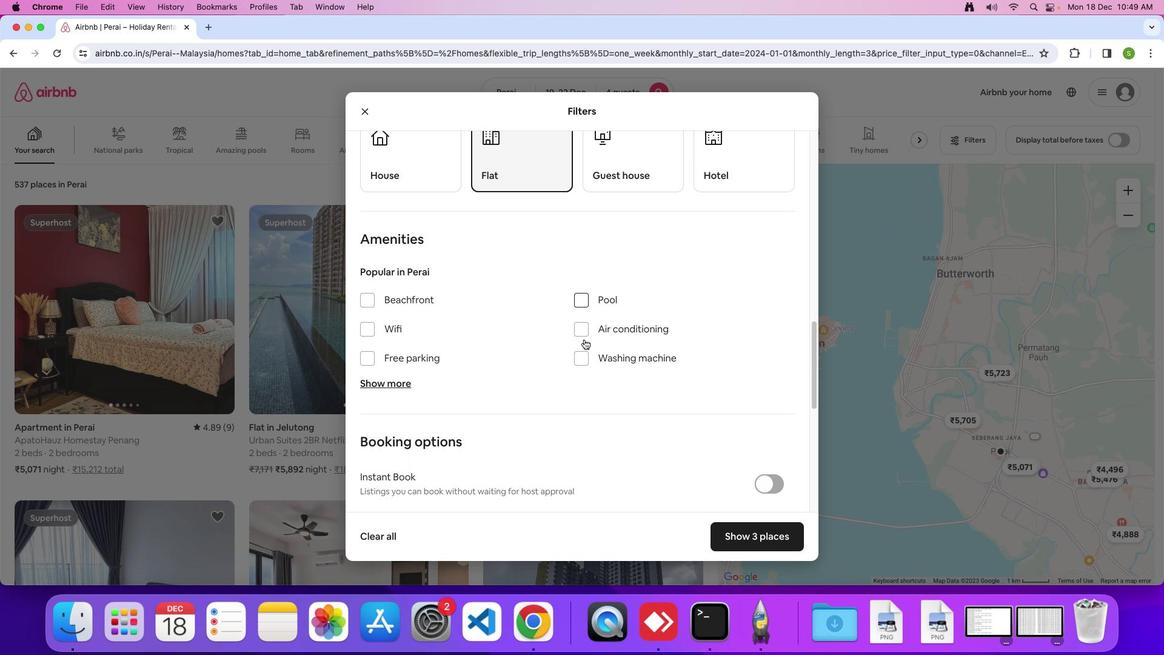 
Action: Mouse scrolled (584, 339) with delta (0, 0)
Screenshot: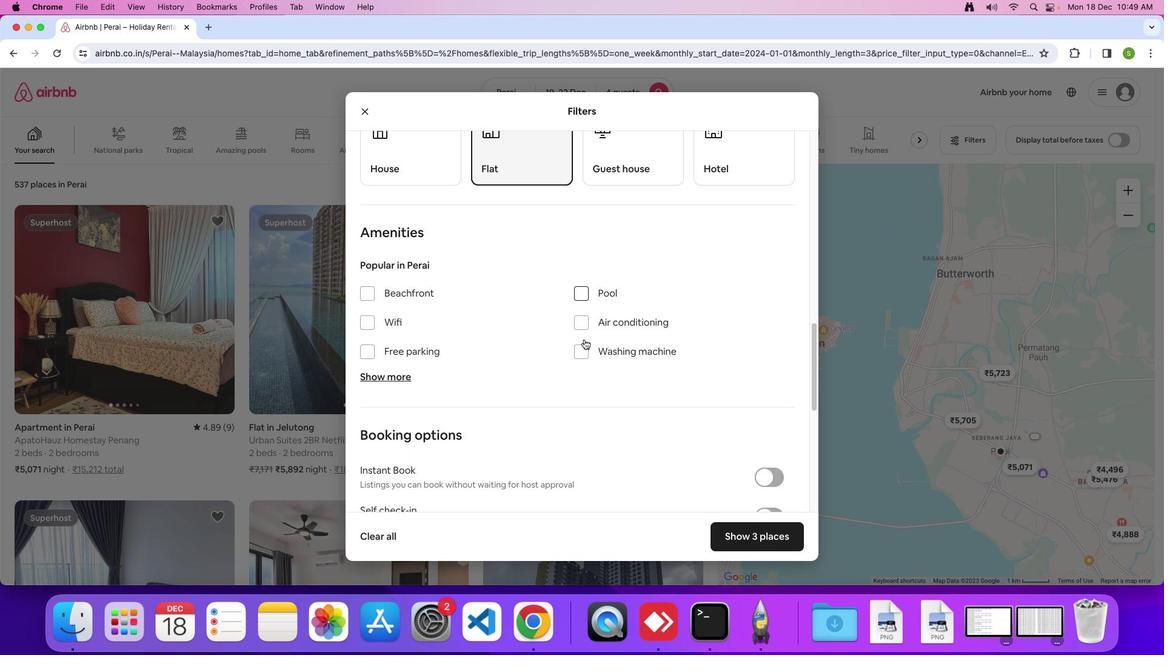 
Action: Mouse moved to (366, 310)
Screenshot: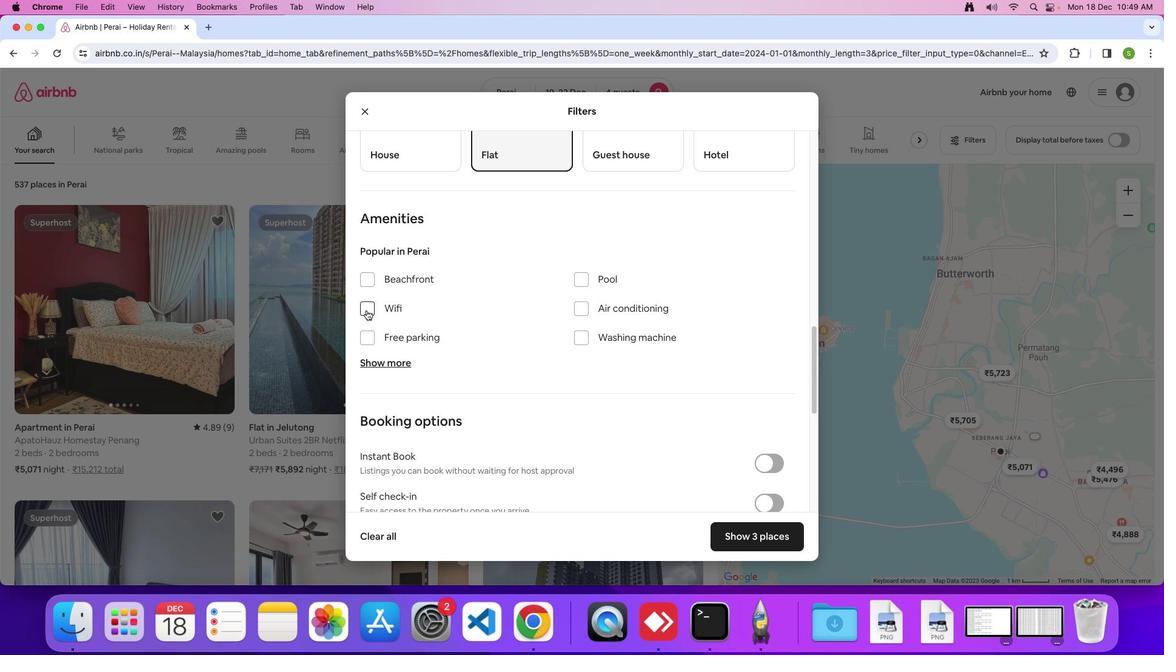 
Action: Mouse pressed left at (366, 310)
Screenshot: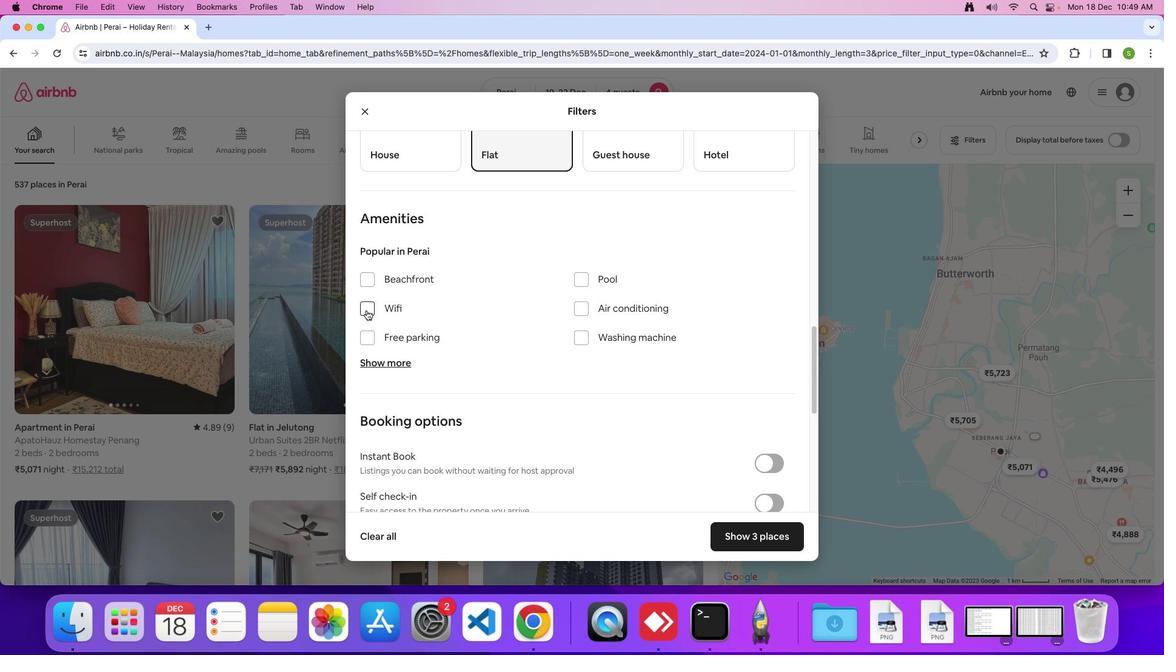 
Action: Mouse moved to (394, 360)
Screenshot: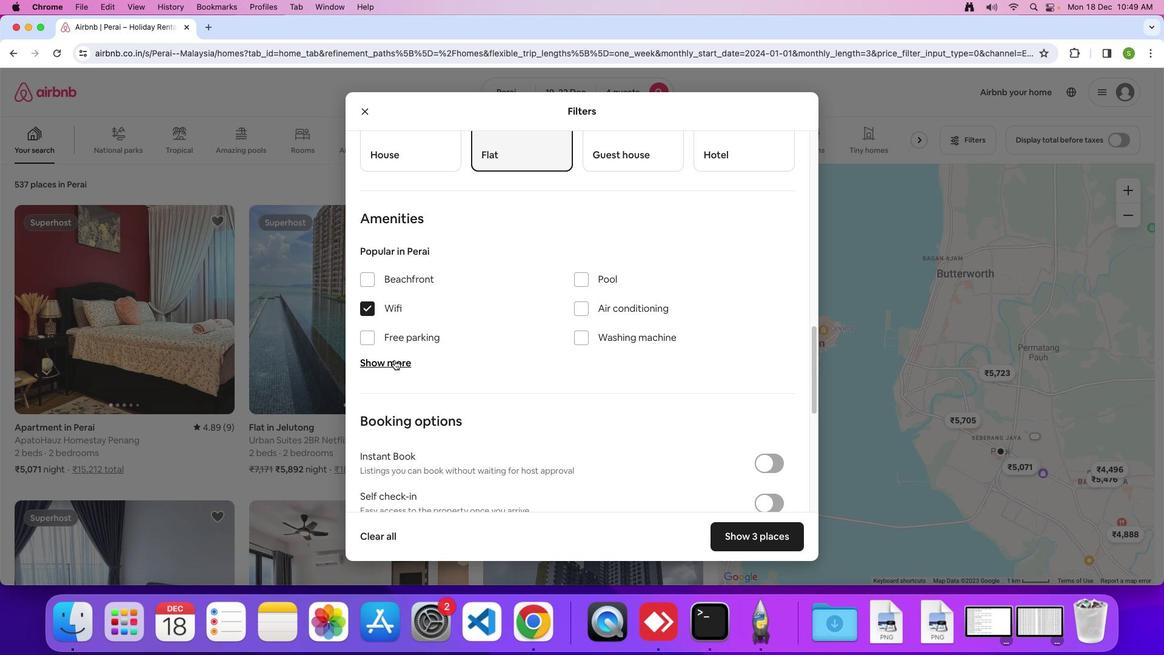
Action: Mouse pressed left at (394, 360)
Screenshot: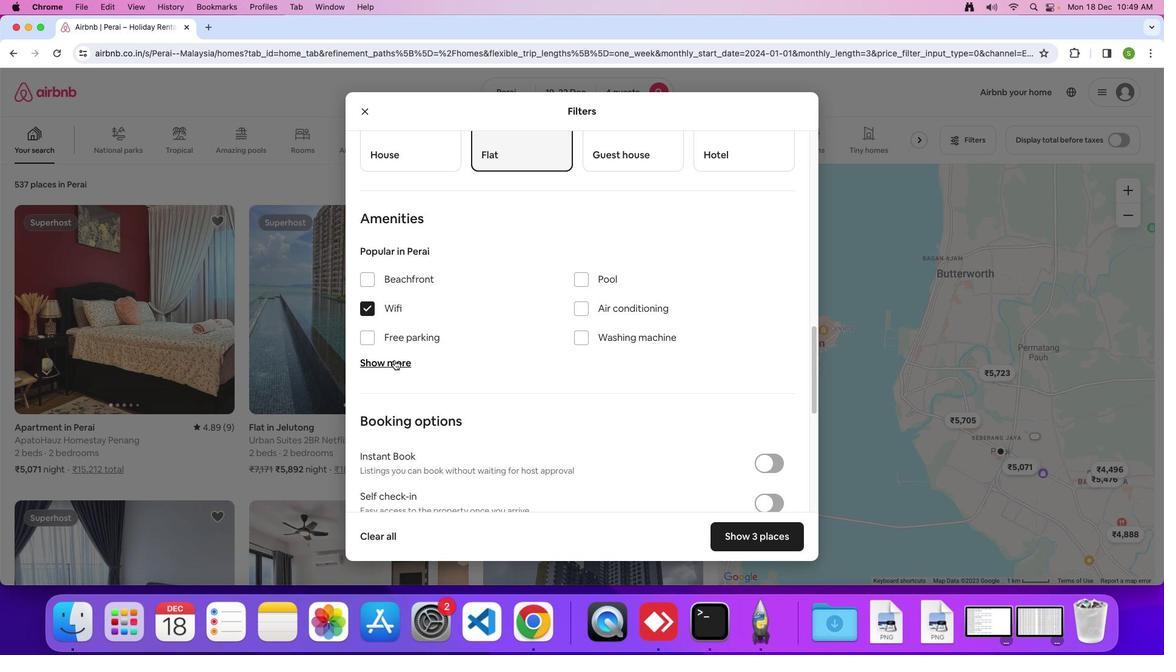 
Action: Mouse moved to (362, 336)
Screenshot: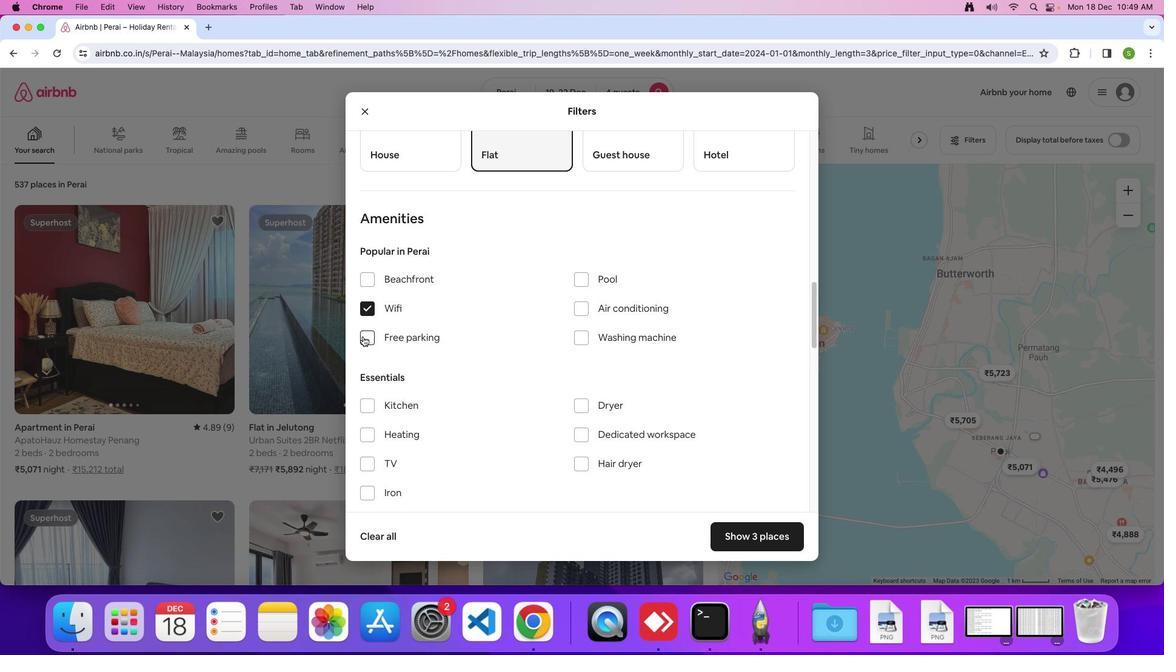 
Action: Mouse pressed left at (362, 336)
Screenshot: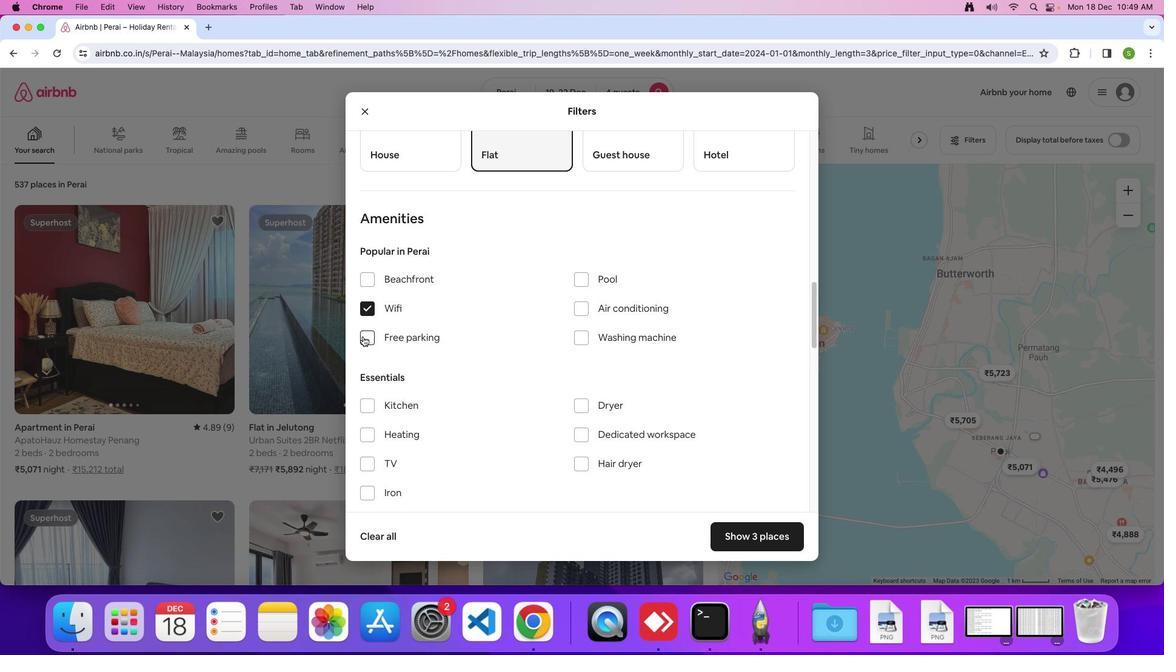 
Action: Mouse moved to (533, 386)
Screenshot: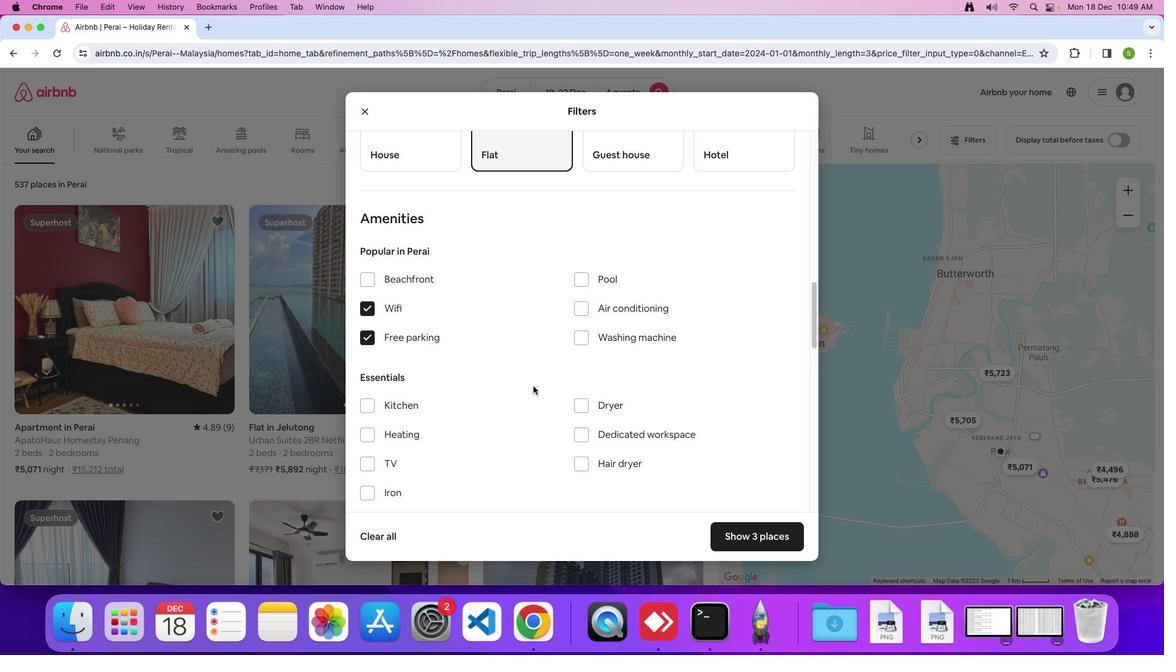 
Action: Mouse scrolled (533, 386) with delta (0, 0)
Screenshot: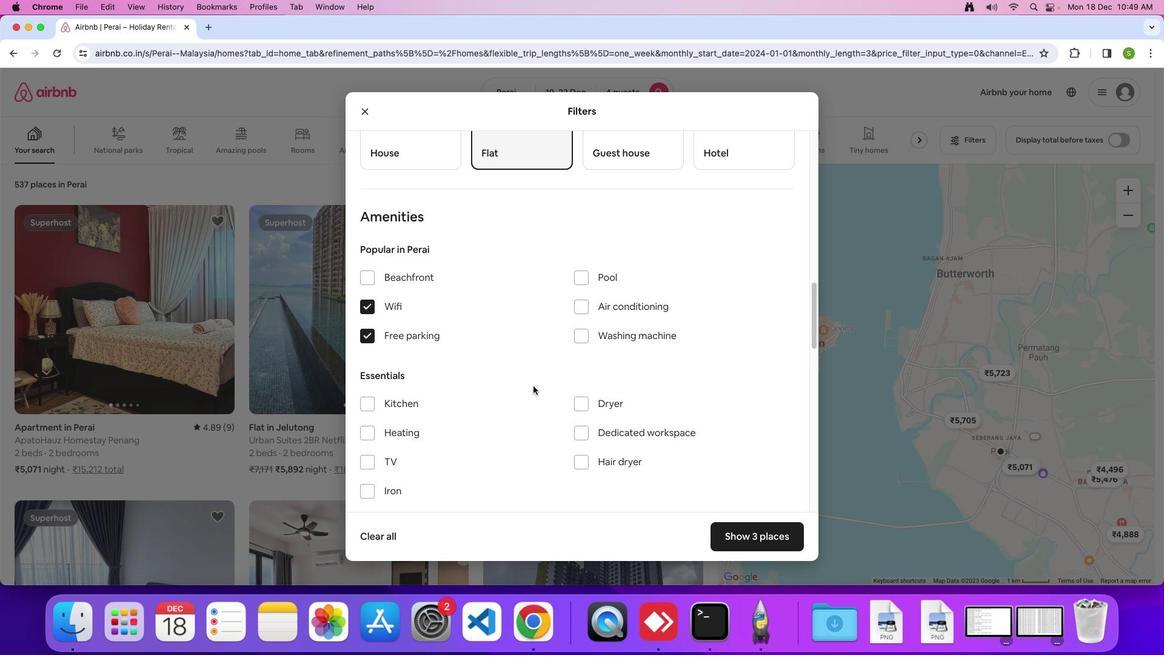 
Action: Mouse scrolled (533, 386) with delta (0, 0)
Screenshot: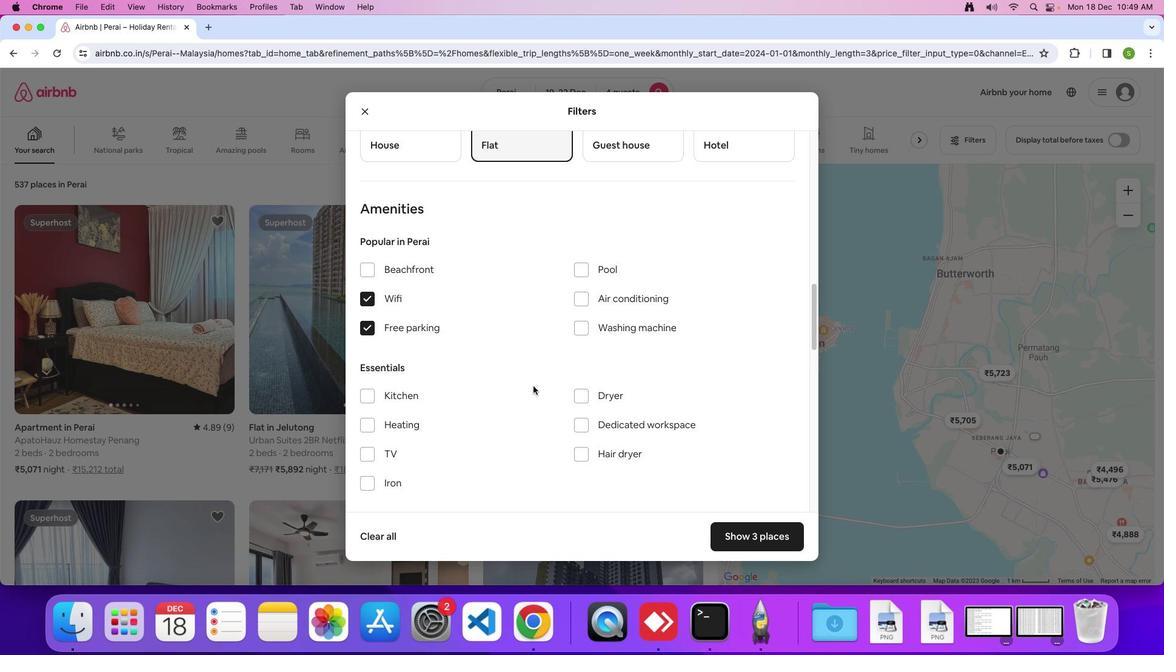 
Action: Mouse moved to (533, 385)
Screenshot: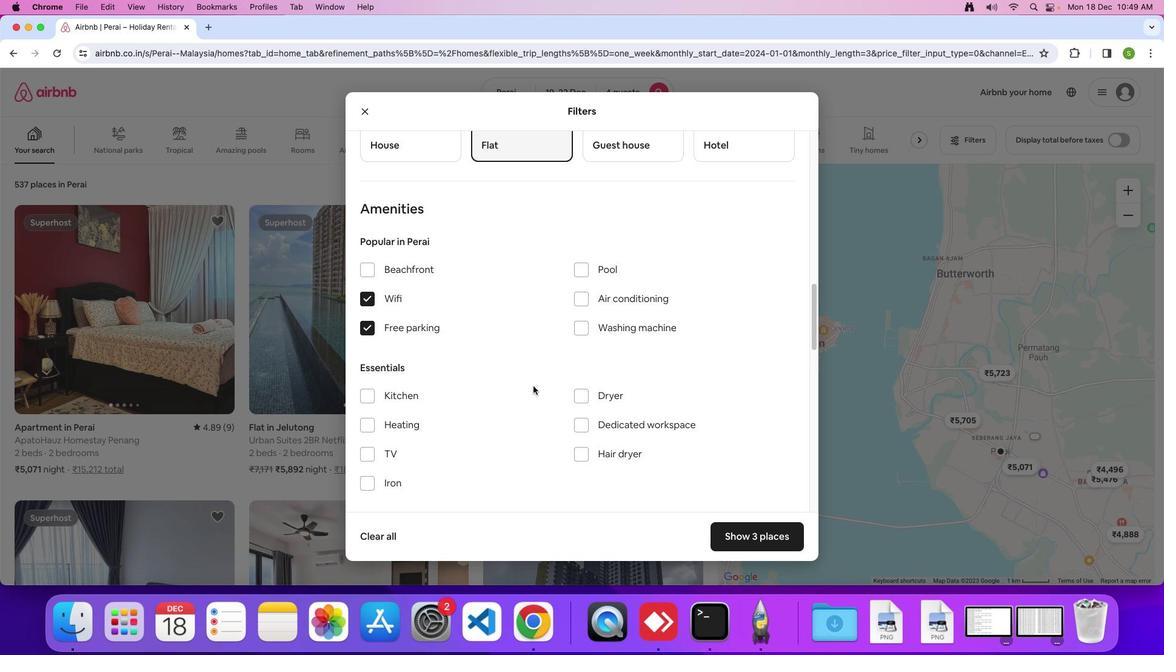 
Action: Mouse scrolled (533, 385) with delta (0, 0)
Screenshot: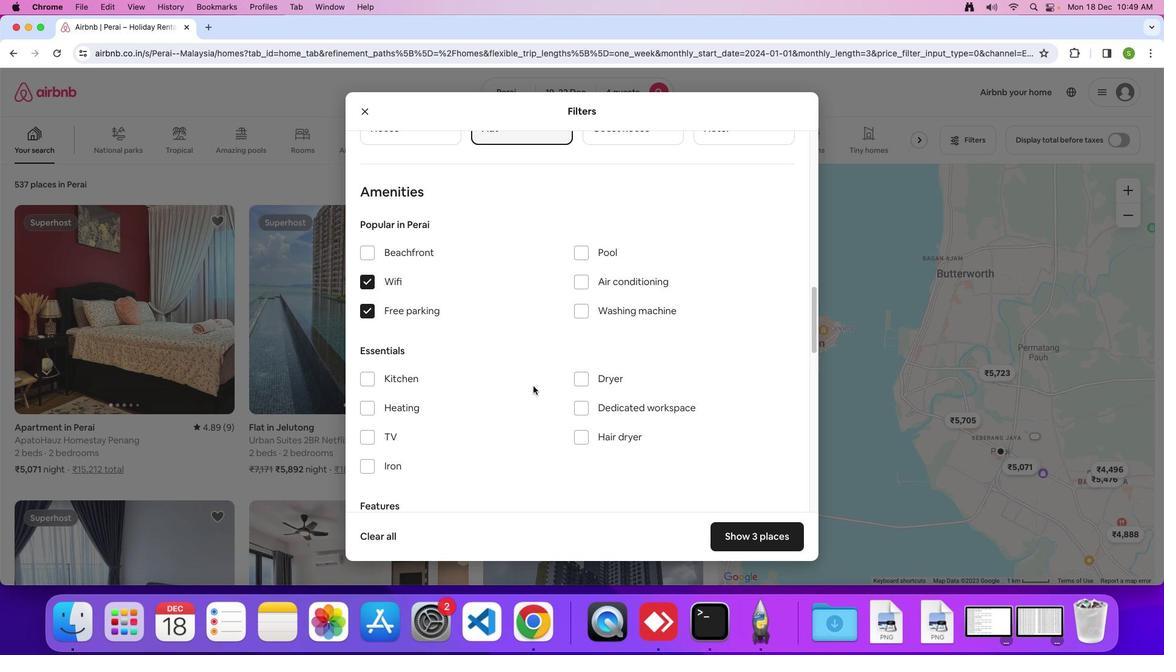 
Action: Mouse moved to (533, 385)
Screenshot: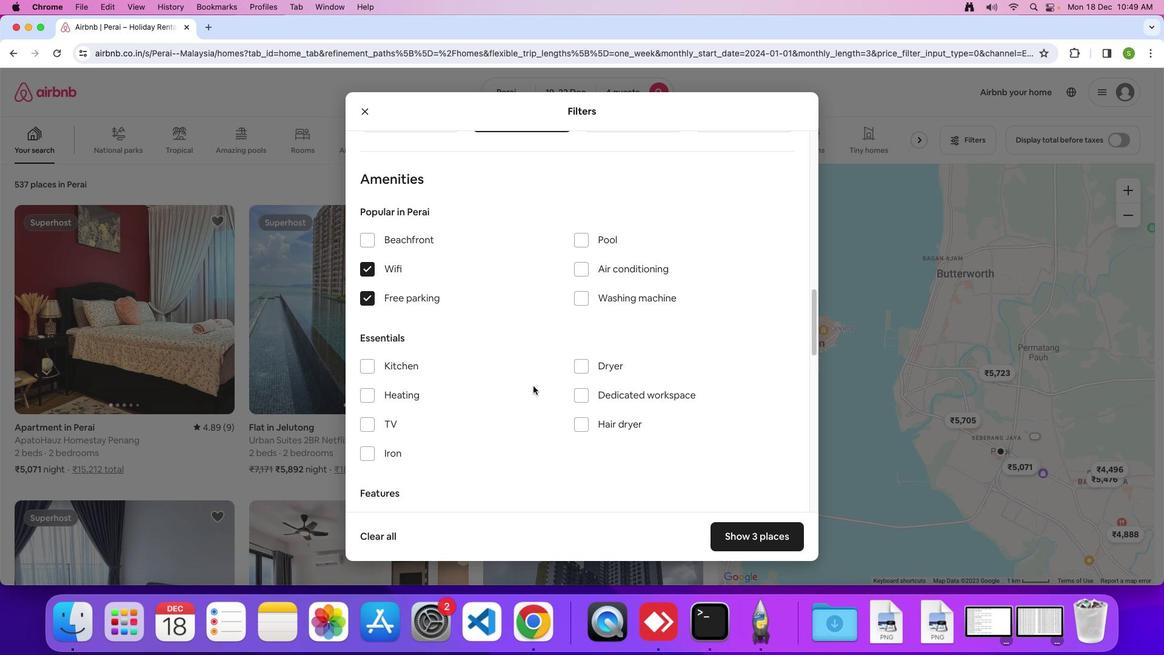 
Action: Mouse scrolled (533, 385) with delta (0, 0)
Screenshot: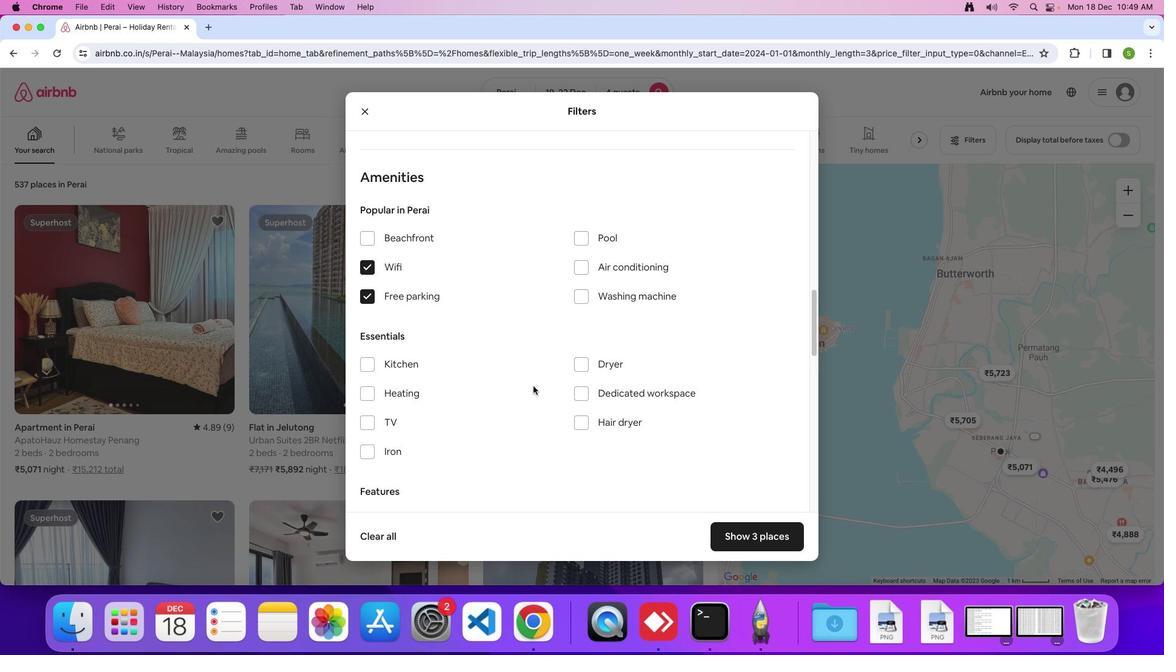 
Action: Mouse scrolled (533, 385) with delta (0, 0)
Screenshot: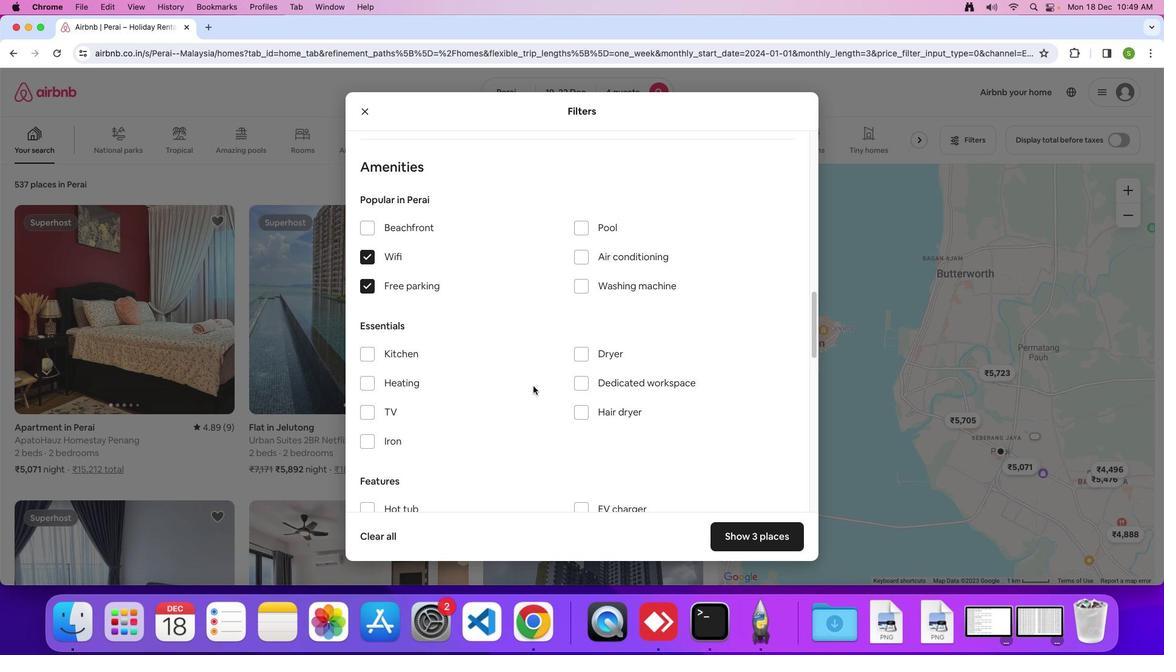 
Action: Mouse scrolled (533, 385) with delta (0, 0)
Screenshot: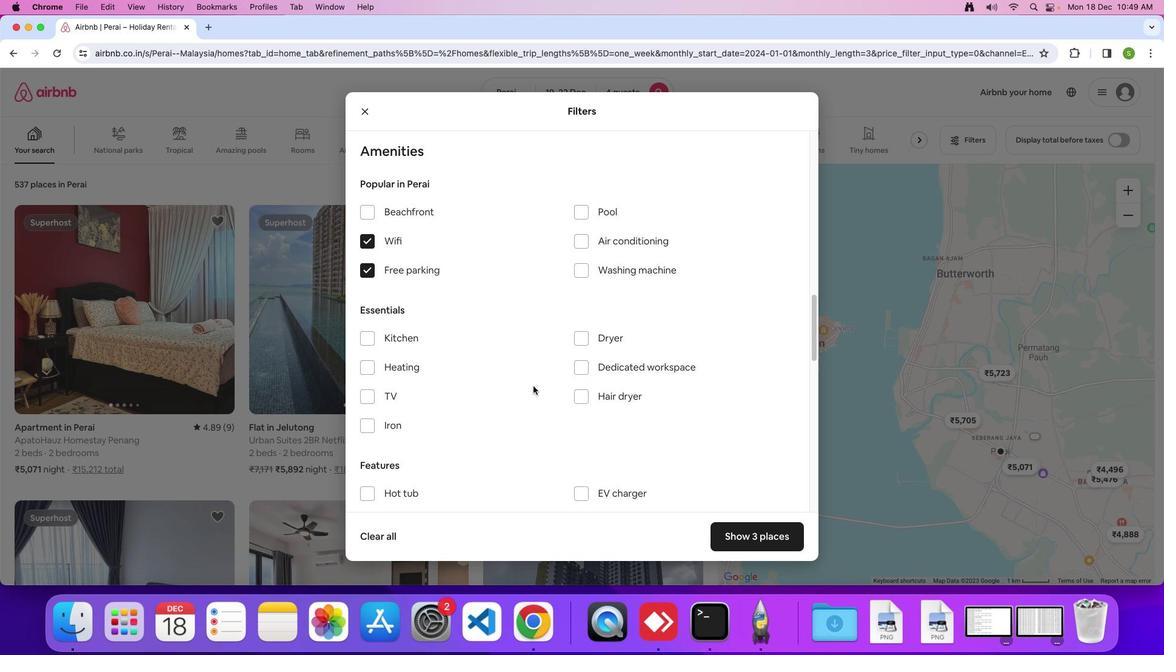 
Action: Mouse scrolled (533, 385) with delta (0, 0)
Screenshot: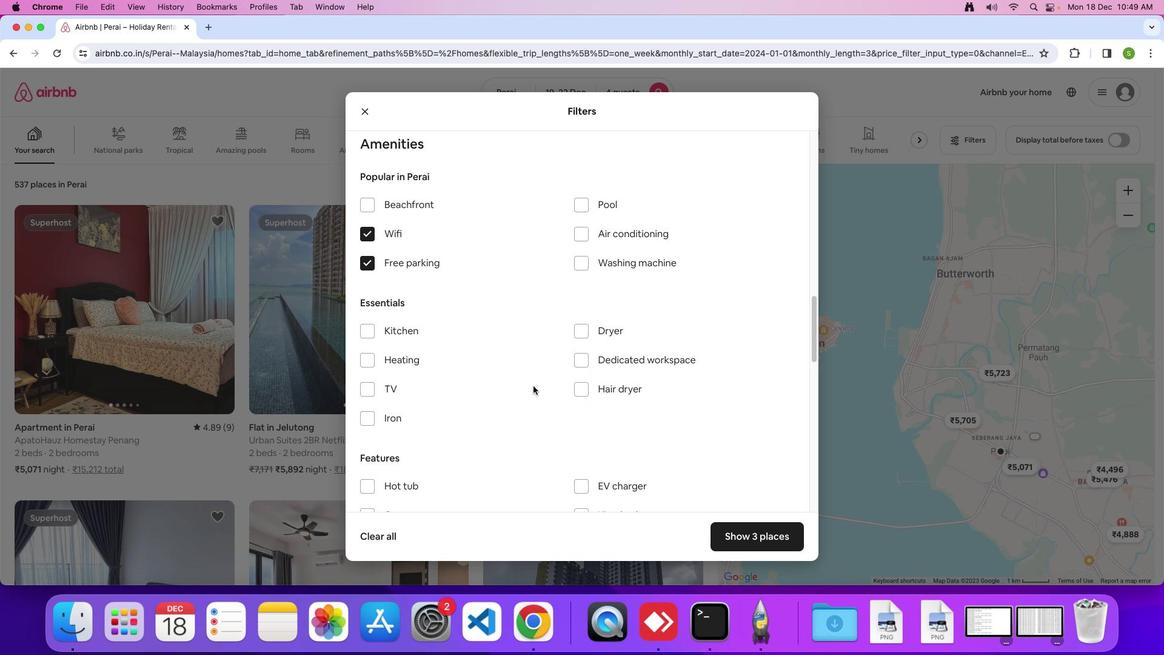 
Action: Mouse scrolled (533, 385) with delta (0, 0)
Screenshot: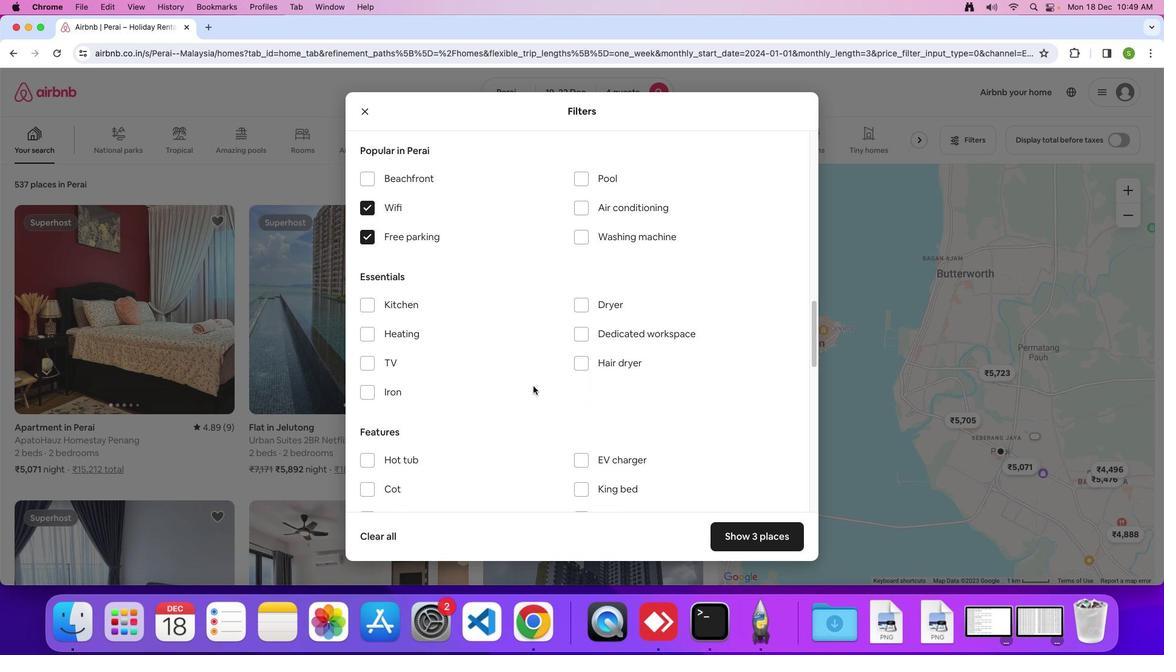 
Action: Mouse moved to (375, 351)
Screenshot: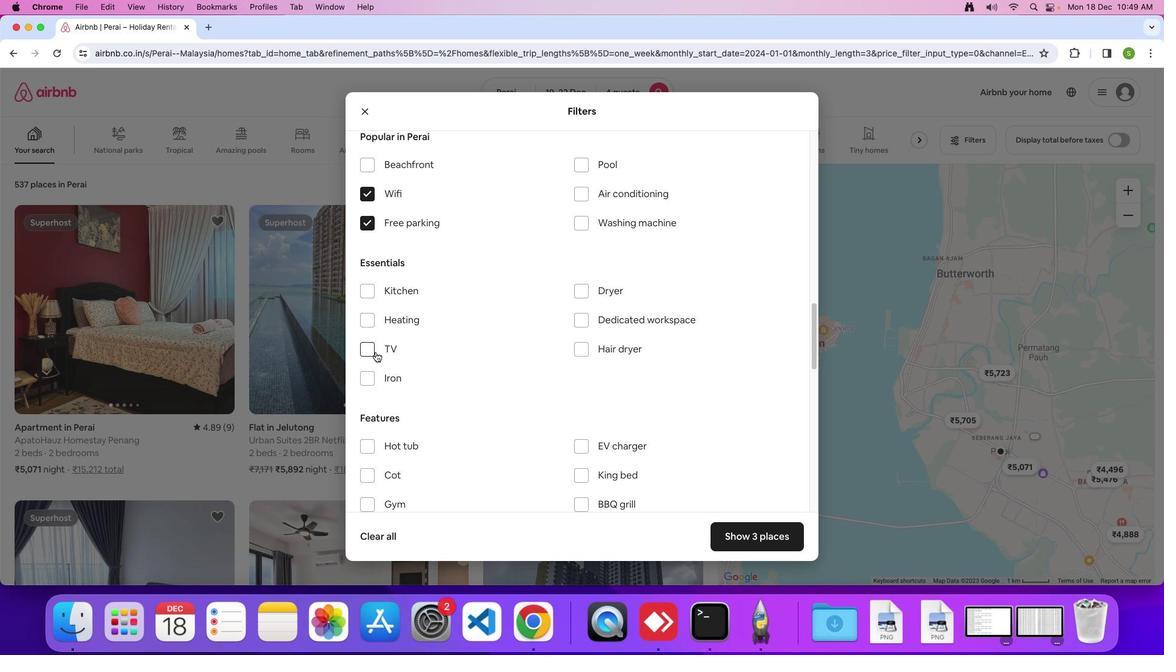 
Action: Mouse pressed left at (375, 351)
Screenshot: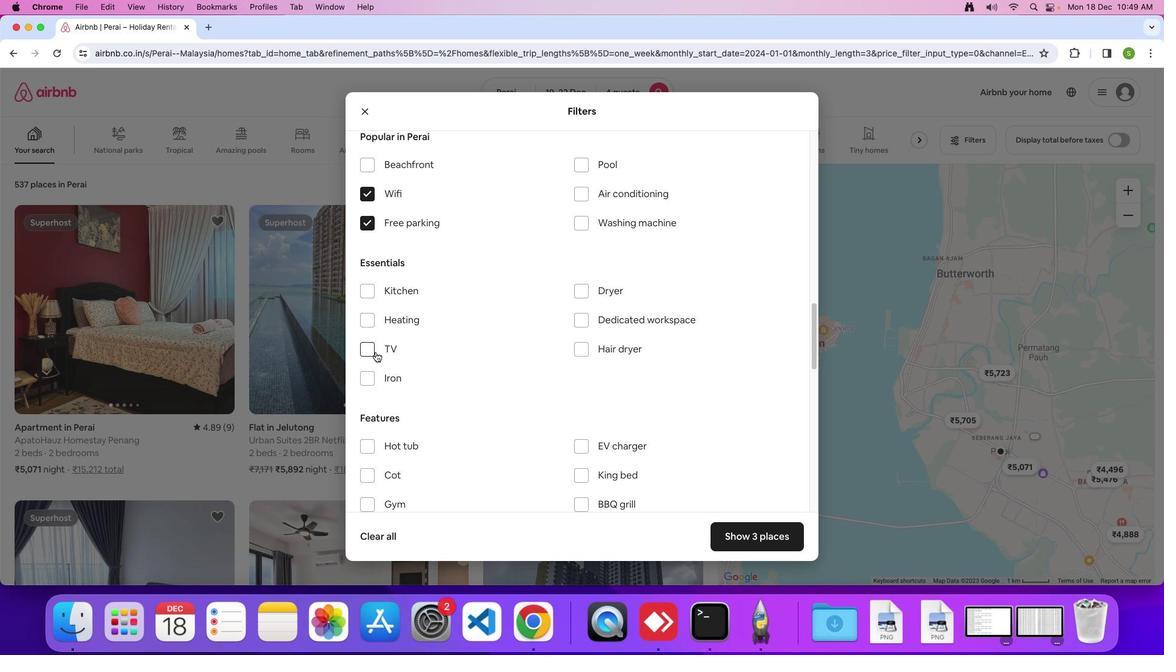 
Action: Mouse moved to (507, 379)
Screenshot: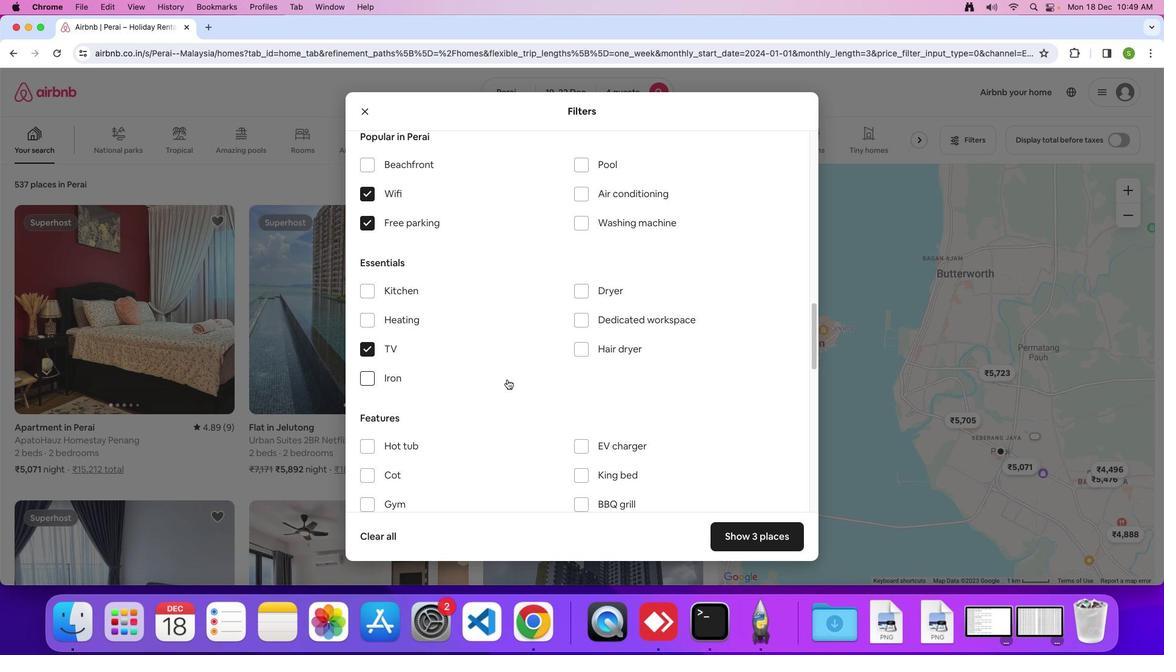 
Action: Mouse scrolled (507, 379) with delta (0, 0)
Screenshot: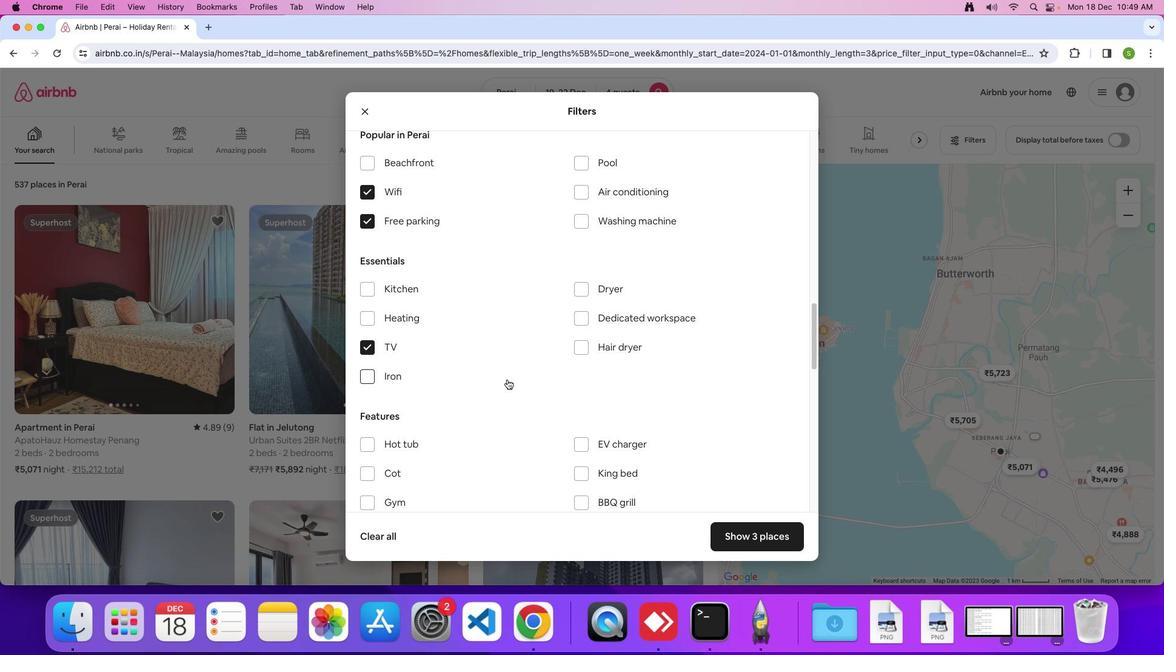
Action: Mouse scrolled (507, 379) with delta (0, 0)
Screenshot: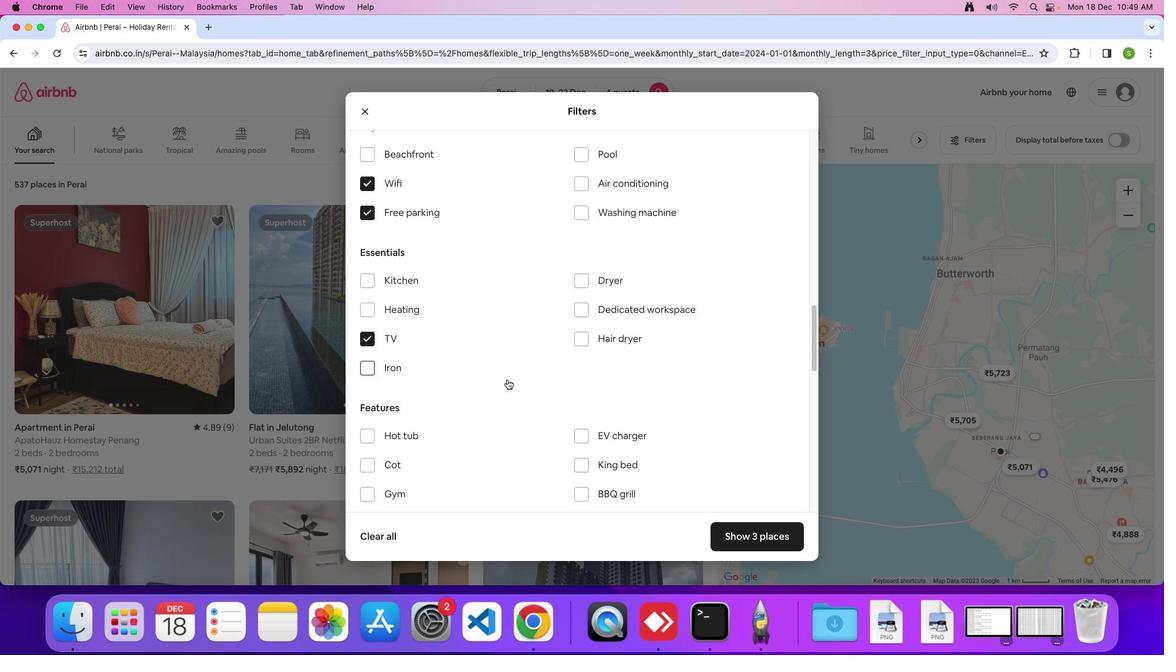 
Action: Mouse scrolled (507, 379) with delta (0, 0)
Screenshot: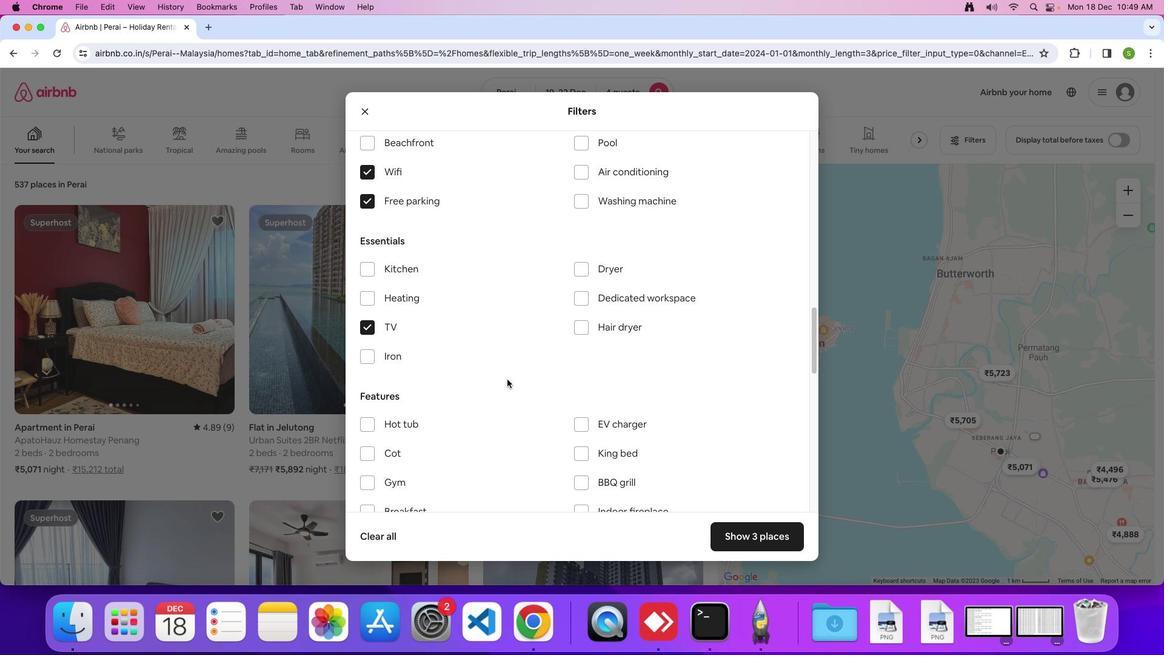 
Action: Mouse scrolled (507, 379) with delta (0, 0)
Screenshot: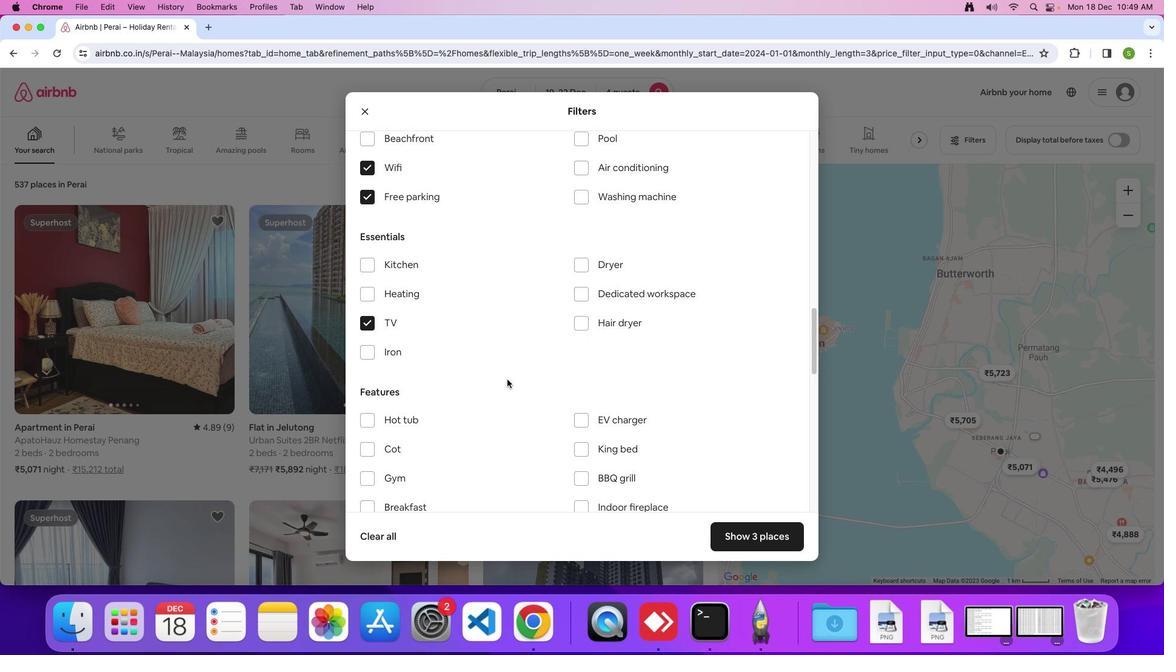 
Action: Mouse moved to (507, 379)
Screenshot: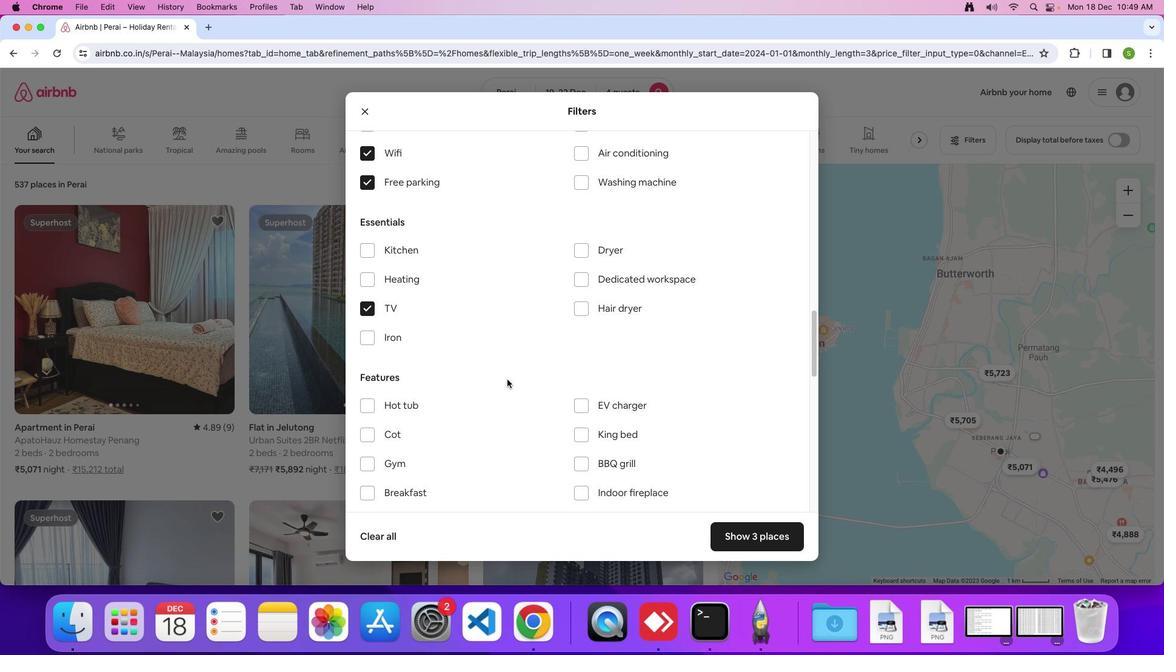 
Action: Mouse scrolled (507, 379) with delta (0, 0)
Screenshot: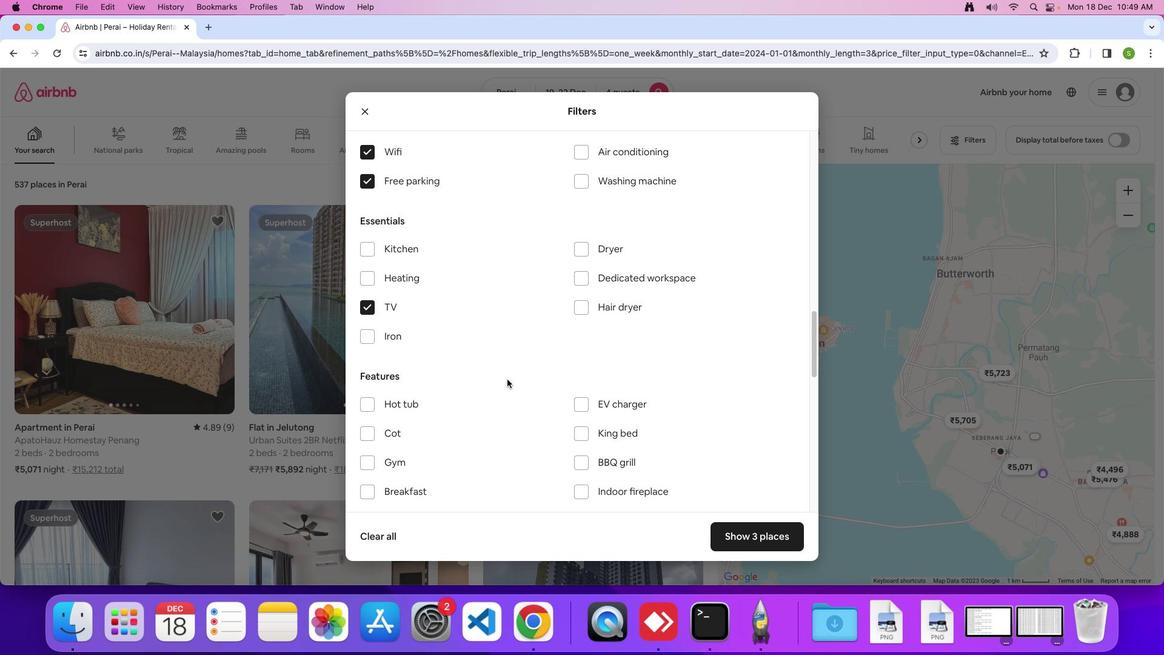 
Action: Mouse scrolled (507, 379) with delta (0, 0)
Screenshot: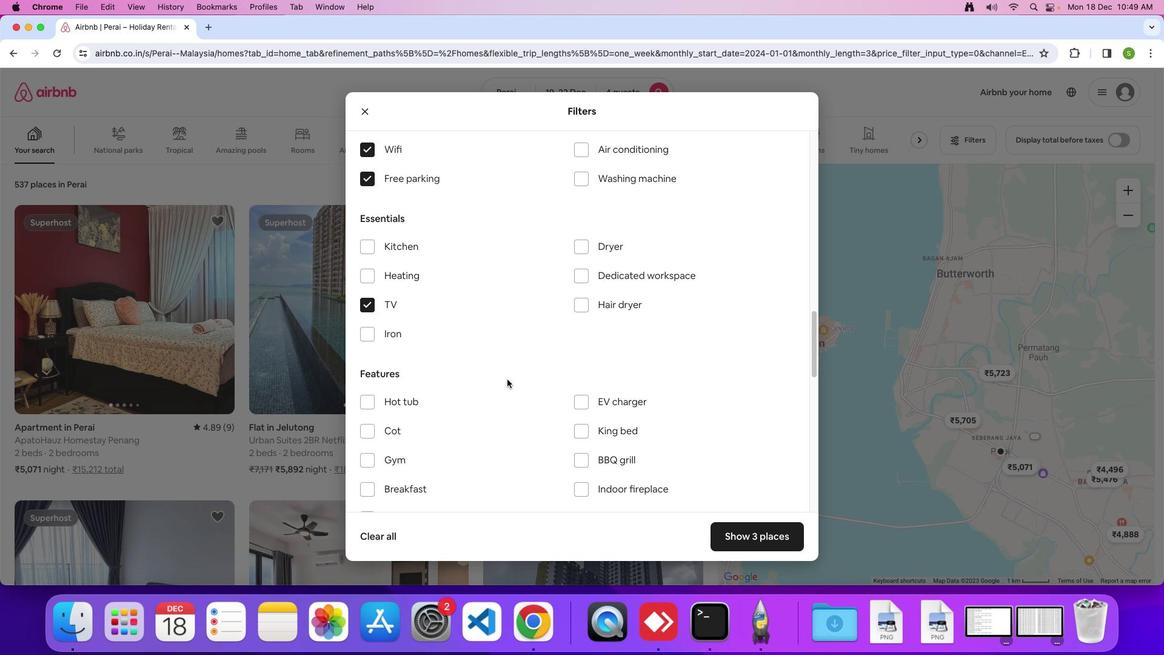 
Action: Mouse scrolled (507, 379) with delta (0, 0)
Screenshot: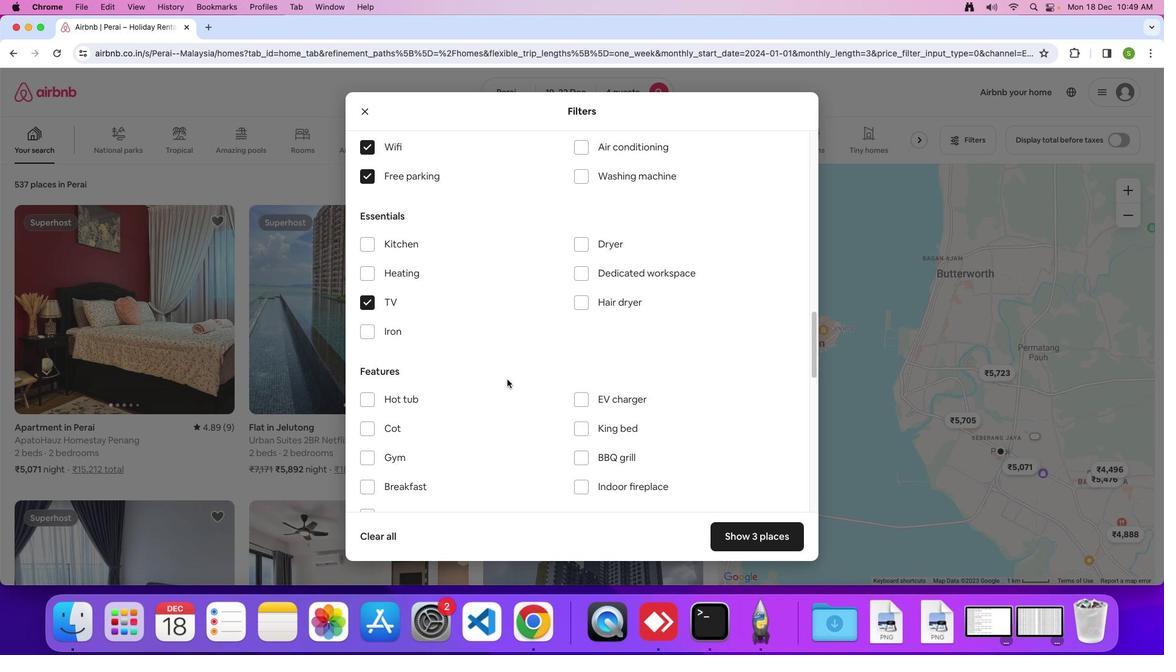 
Action: Mouse scrolled (507, 379) with delta (0, 0)
Screenshot: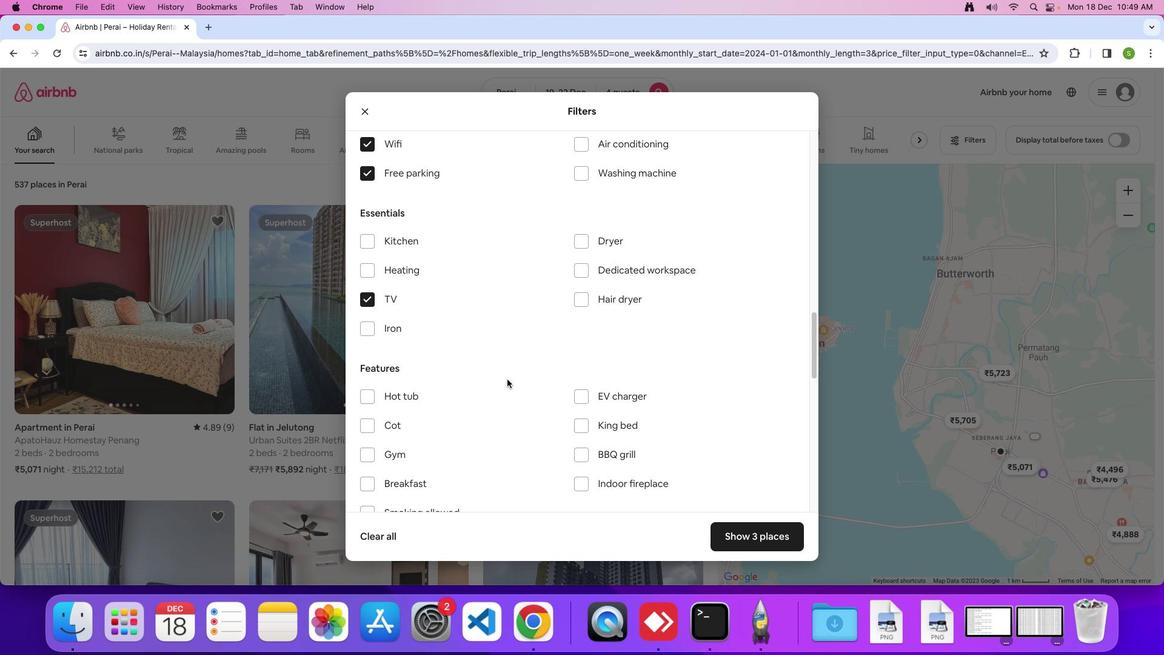 
Action: Mouse scrolled (507, 379) with delta (0, 0)
Screenshot: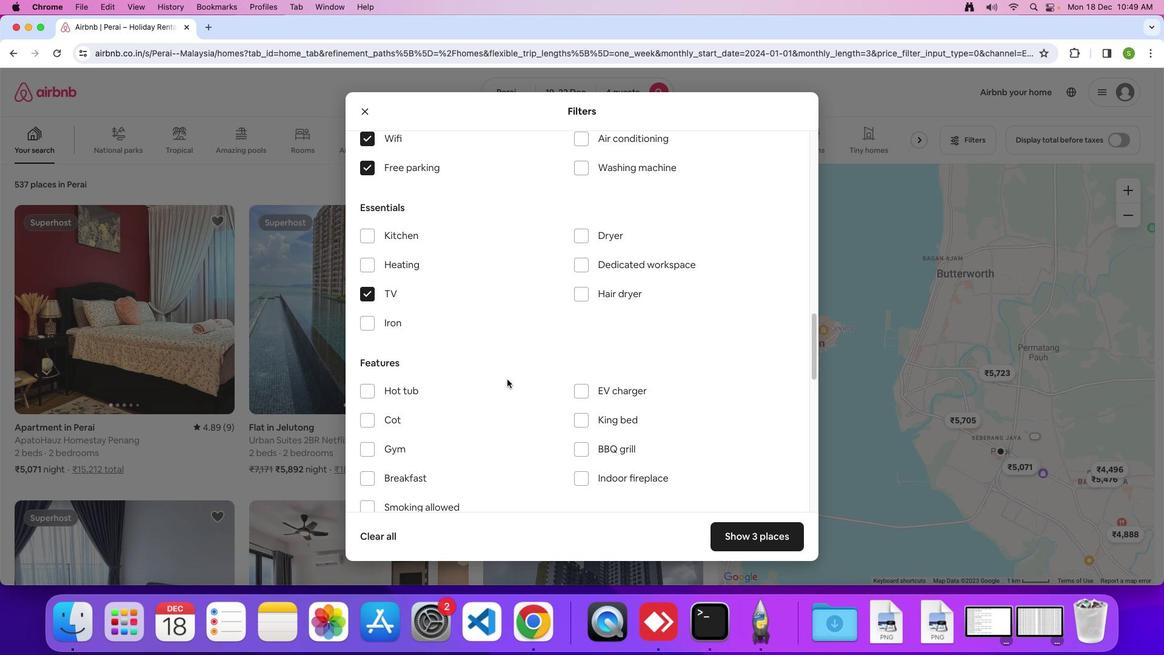 
Action: Mouse scrolled (507, 379) with delta (0, 0)
Screenshot: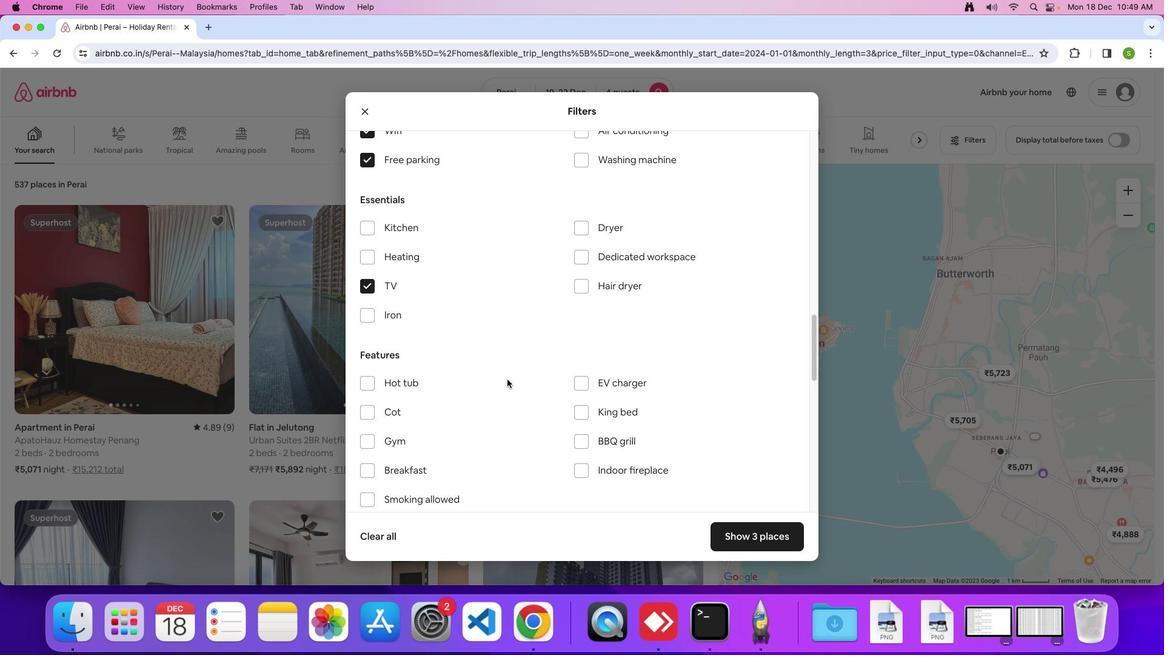 
Action: Mouse scrolled (507, 379) with delta (0, 0)
Screenshot: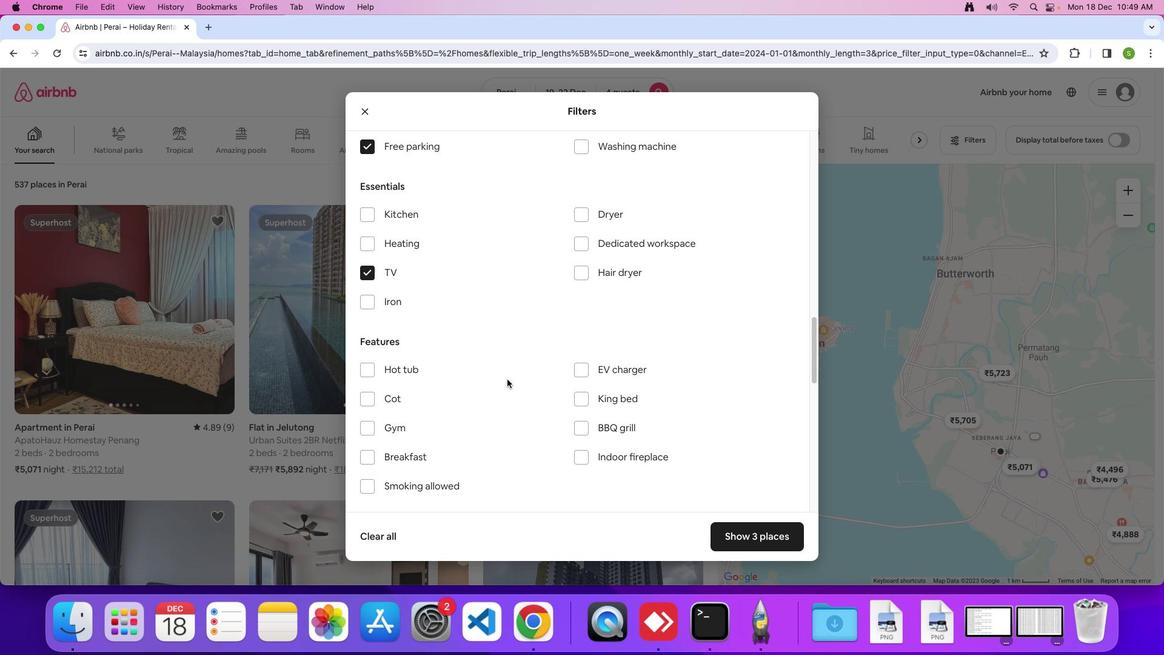 
Action: Mouse scrolled (507, 379) with delta (0, 0)
Screenshot: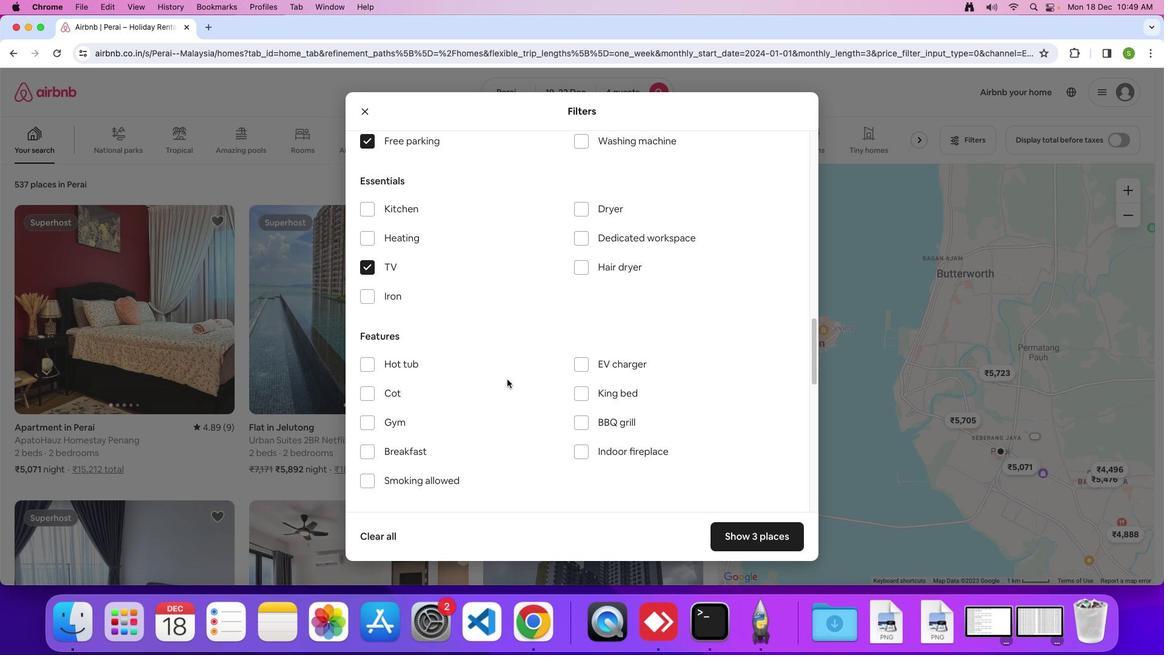 
Action: Mouse scrolled (507, 379) with delta (0, 0)
Screenshot: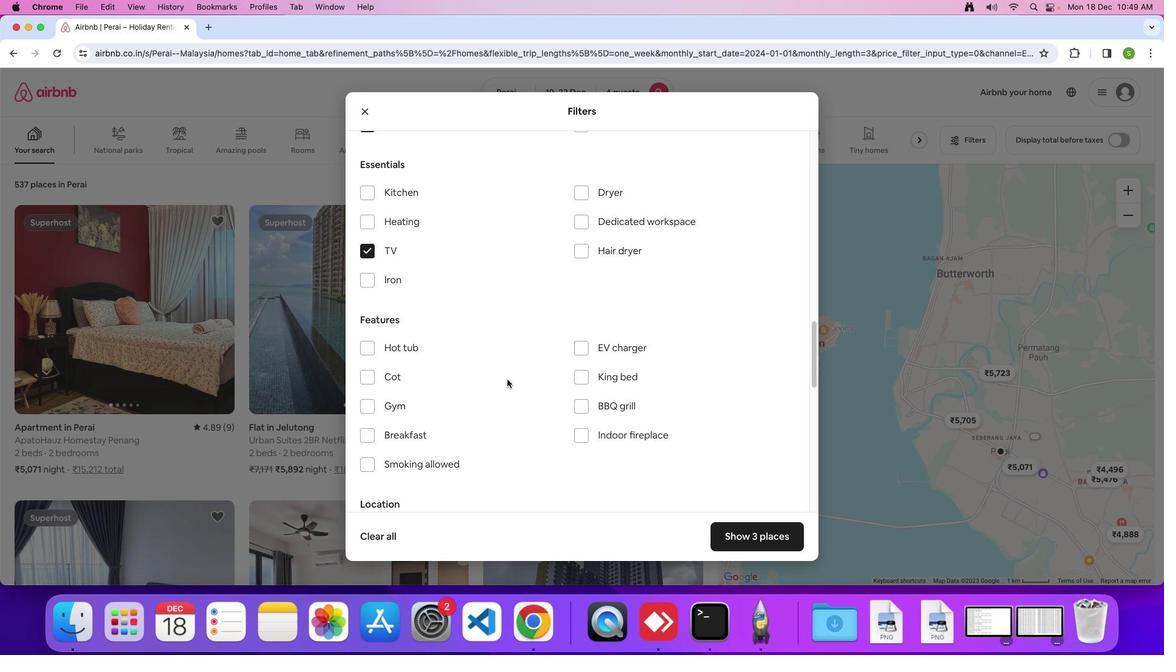 
Action: Mouse scrolled (507, 379) with delta (0, 0)
Screenshot: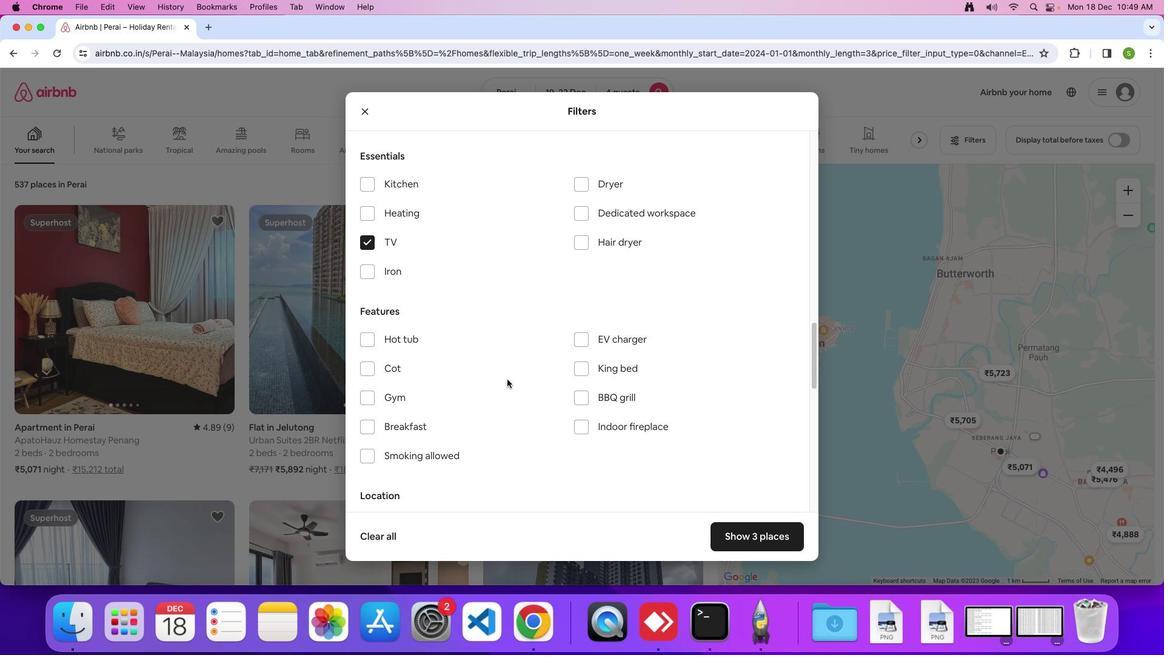 
Action: Mouse moved to (369, 387)
Screenshot: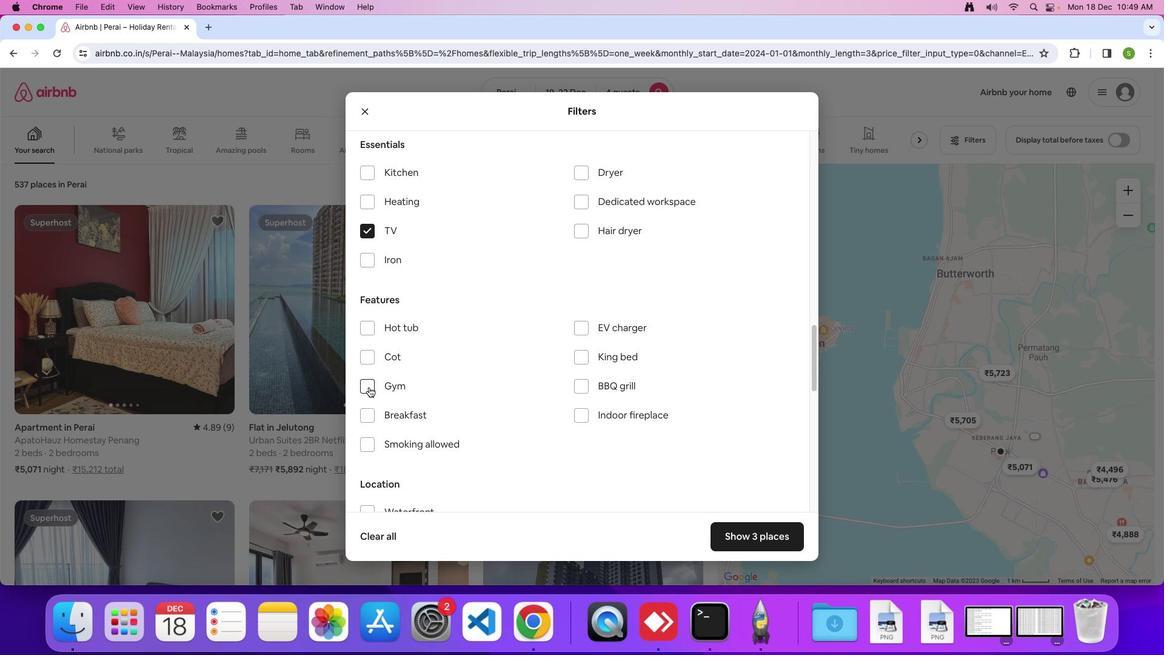 
Action: Mouse pressed left at (369, 387)
Screenshot: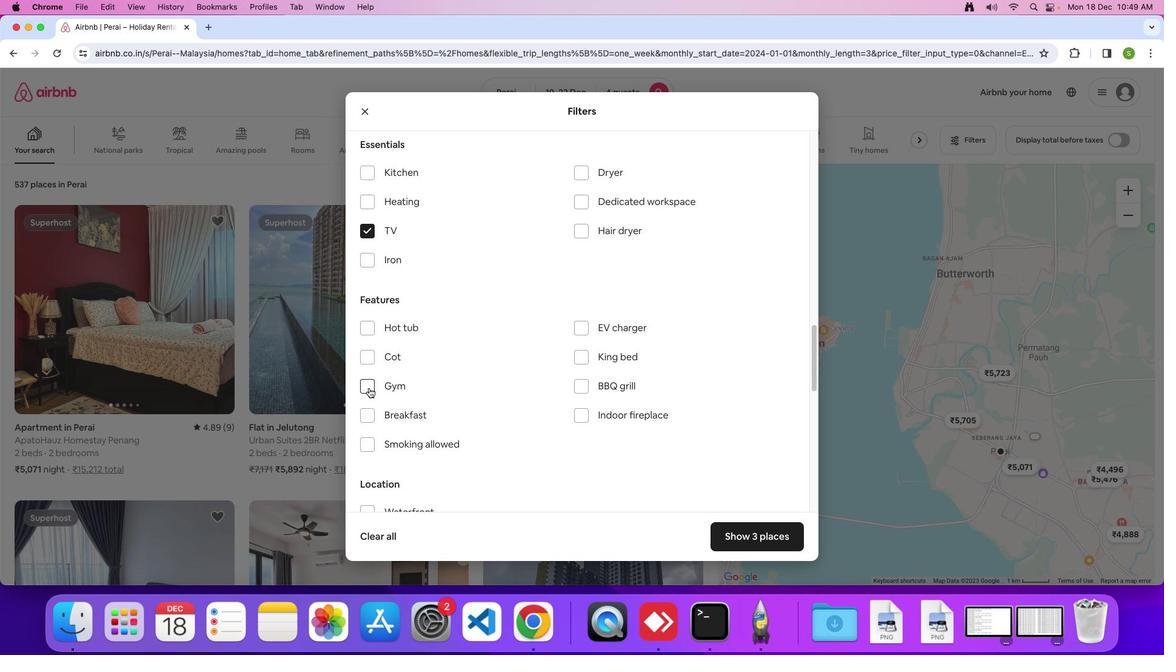 
Action: Mouse moved to (370, 416)
Screenshot: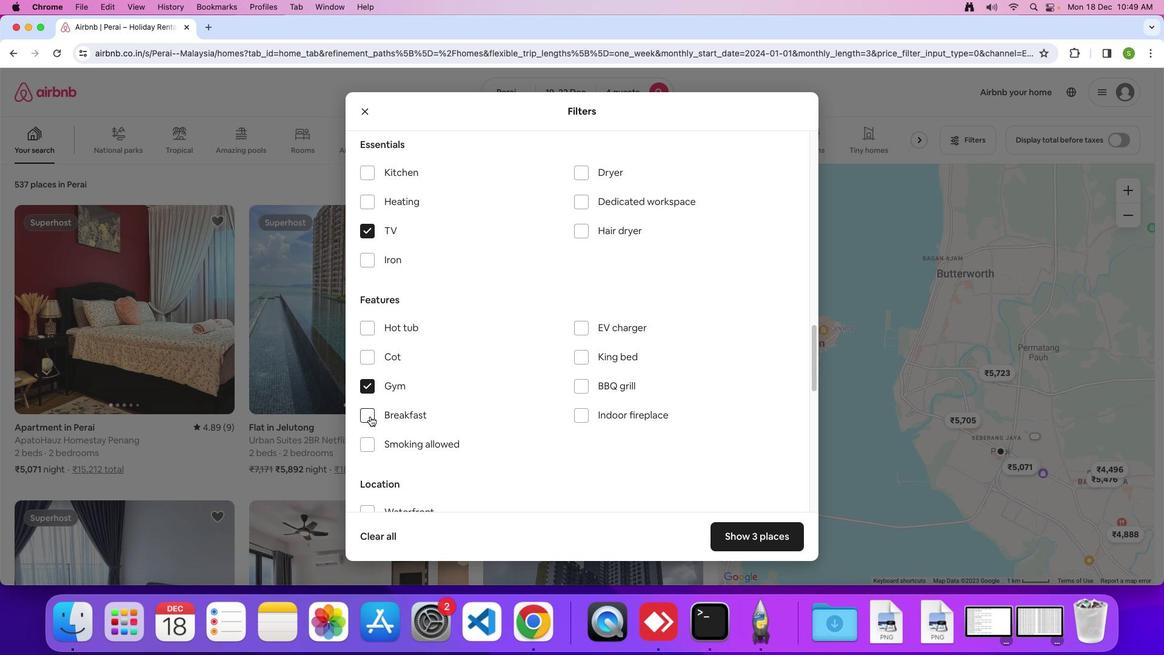 
Action: Mouse pressed left at (370, 416)
Screenshot: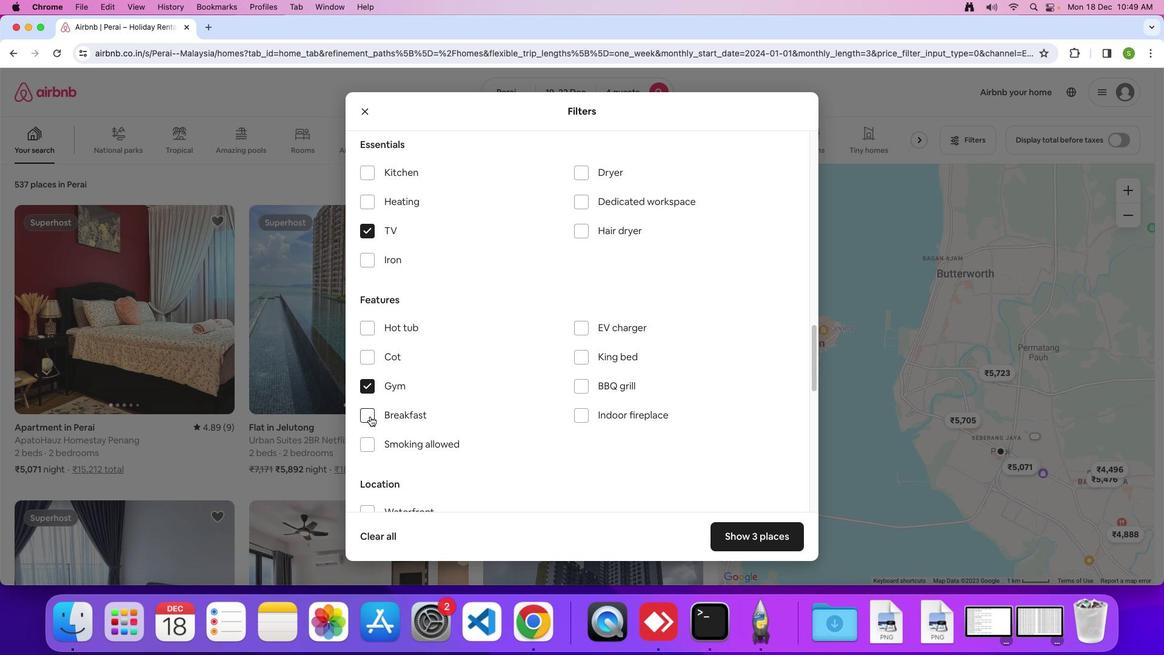 
Action: Mouse moved to (516, 388)
Screenshot: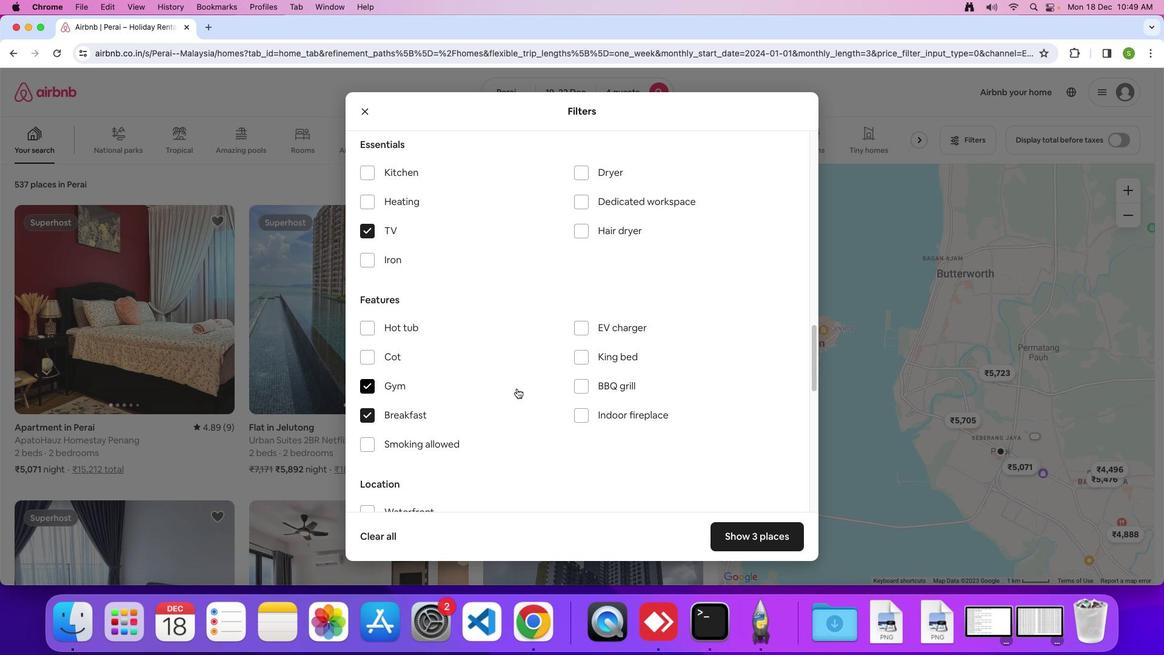 
Action: Mouse scrolled (516, 388) with delta (0, 0)
Screenshot: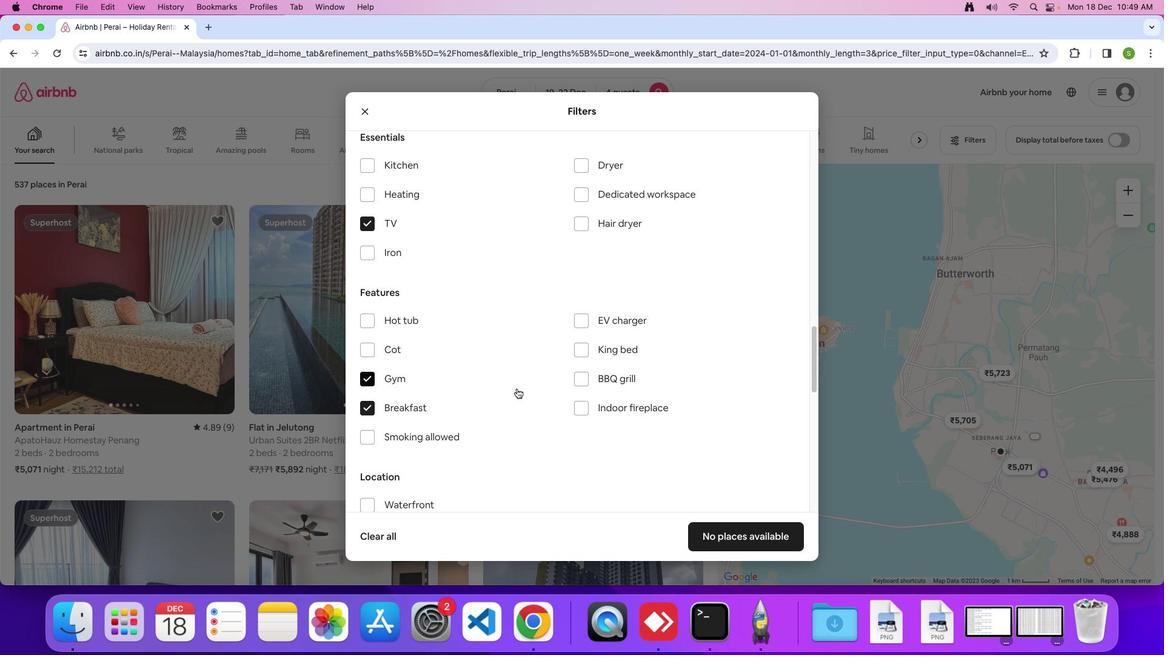 
Action: Mouse scrolled (516, 388) with delta (0, 0)
Screenshot: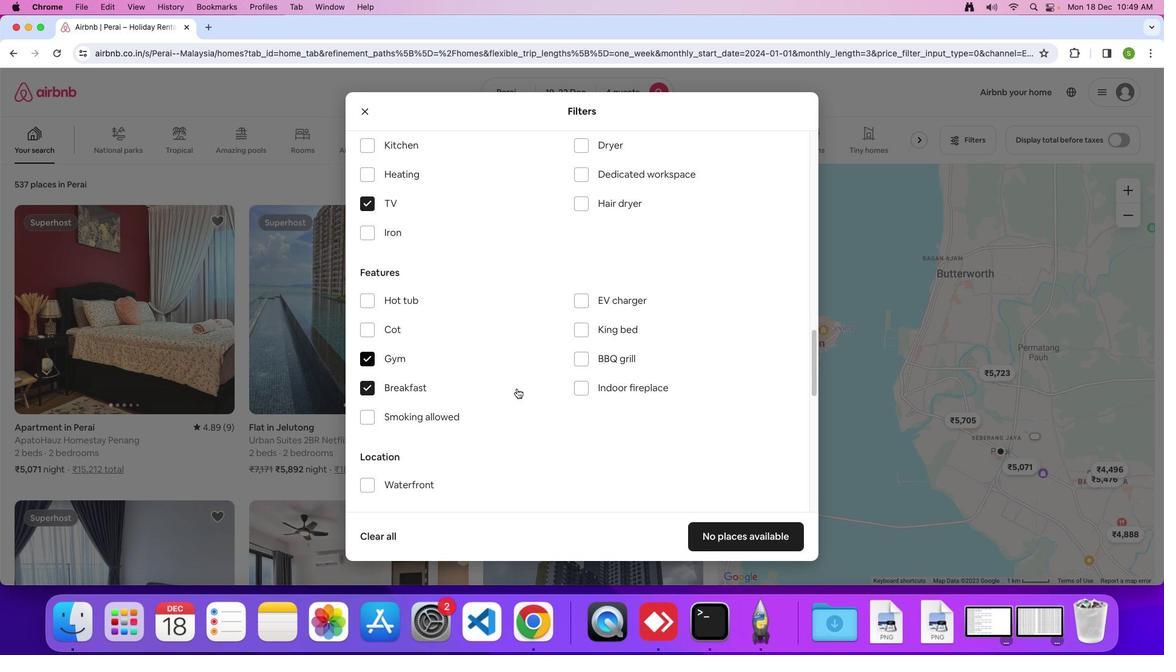 
Action: Mouse scrolled (516, 388) with delta (0, -1)
Screenshot: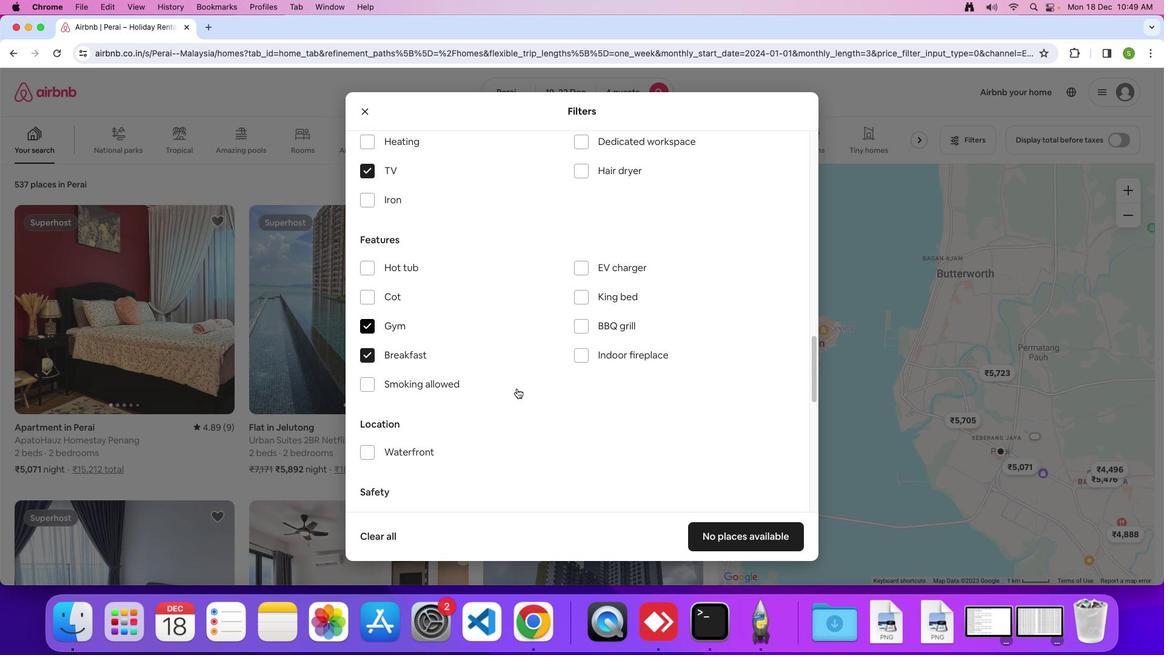 
Action: Mouse scrolled (516, 388) with delta (0, 0)
Screenshot: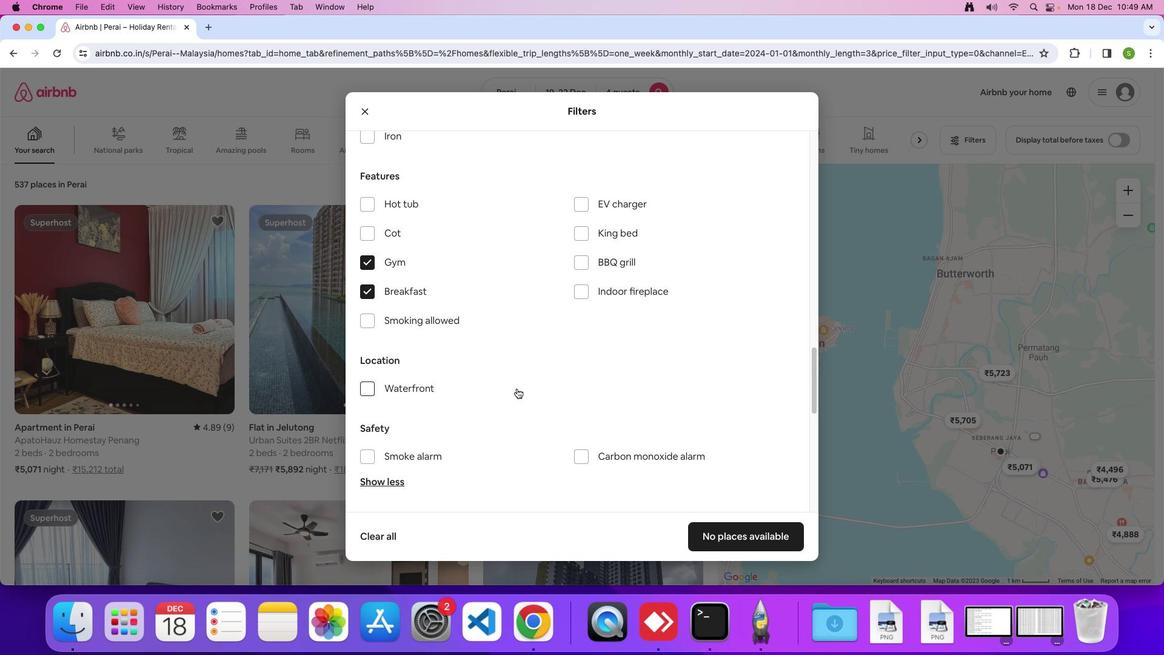 
Action: Mouse scrolled (516, 388) with delta (0, 0)
Screenshot: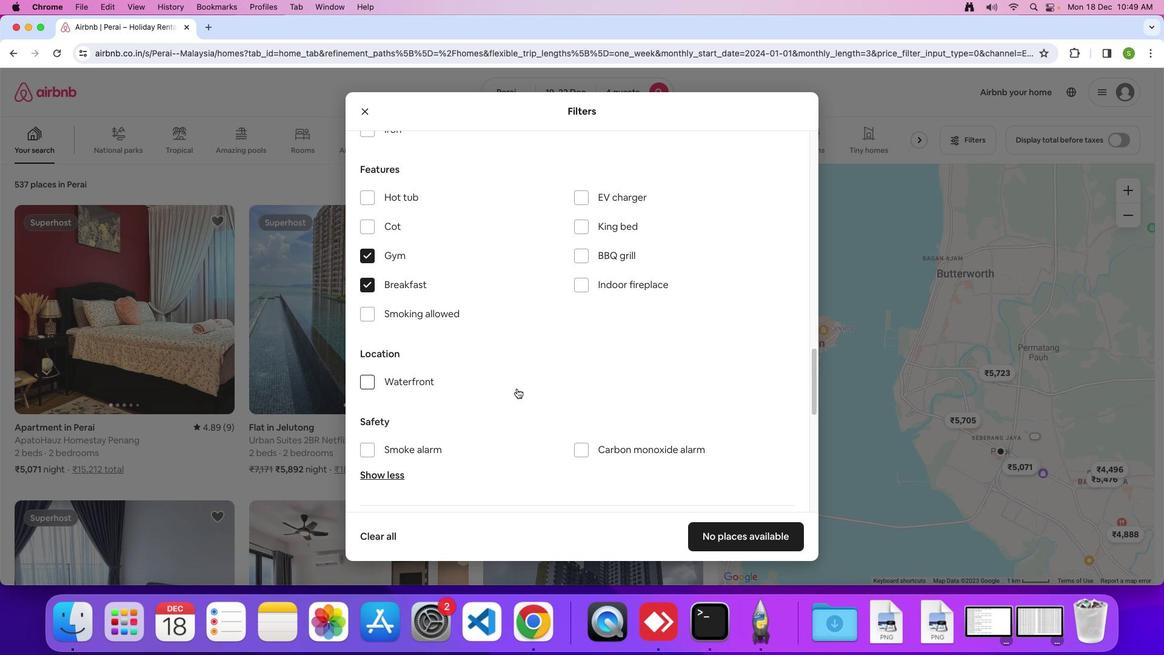 
Action: Mouse scrolled (516, 388) with delta (0, 0)
Screenshot: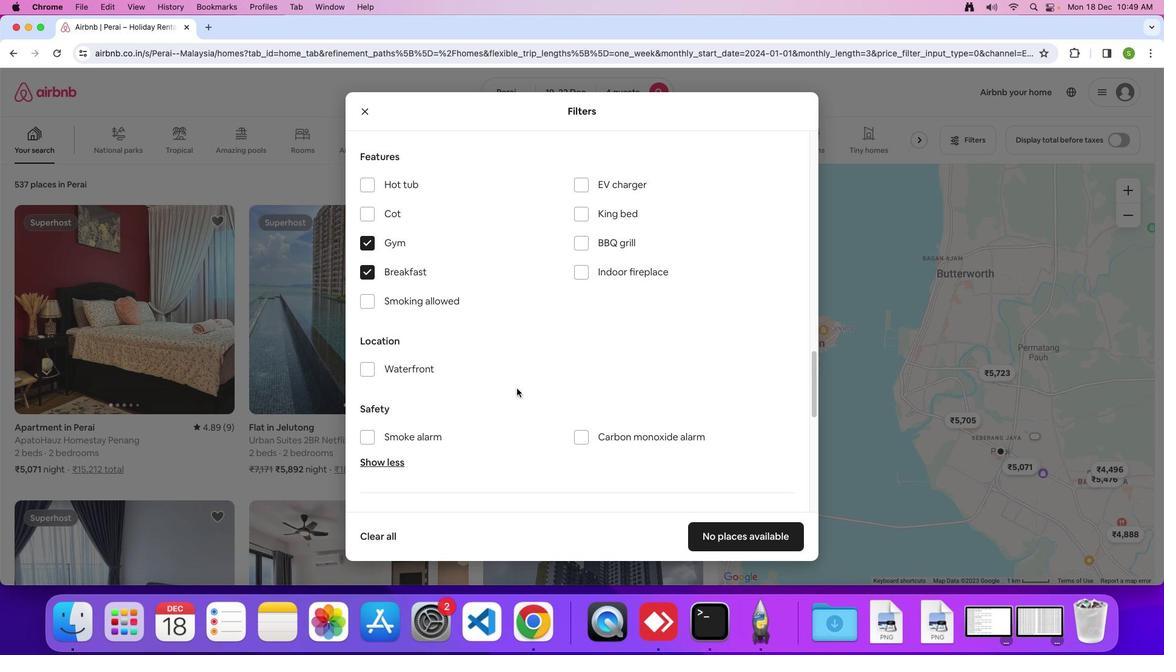 
Action: Mouse scrolled (516, 388) with delta (0, 0)
Screenshot: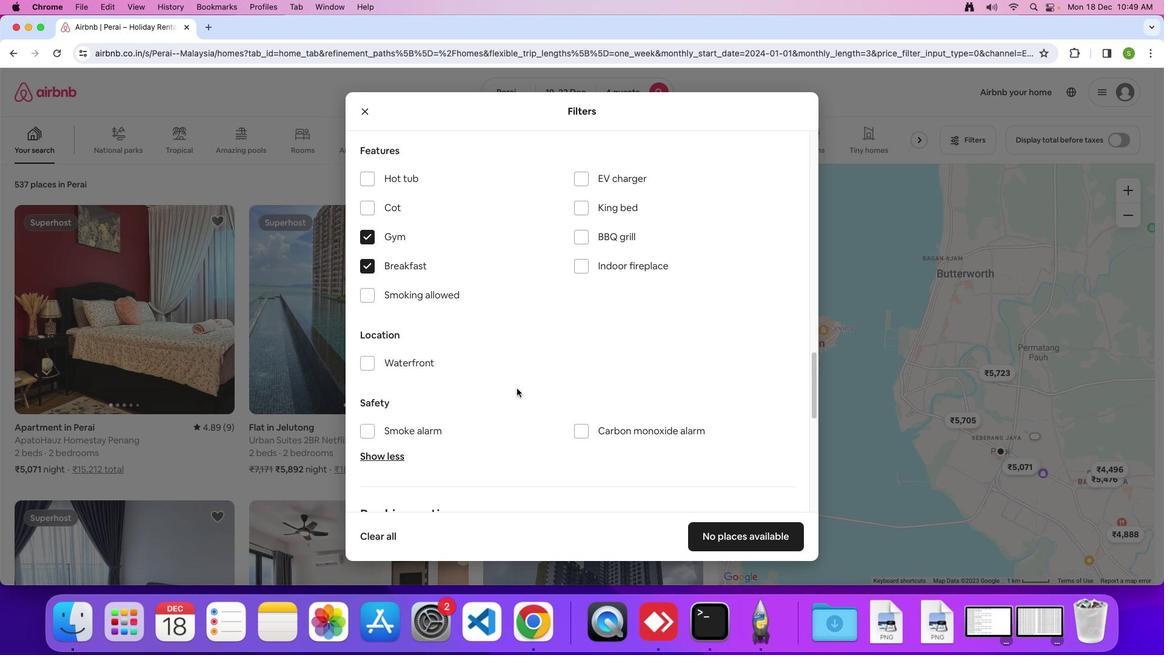
Action: Mouse scrolled (516, 388) with delta (0, 0)
Screenshot: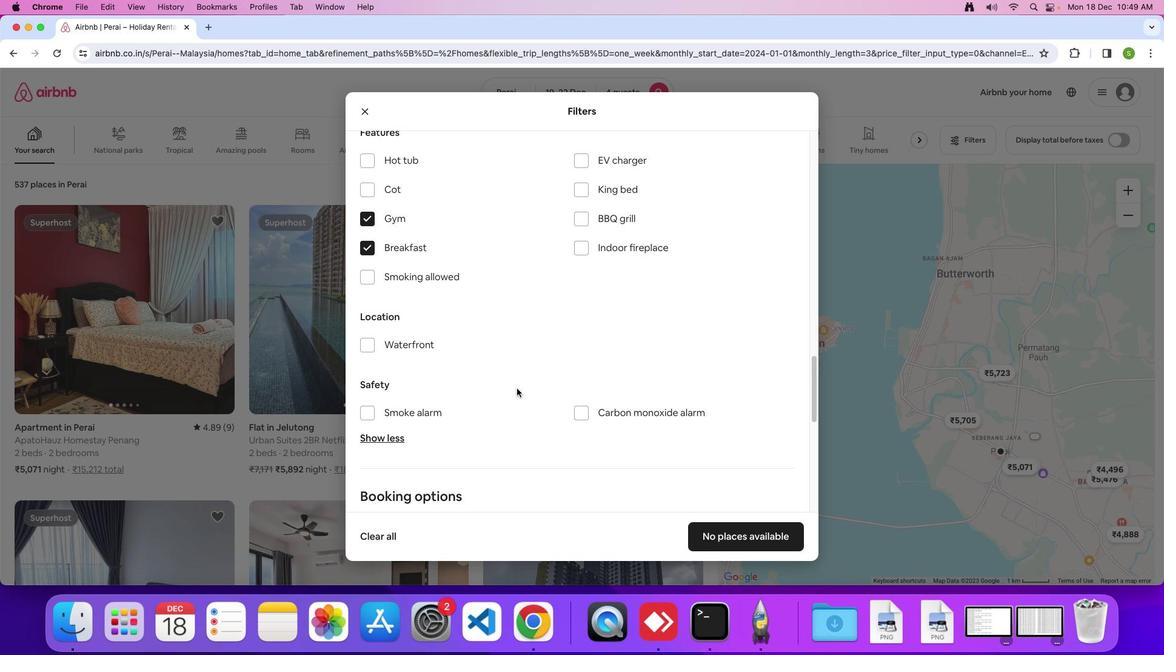 
Action: Mouse scrolled (516, 388) with delta (0, 0)
Screenshot: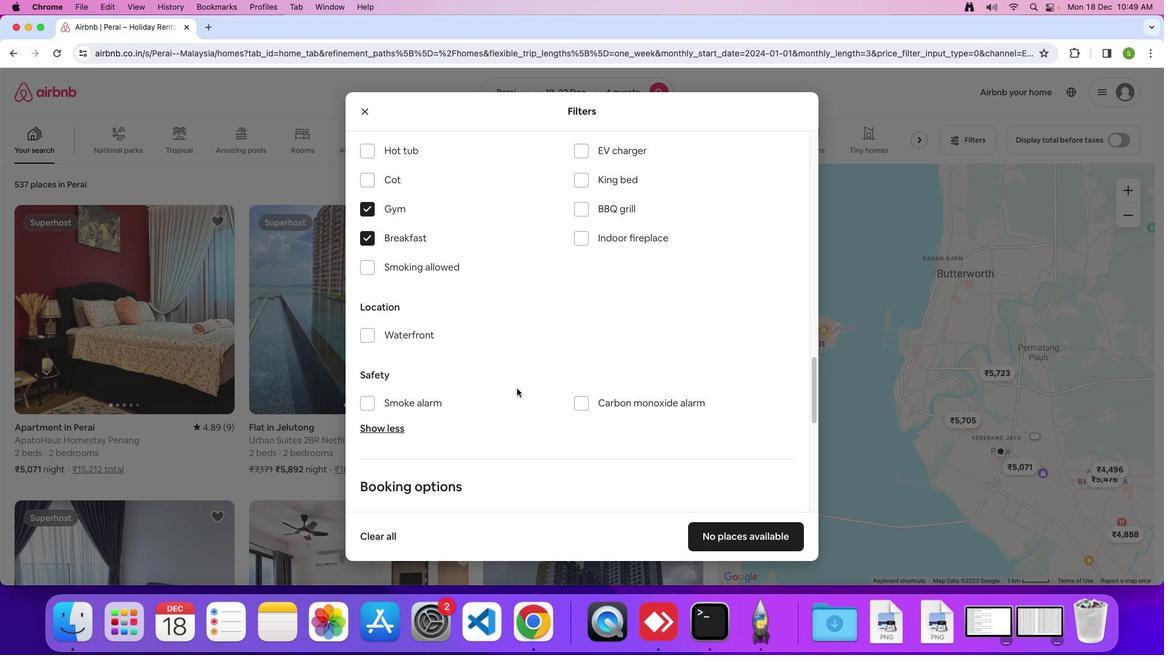 
Action: Mouse scrolled (516, 388) with delta (0, 0)
Screenshot: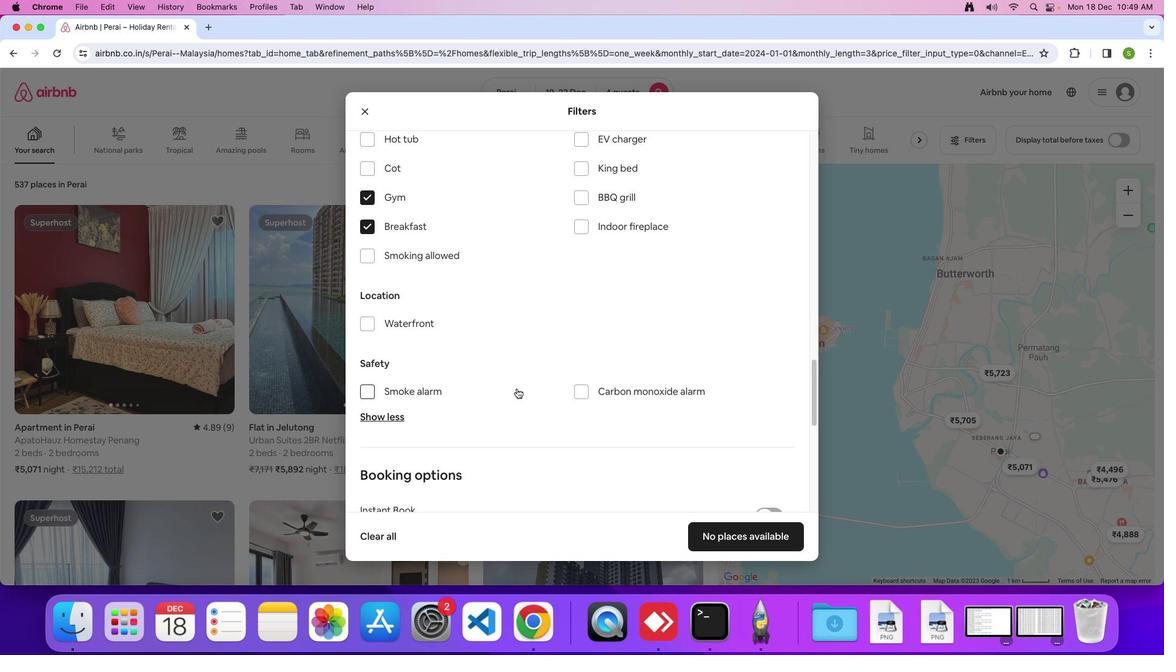 
Action: Mouse scrolled (516, 388) with delta (0, 0)
Screenshot: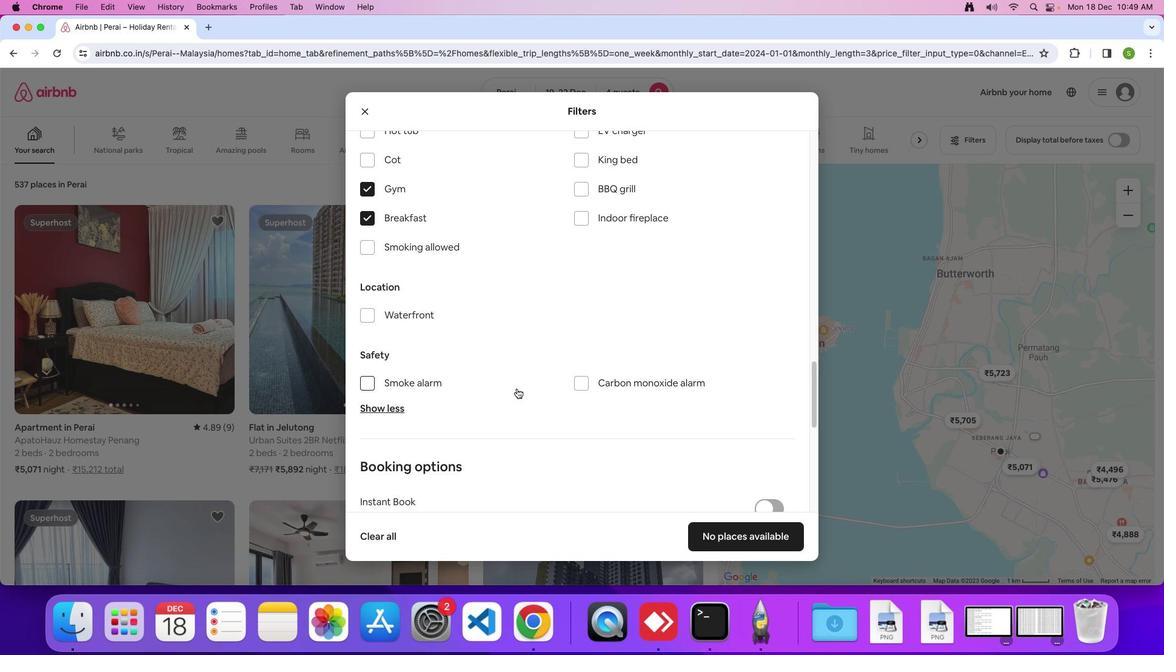
Action: Mouse scrolled (516, 388) with delta (0, 0)
Screenshot: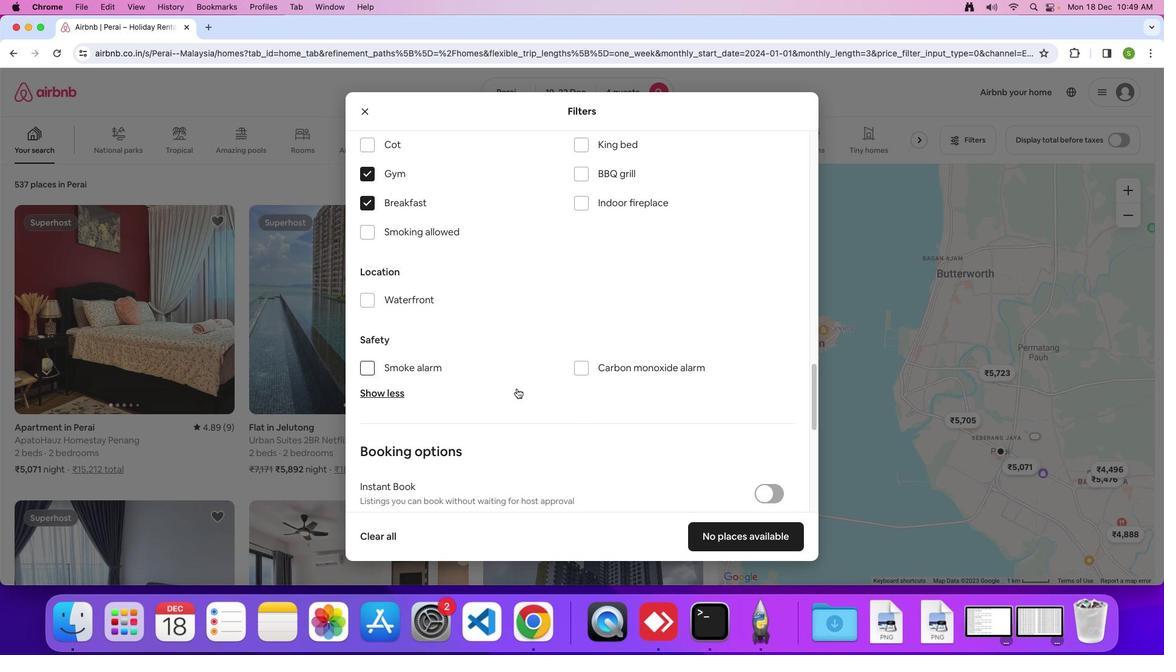 
Action: Mouse scrolled (516, 388) with delta (0, 0)
Screenshot: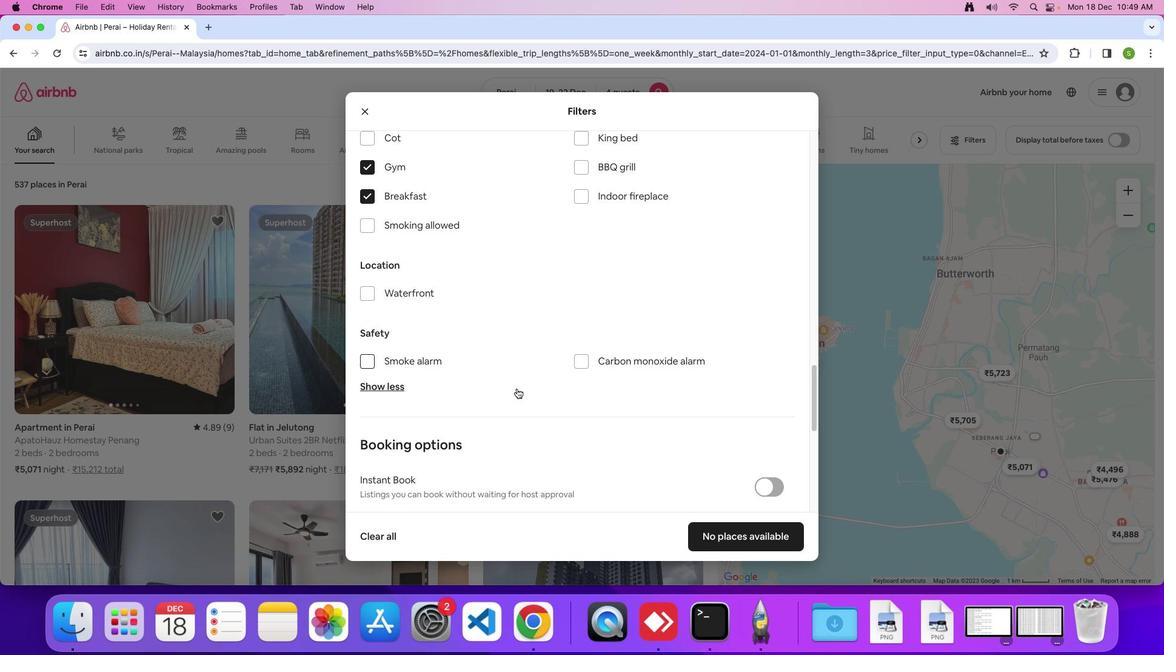 
Action: Mouse scrolled (516, 388) with delta (0, 0)
Screenshot: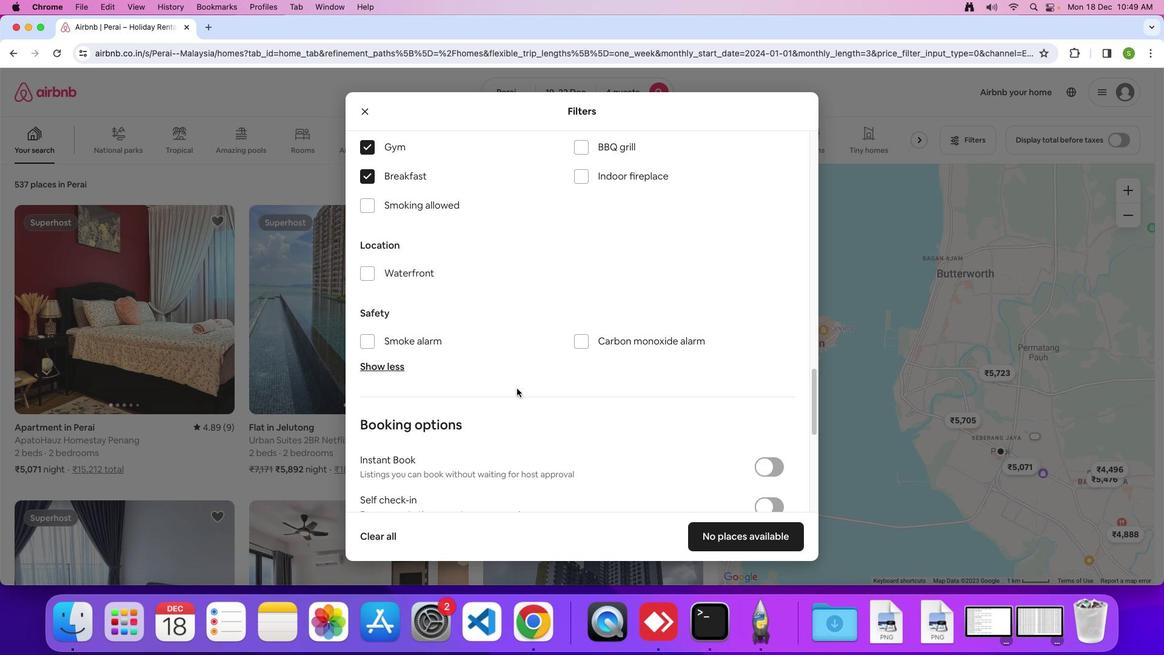 
Action: Mouse scrolled (516, 388) with delta (0, 0)
Screenshot: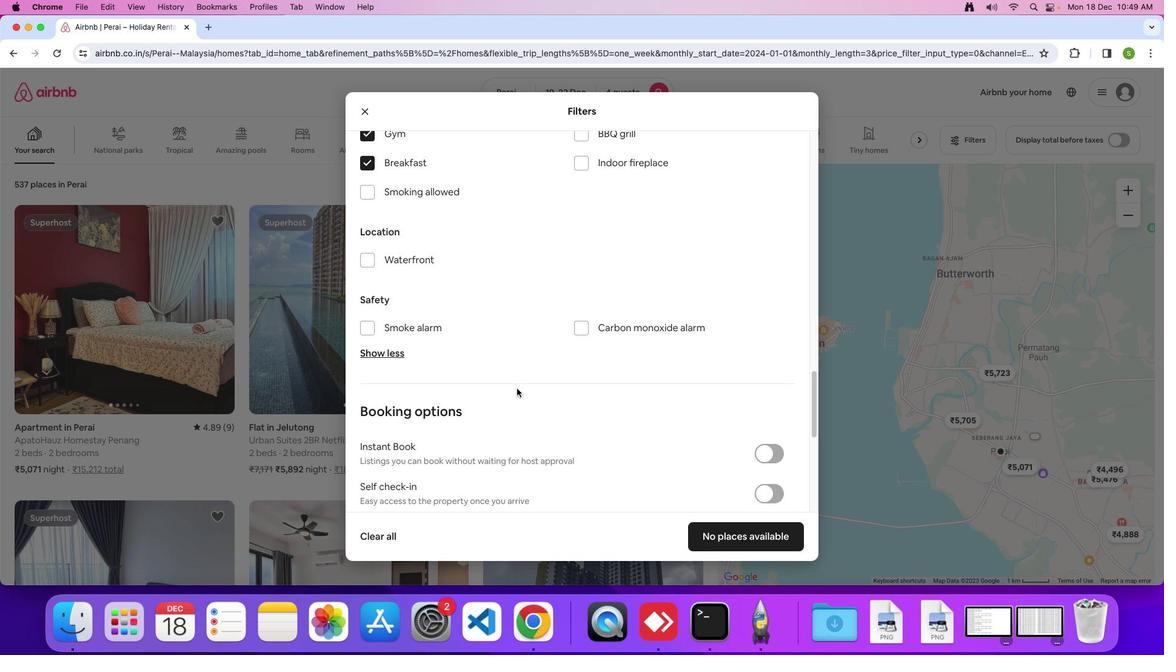 
Action: Mouse scrolled (516, 388) with delta (0, 0)
Screenshot: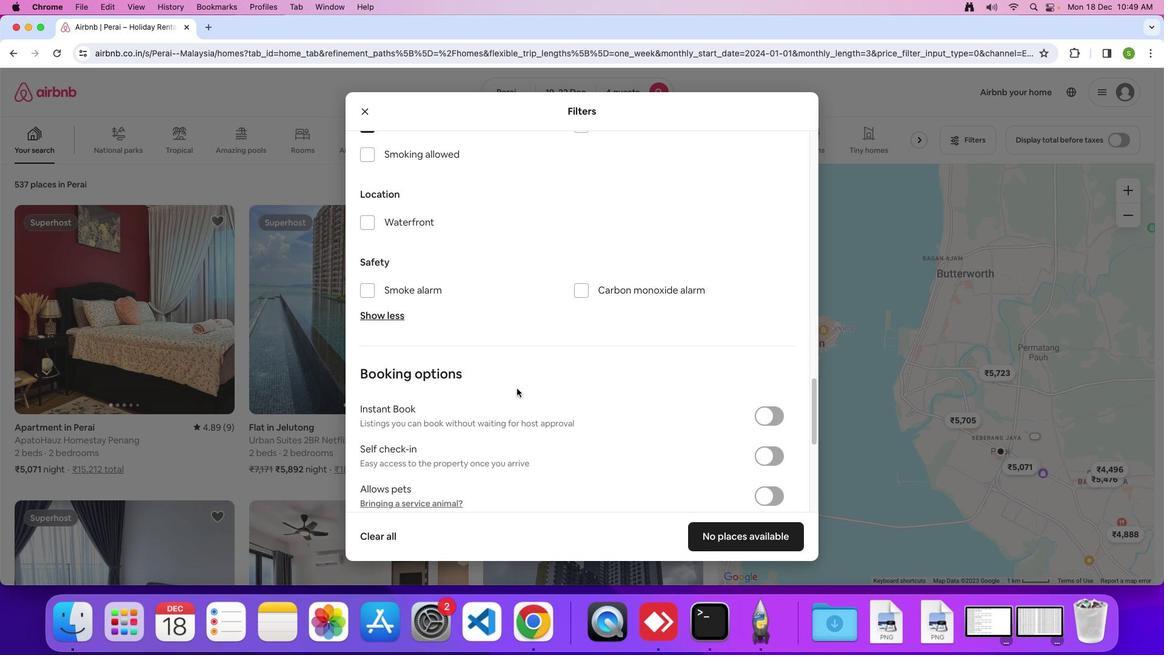 
Action: Mouse scrolled (516, 388) with delta (0, 0)
Screenshot: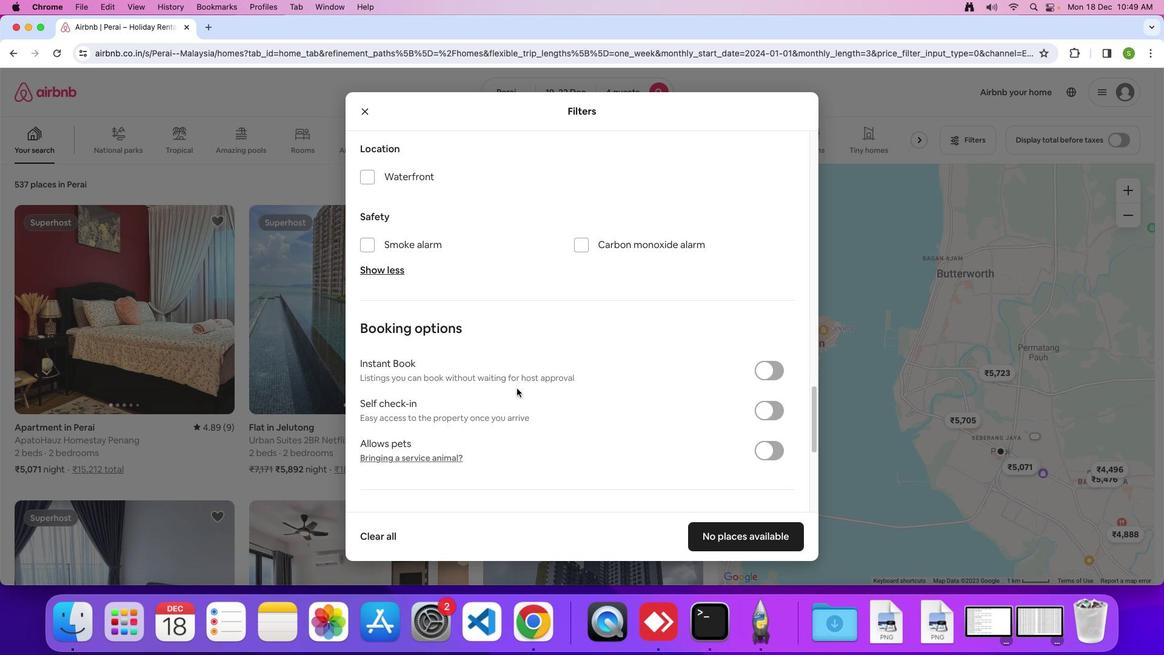 
Action: Mouse scrolled (516, 388) with delta (0, 0)
Screenshot: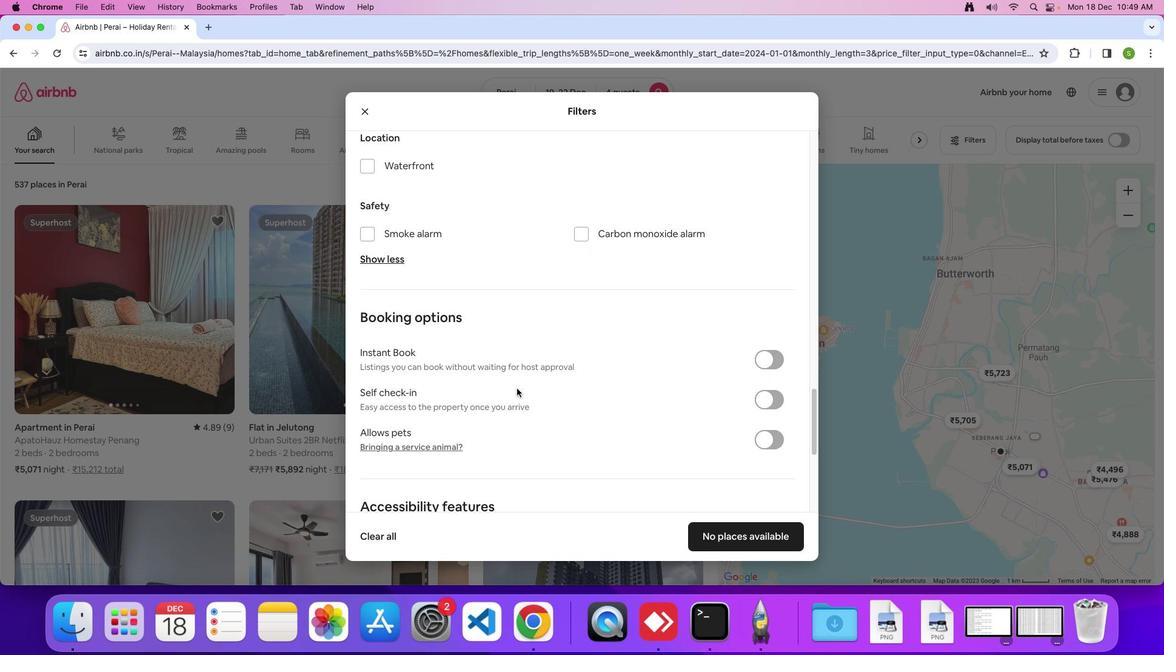 
Action: Mouse scrolled (516, 388) with delta (0, 0)
Screenshot: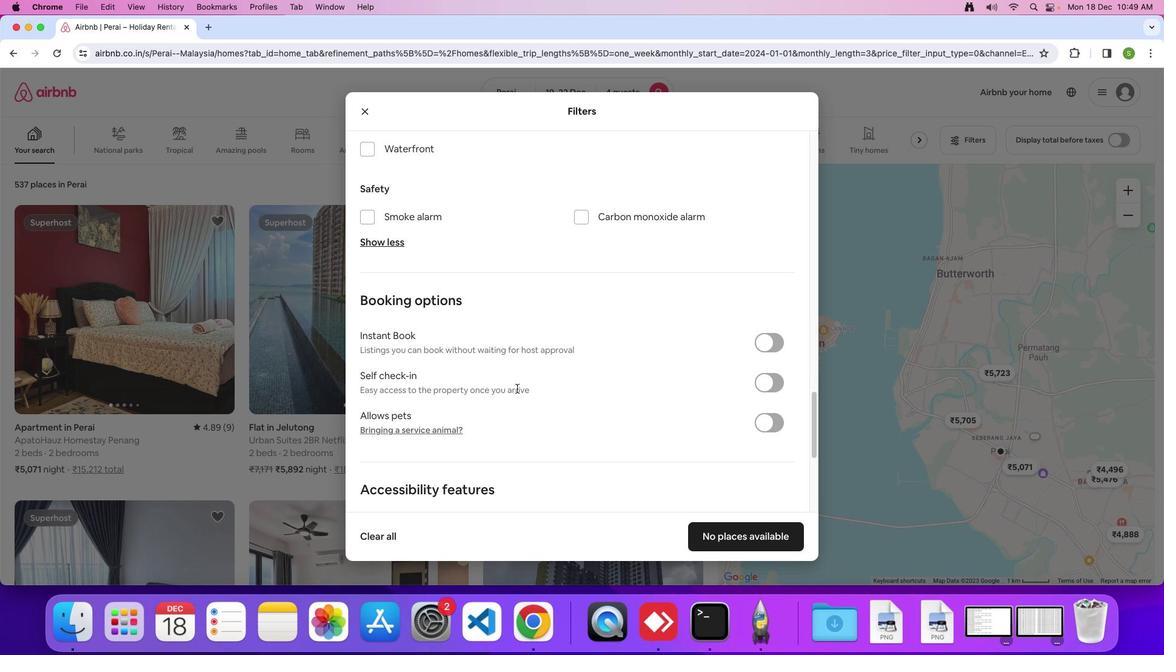 
Action: Mouse scrolled (516, 388) with delta (0, 0)
Screenshot: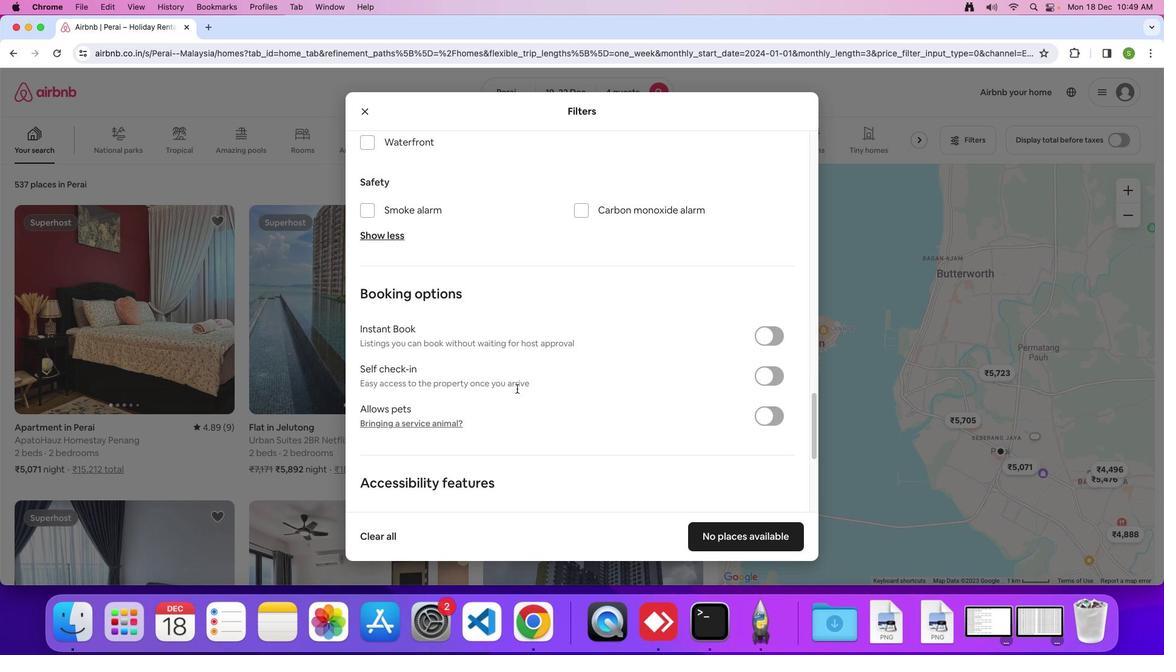 
Action: Mouse scrolled (516, 388) with delta (0, -1)
Screenshot: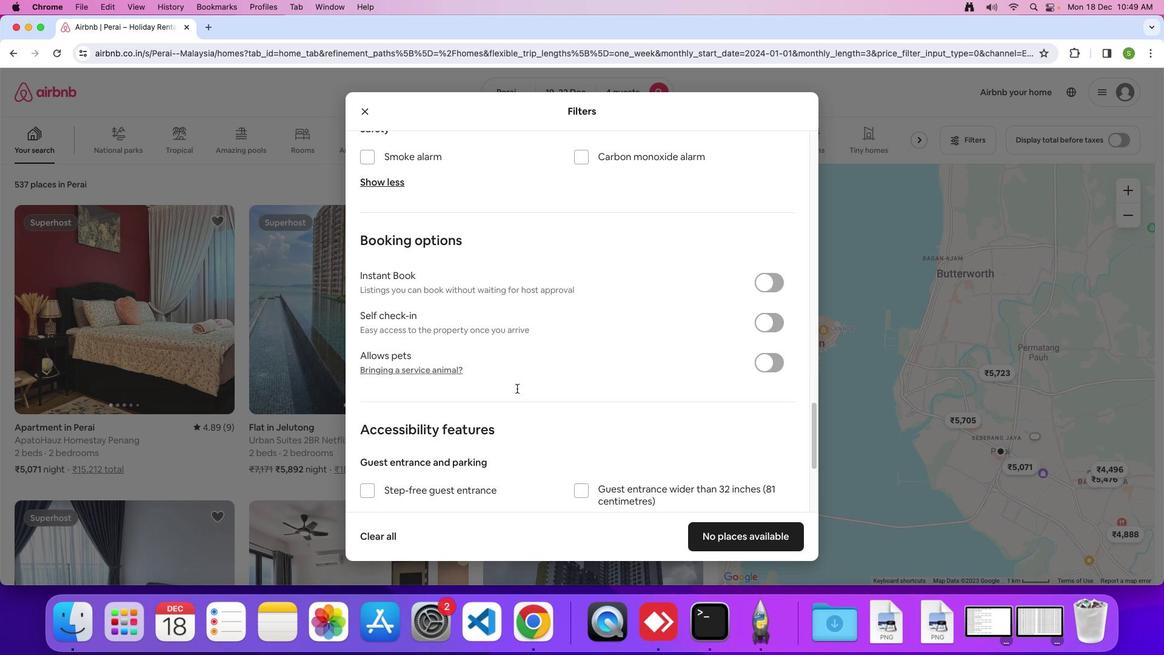
Action: Mouse scrolled (516, 388) with delta (0, 0)
Screenshot: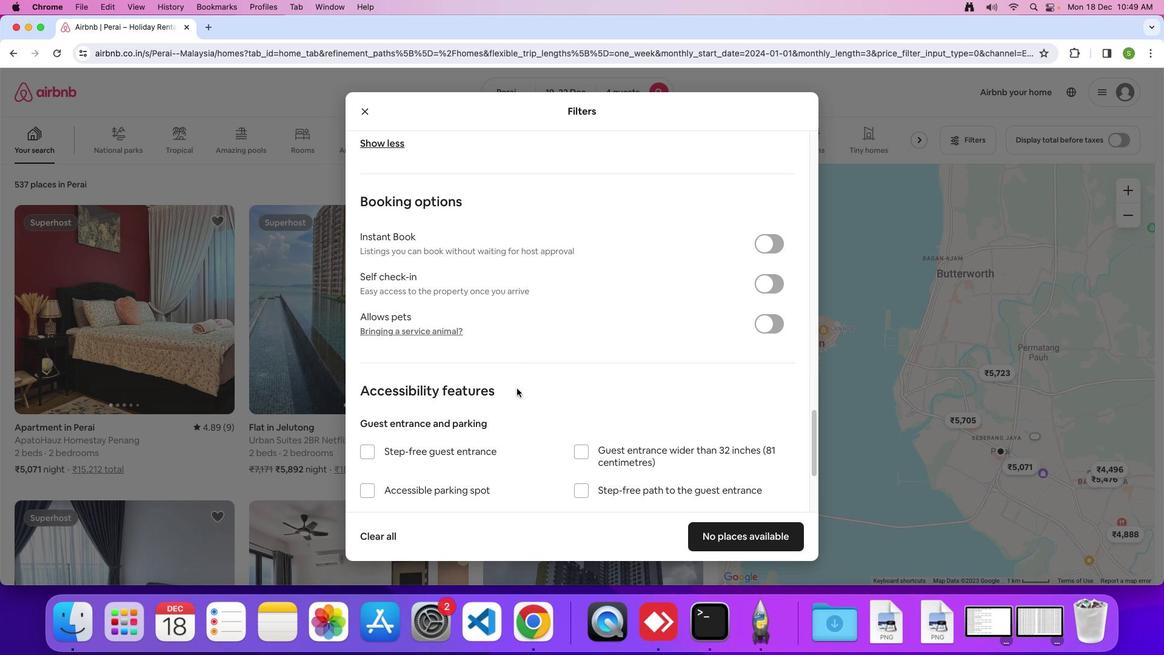 
Action: Mouse scrolled (516, 388) with delta (0, 0)
Screenshot: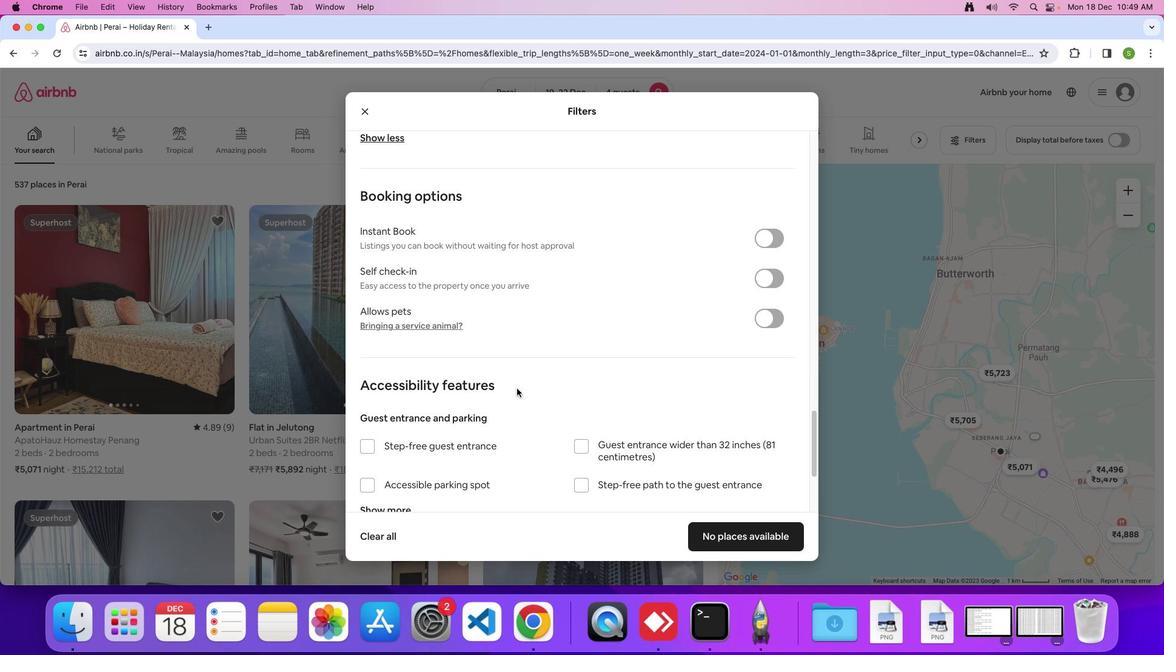 
Action: Mouse scrolled (516, 388) with delta (0, 0)
Screenshot: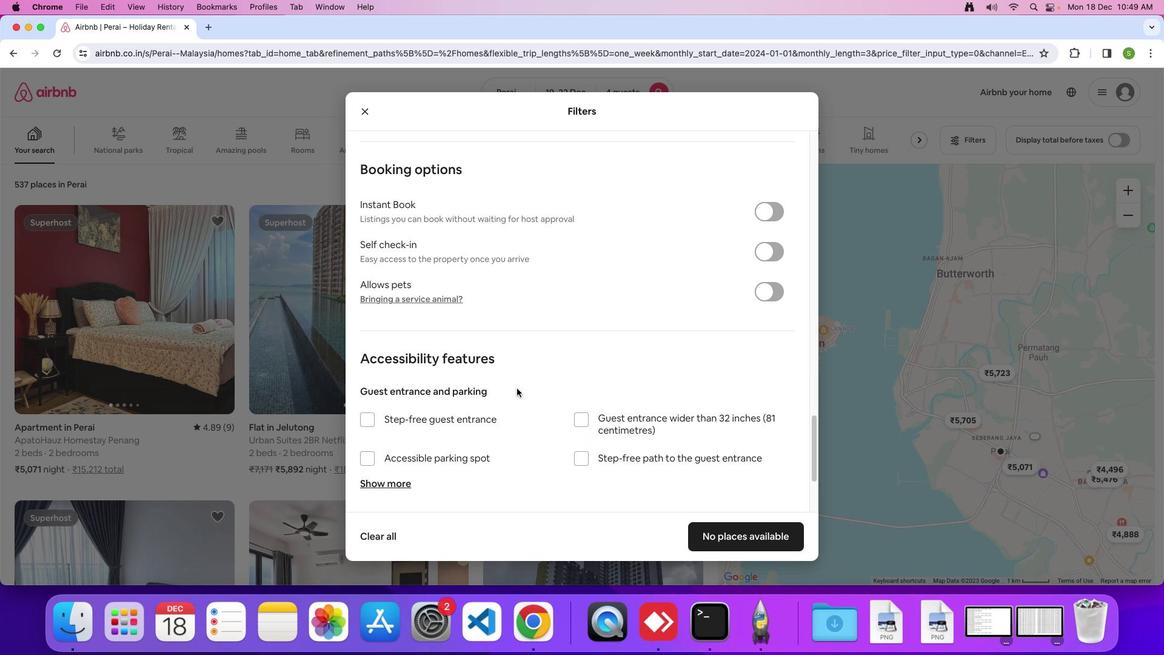 
Action: Mouse scrolled (516, 388) with delta (0, 0)
Screenshot: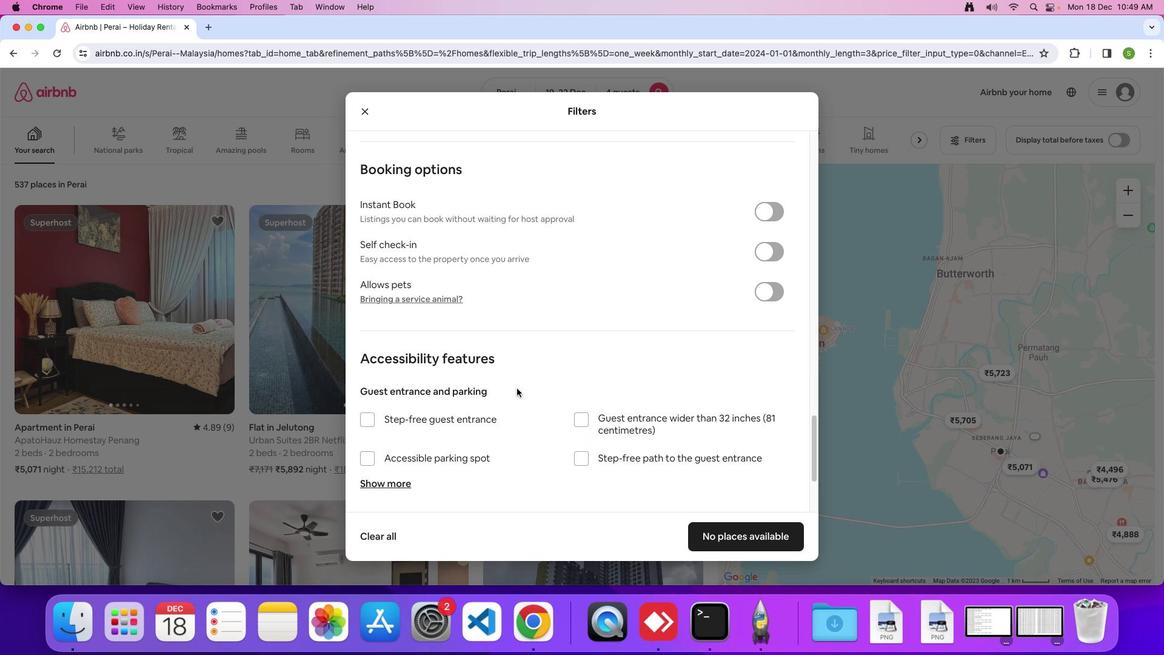 
Action: Mouse scrolled (516, 388) with delta (0, -1)
Screenshot: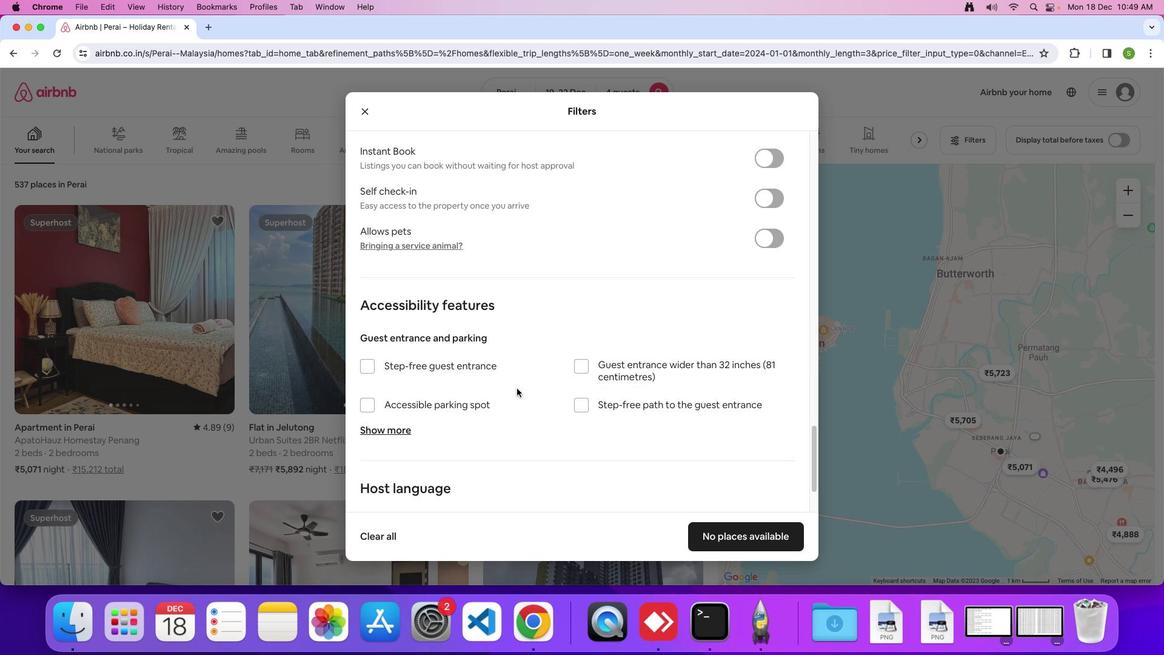 
Action: Mouse scrolled (516, 388) with delta (0, 0)
Screenshot: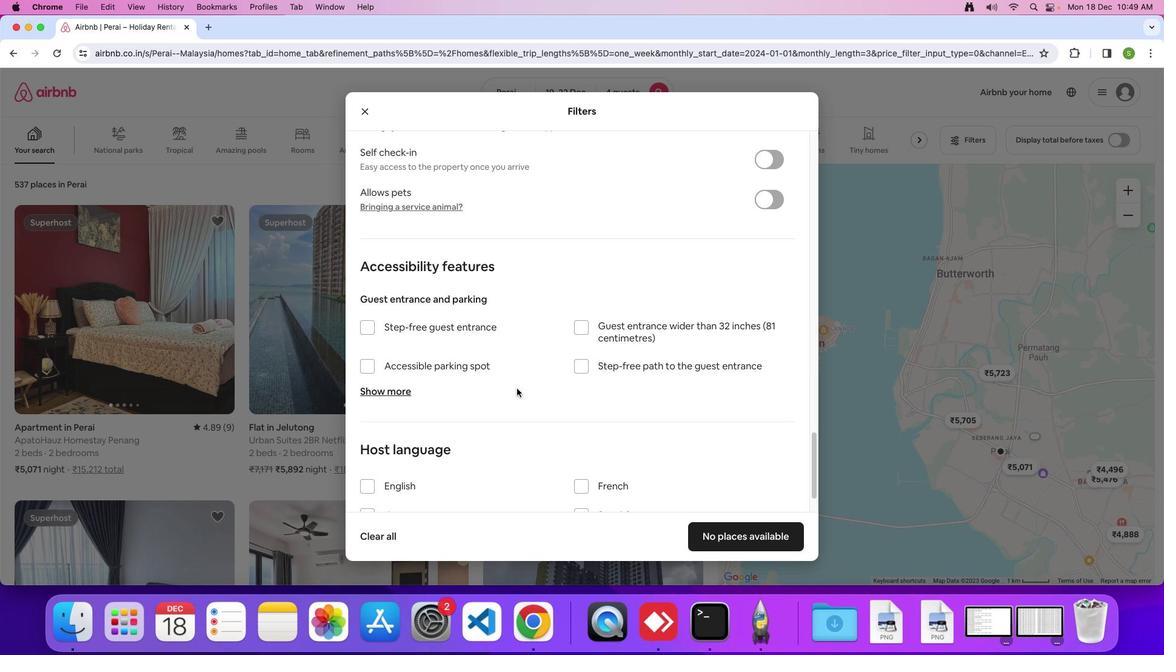 
Action: Mouse scrolled (516, 388) with delta (0, 0)
Screenshot: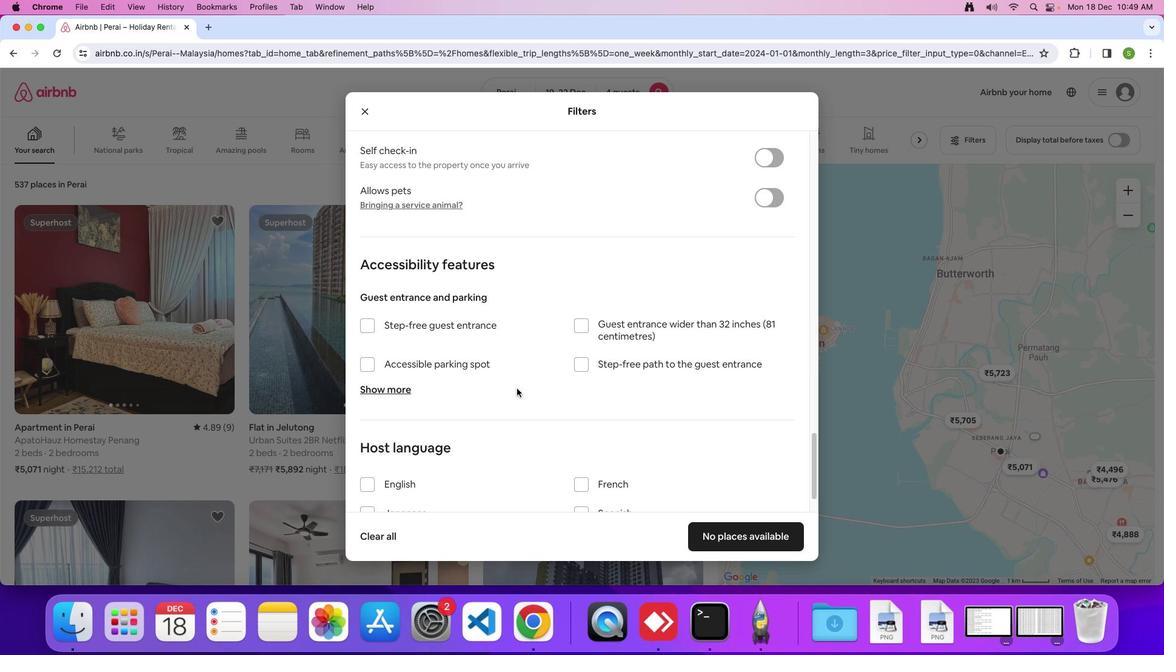 
Action: Mouse scrolled (516, 388) with delta (0, 0)
Screenshot: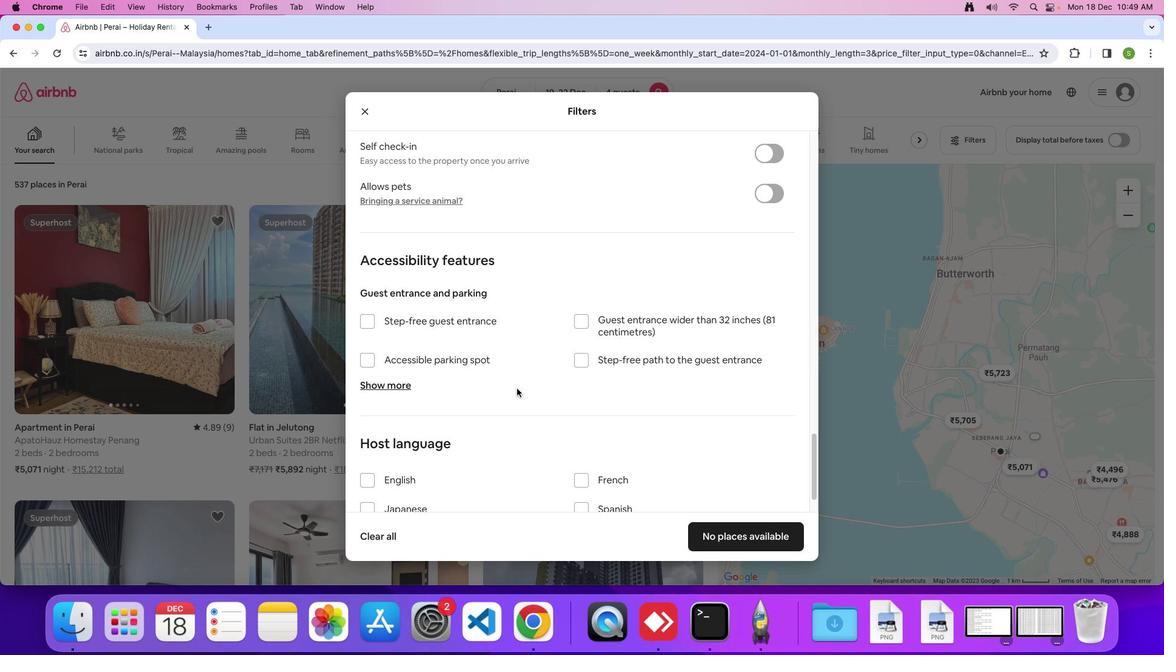 
Action: Mouse scrolled (516, 388) with delta (0, 0)
Screenshot: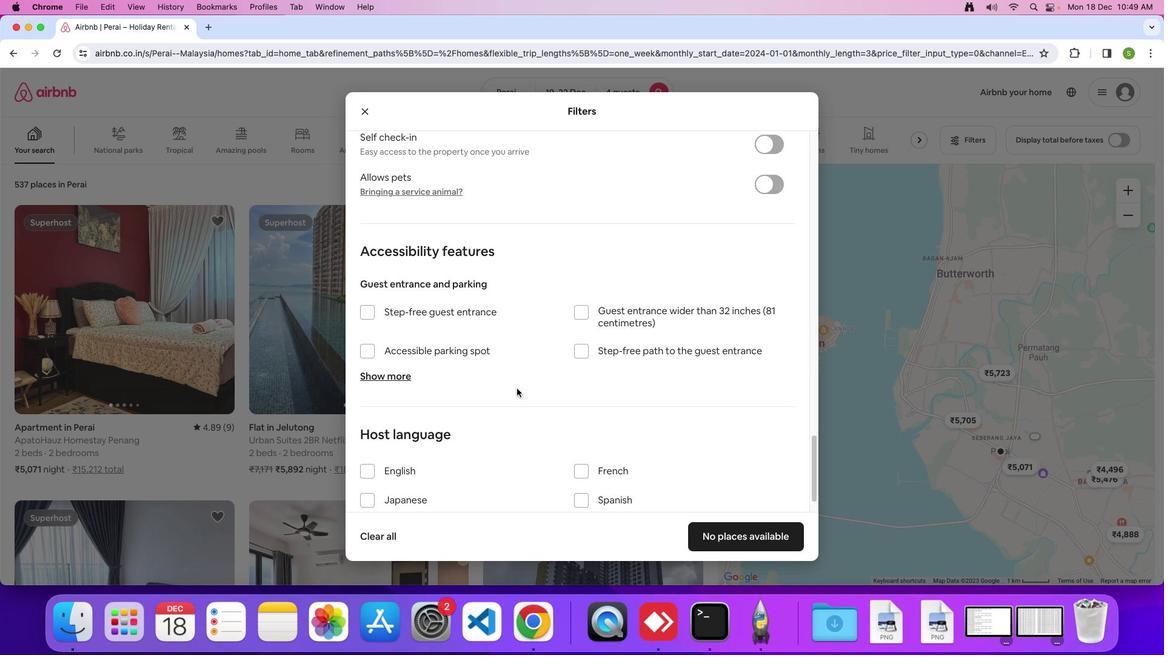 
Action: Mouse scrolled (516, 388) with delta (0, 0)
Screenshot: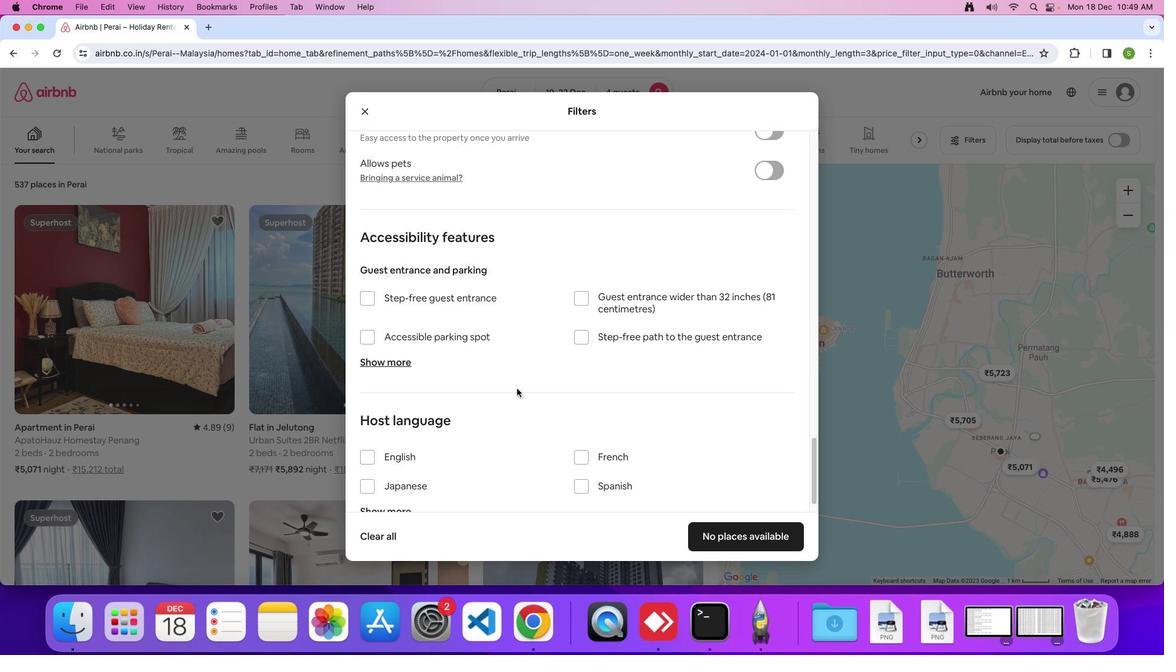 
Action: Mouse scrolled (516, 388) with delta (0, 0)
Screenshot: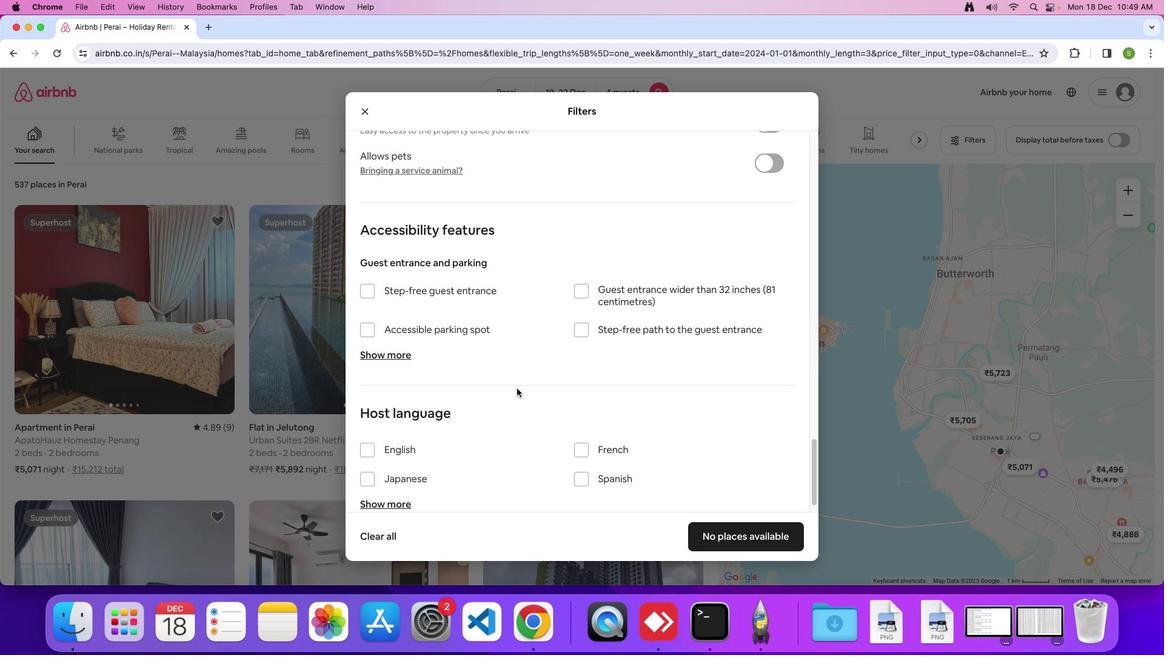 
Action: Mouse scrolled (516, 388) with delta (0, 0)
Screenshot: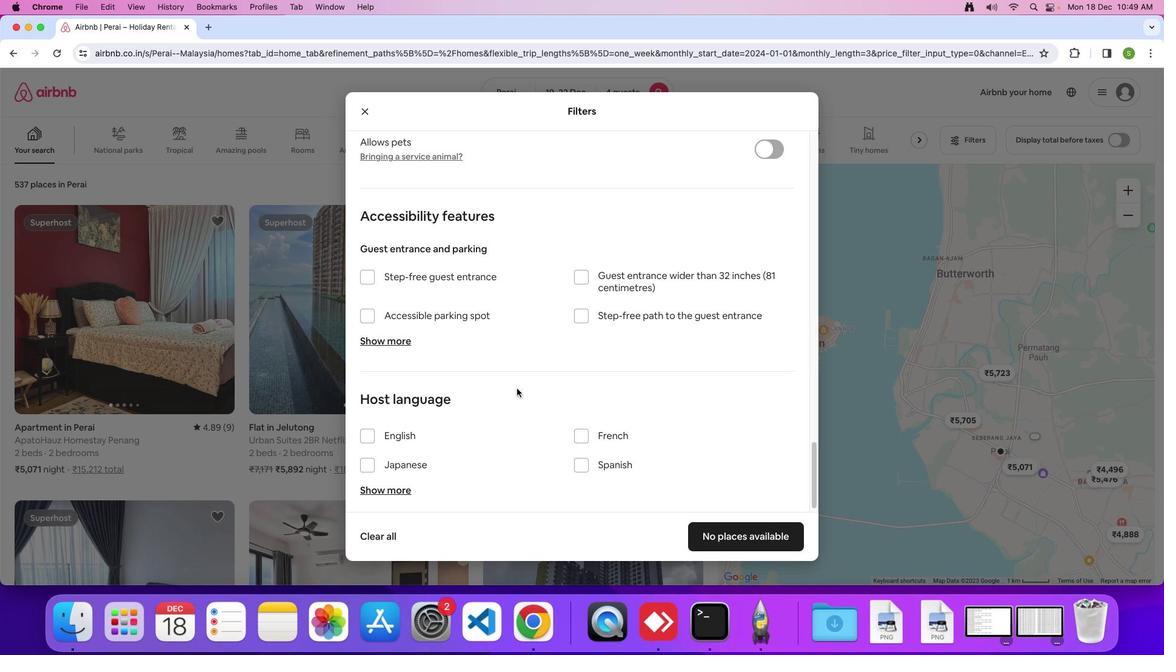 
Action: Mouse scrolled (516, 388) with delta (0, 0)
Screenshot: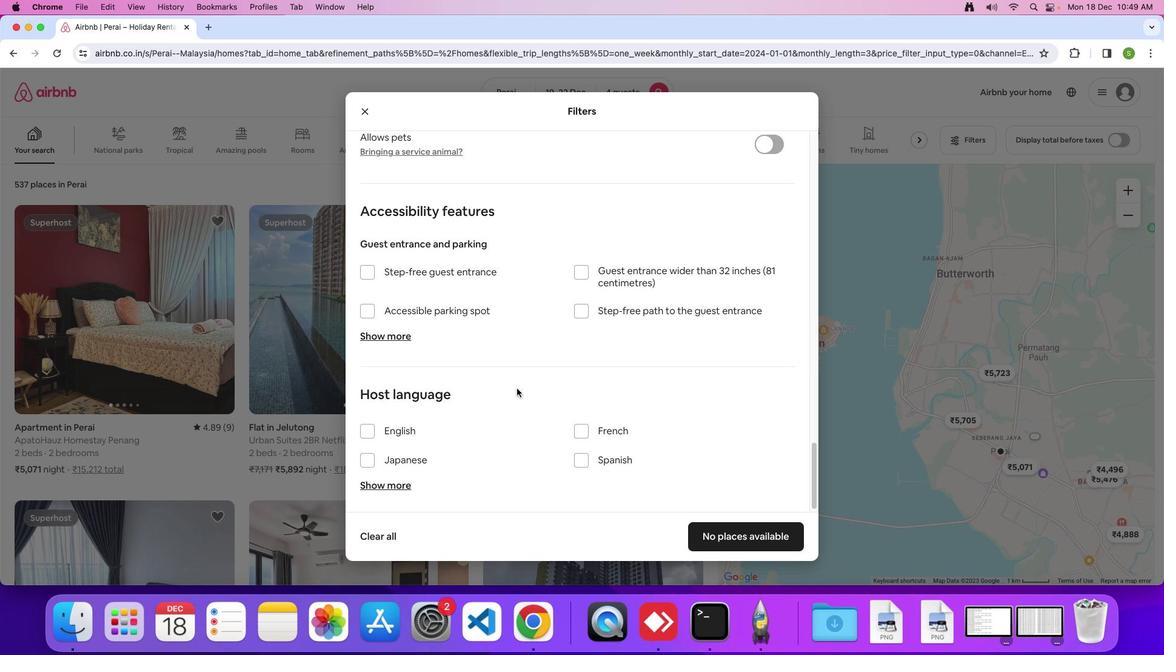 
Action: Mouse scrolled (516, 388) with delta (0, -1)
Screenshot: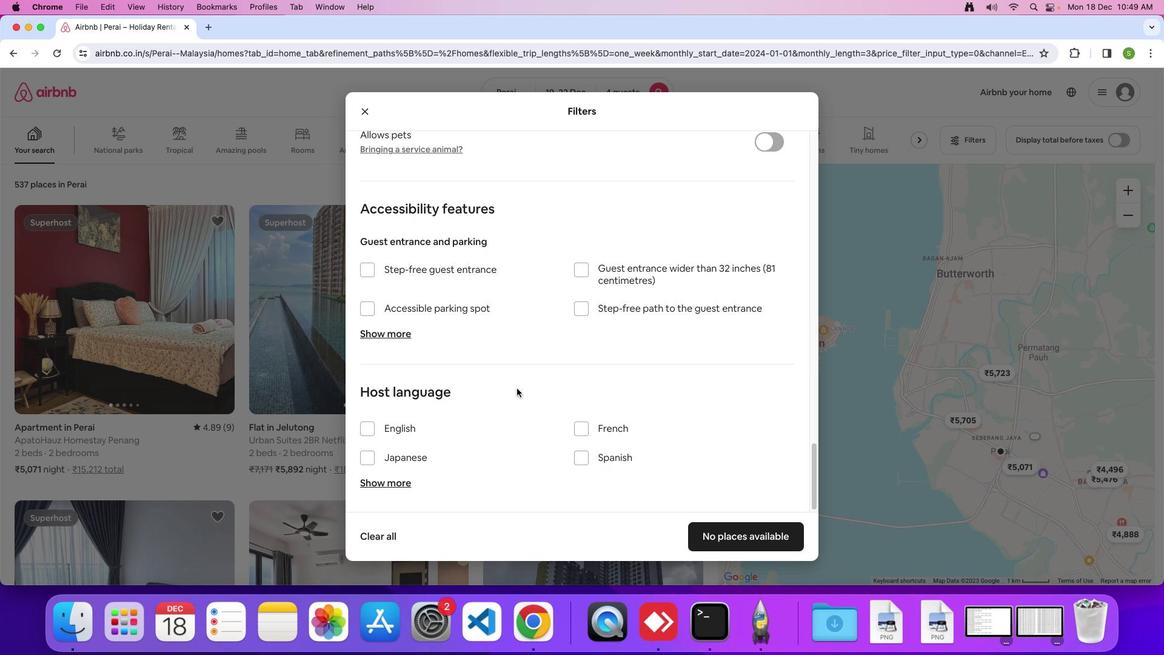 
Action: Mouse scrolled (516, 388) with delta (0, 0)
Screenshot: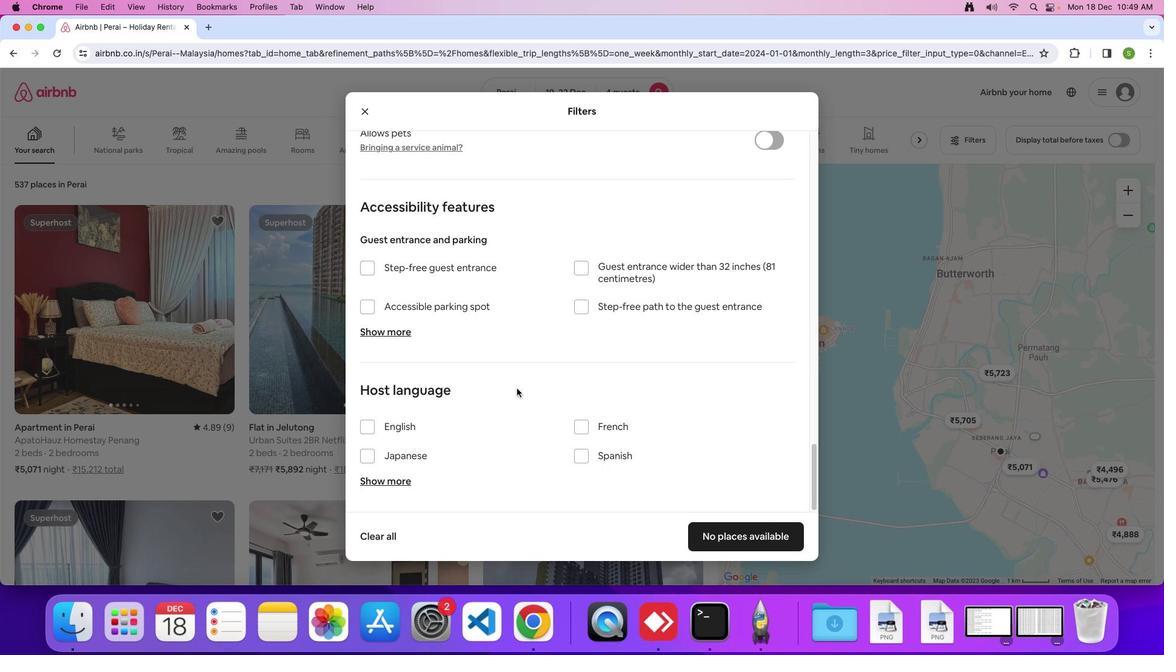 
Action: Mouse scrolled (516, 388) with delta (0, 0)
Screenshot: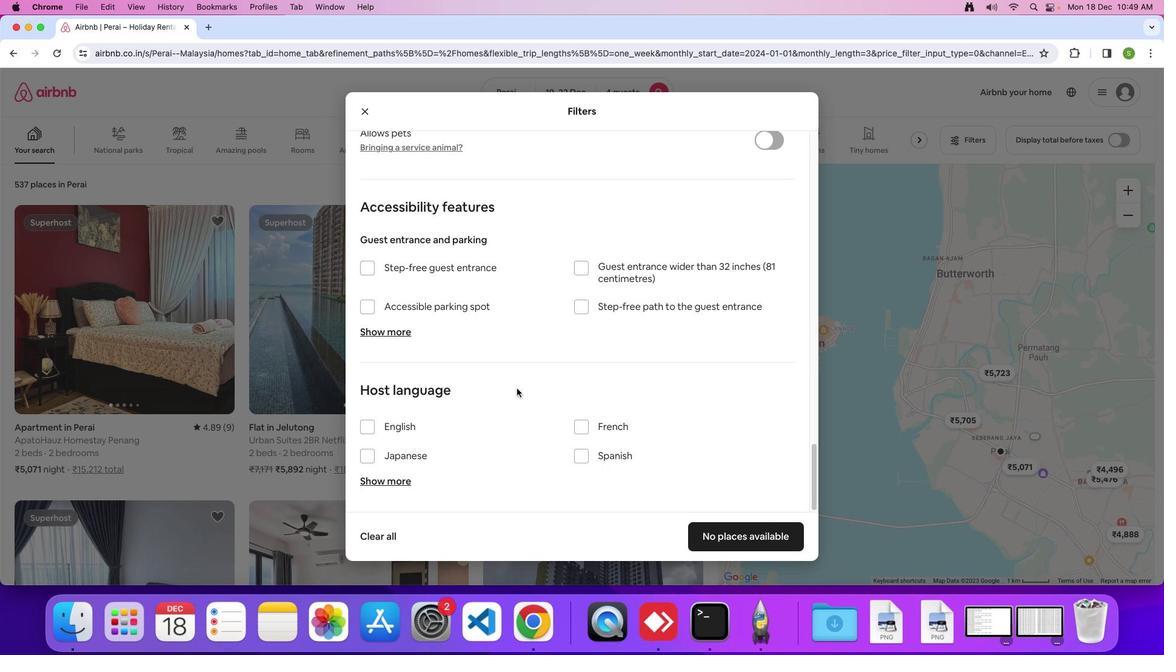 
Action: Mouse scrolled (516, 388) with delta (0, 0)
Screenshot: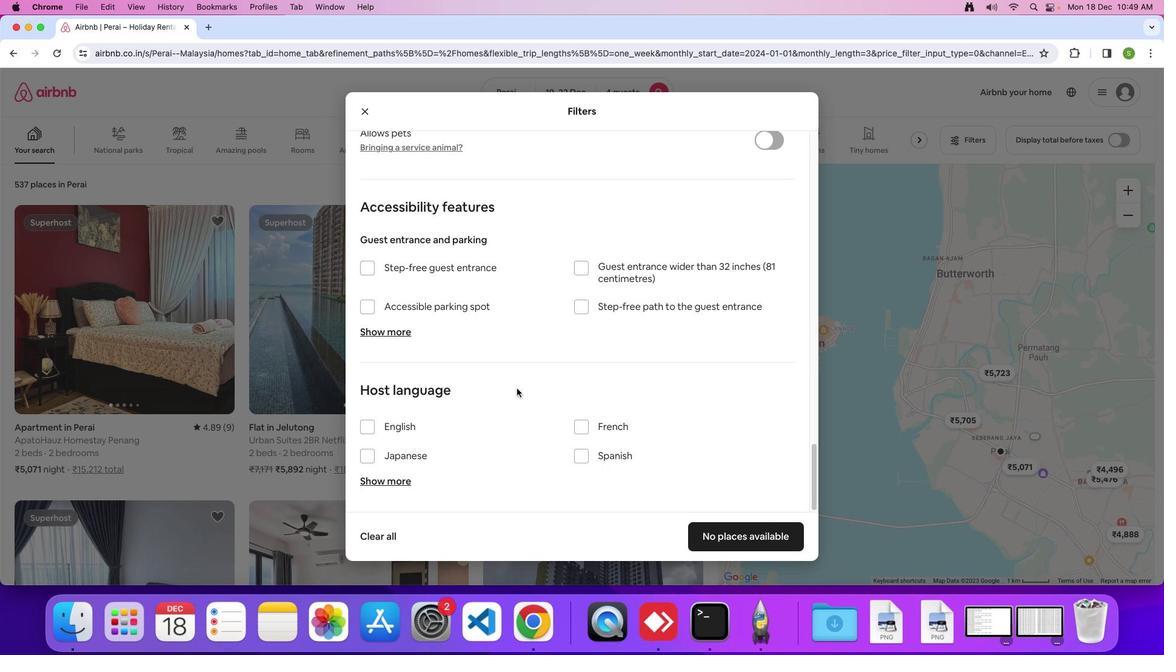 
Action: Mouse moved to (742, 535)
Screenshot: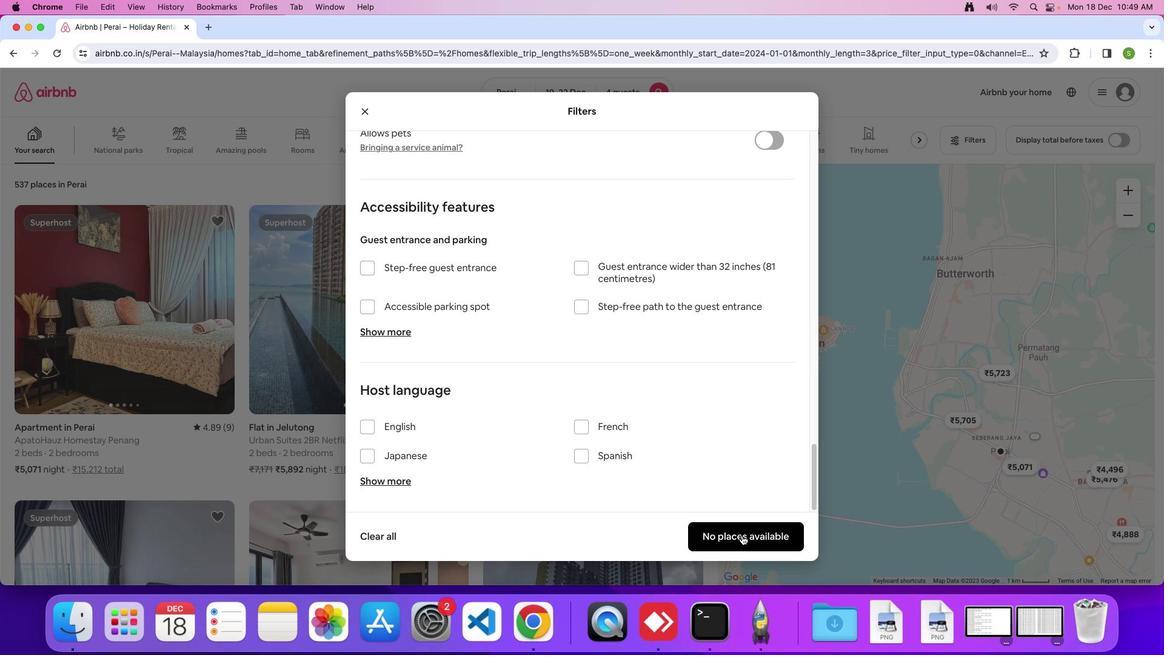 
Action: Mouse pressed left at (742, 535)
Screenshot: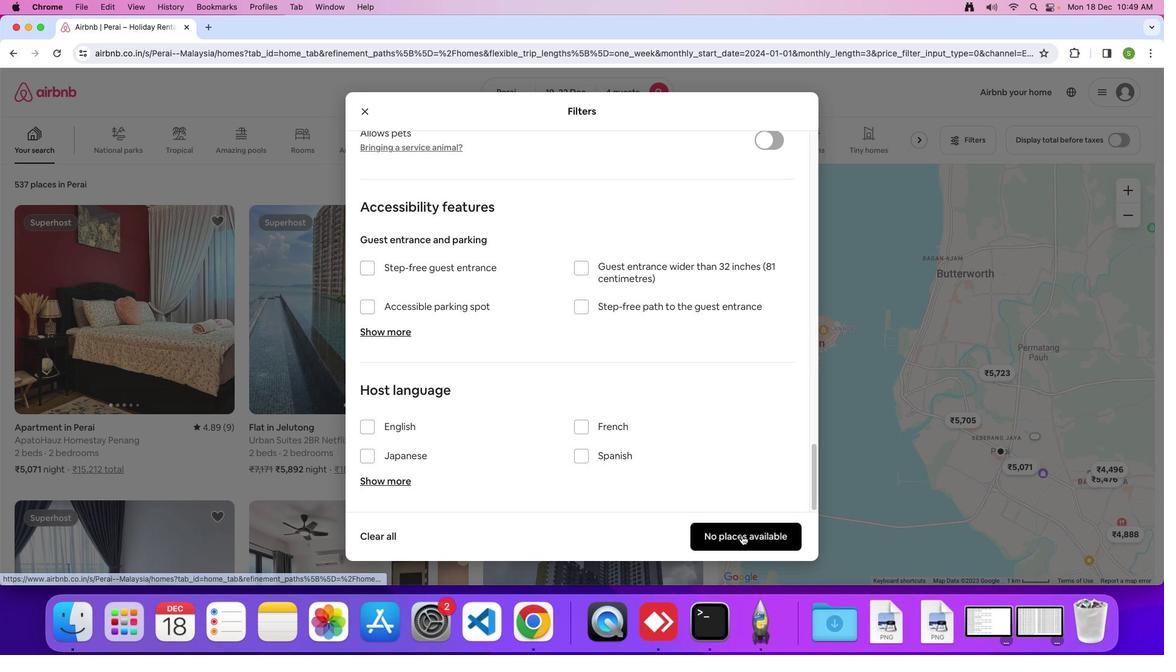 
Action: Mouse moved to (532, 334)
Screenshot: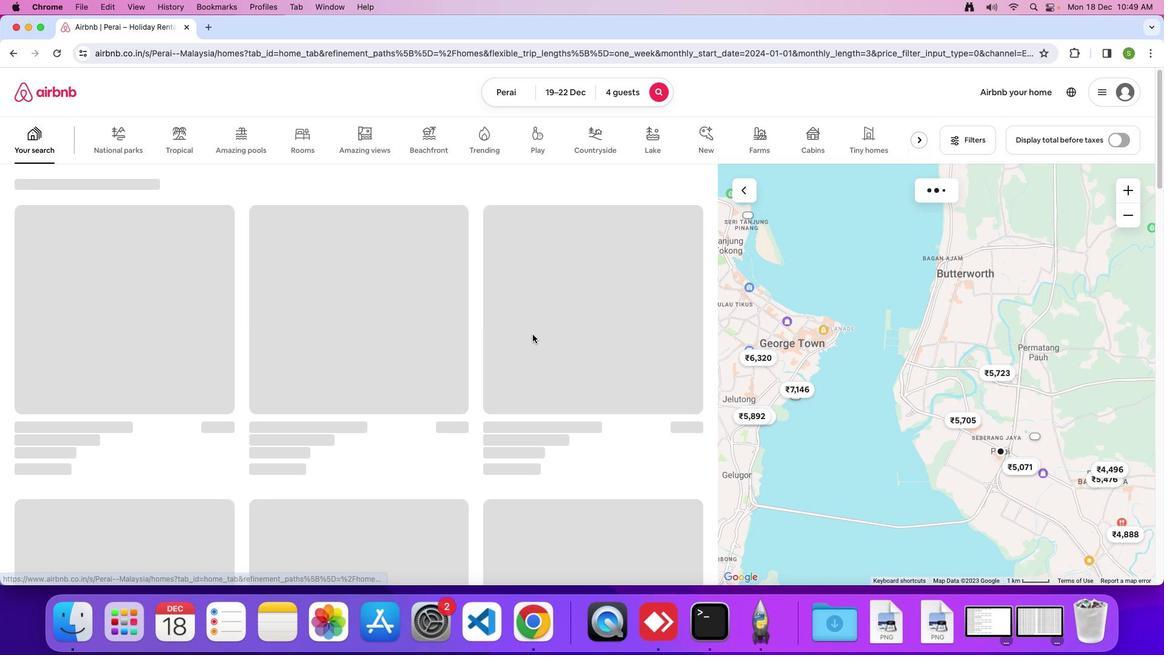 
